 Task: Find connections with filter location Tongchuan with filter topic #hiringwith filter profile language Potuguese with filter current company Aspiring Minds with filter school Welingkar Institute of Management with filter industry Climate Technology Product Manufacturing with filter service category Administrative with filter keywords title Office Clerk
Action: Mouse moved to (197, 308)
Screenshot: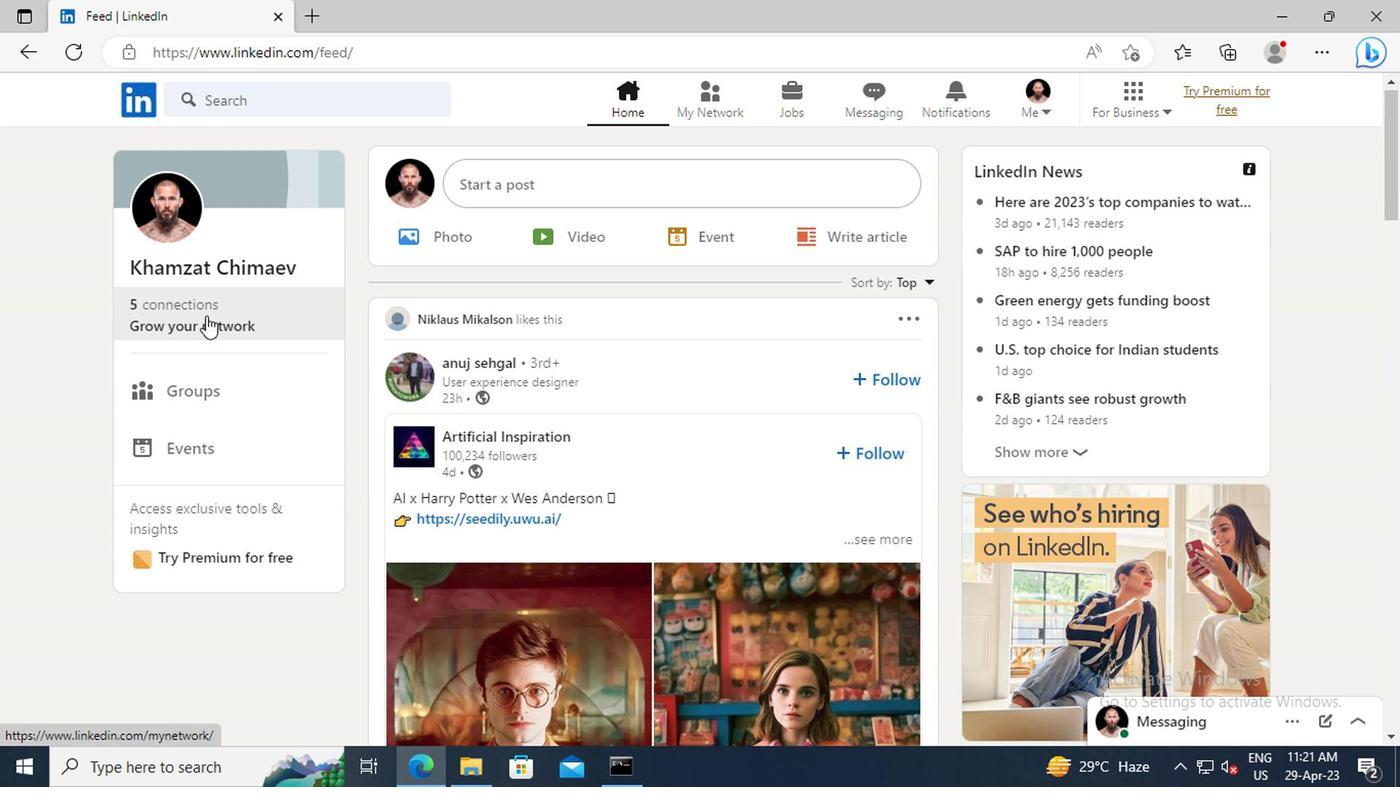 
Action: Mouse pressed left at (197, 308)
Screenshot: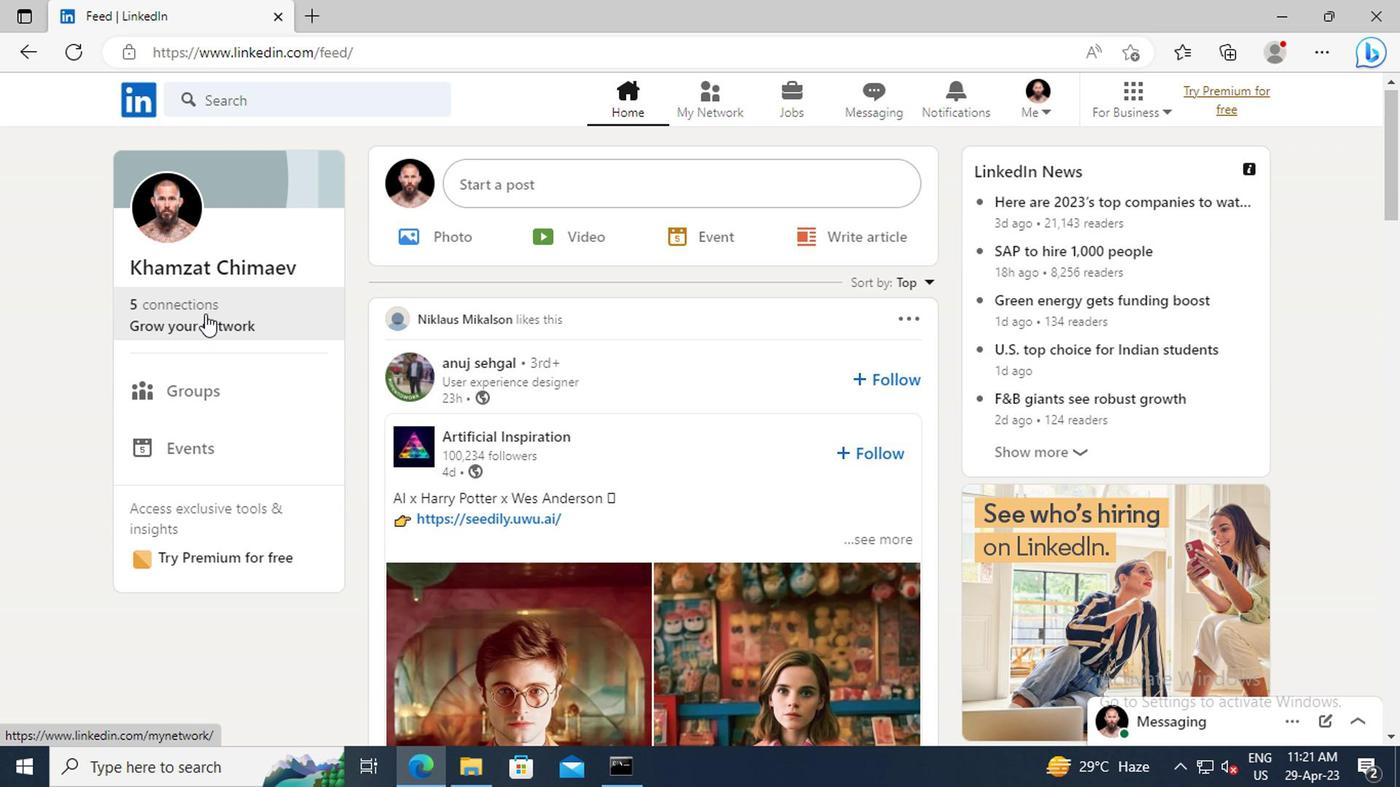 
Action: Mouse moved to (204, 216)
Screenshot: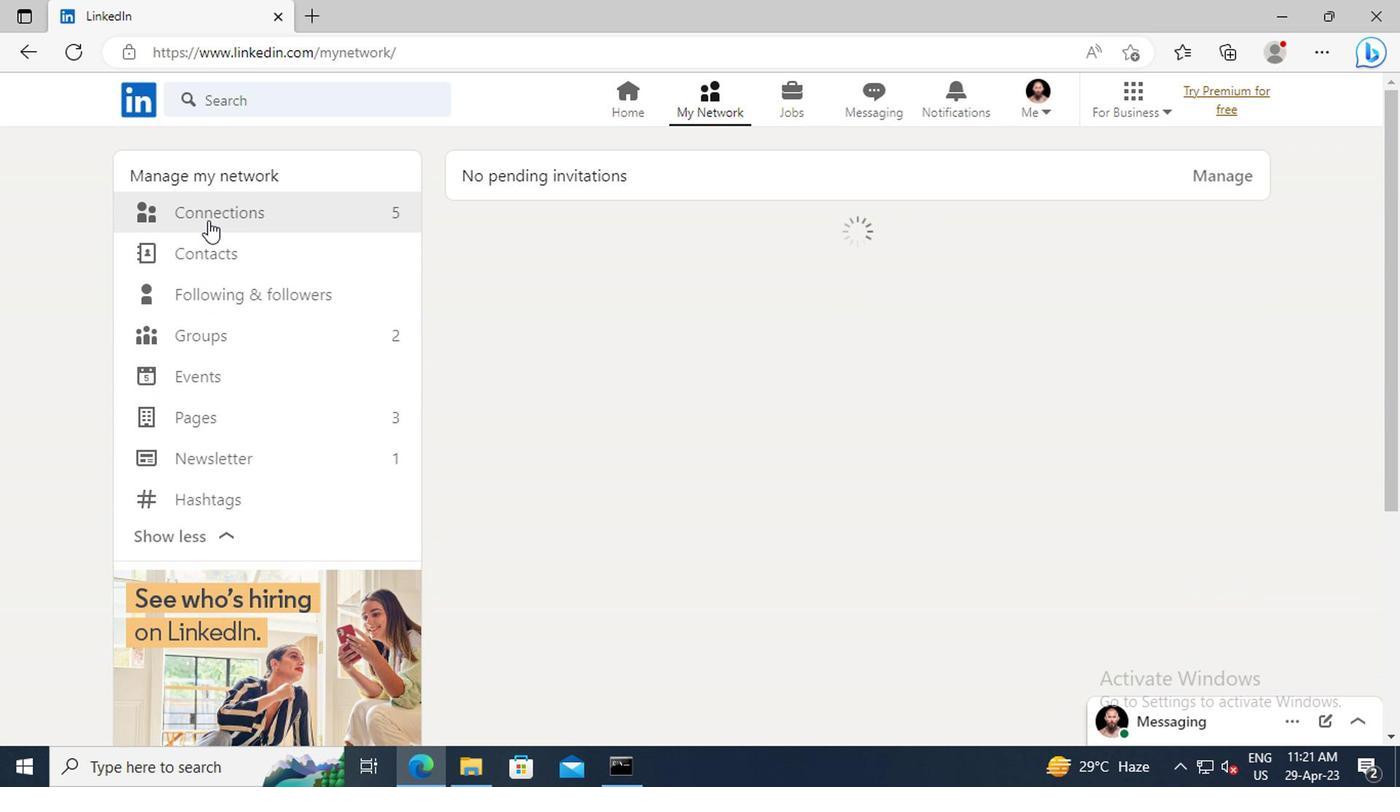 
Action: Mouse pressed left at (204, 216)
Screenshot: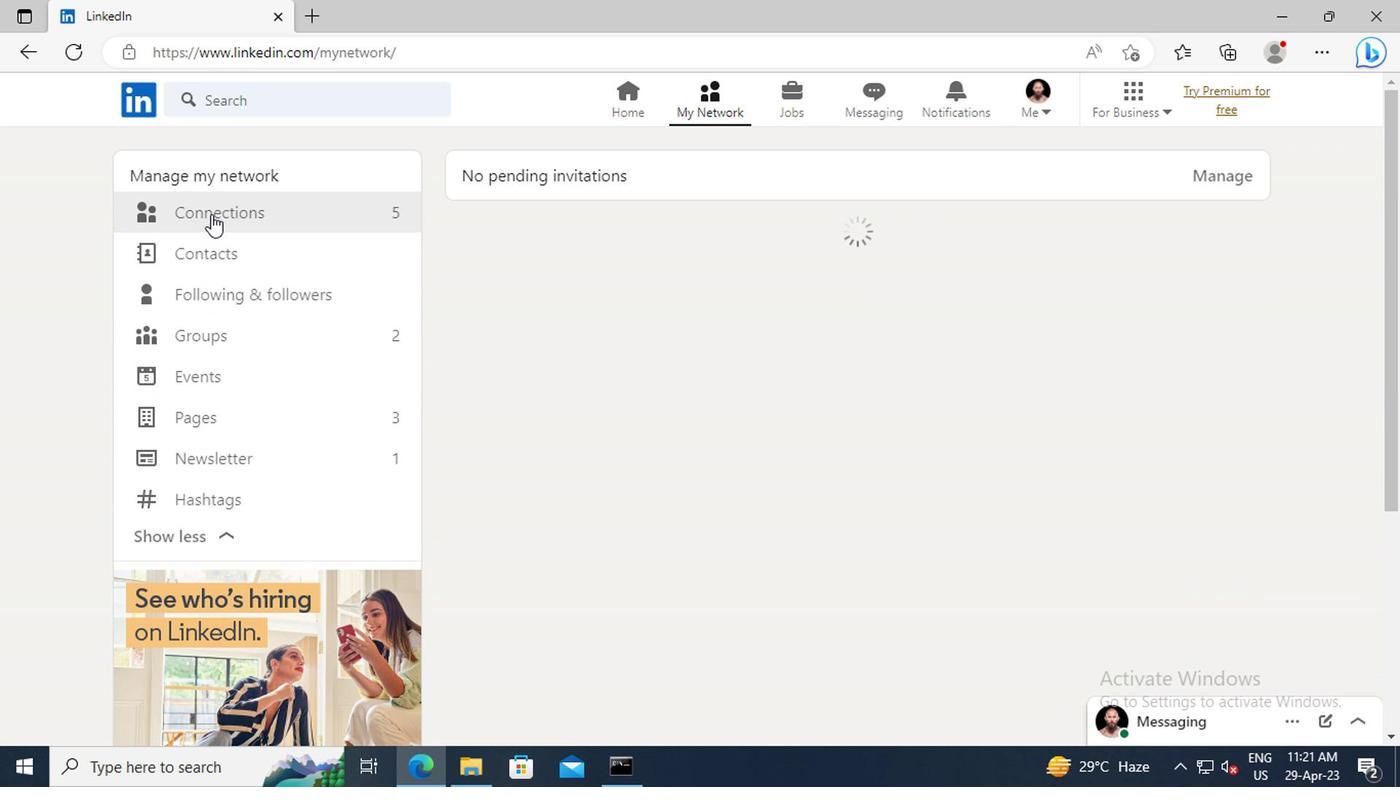 
Action: Mouse moved to (821, 219)
Screenshot: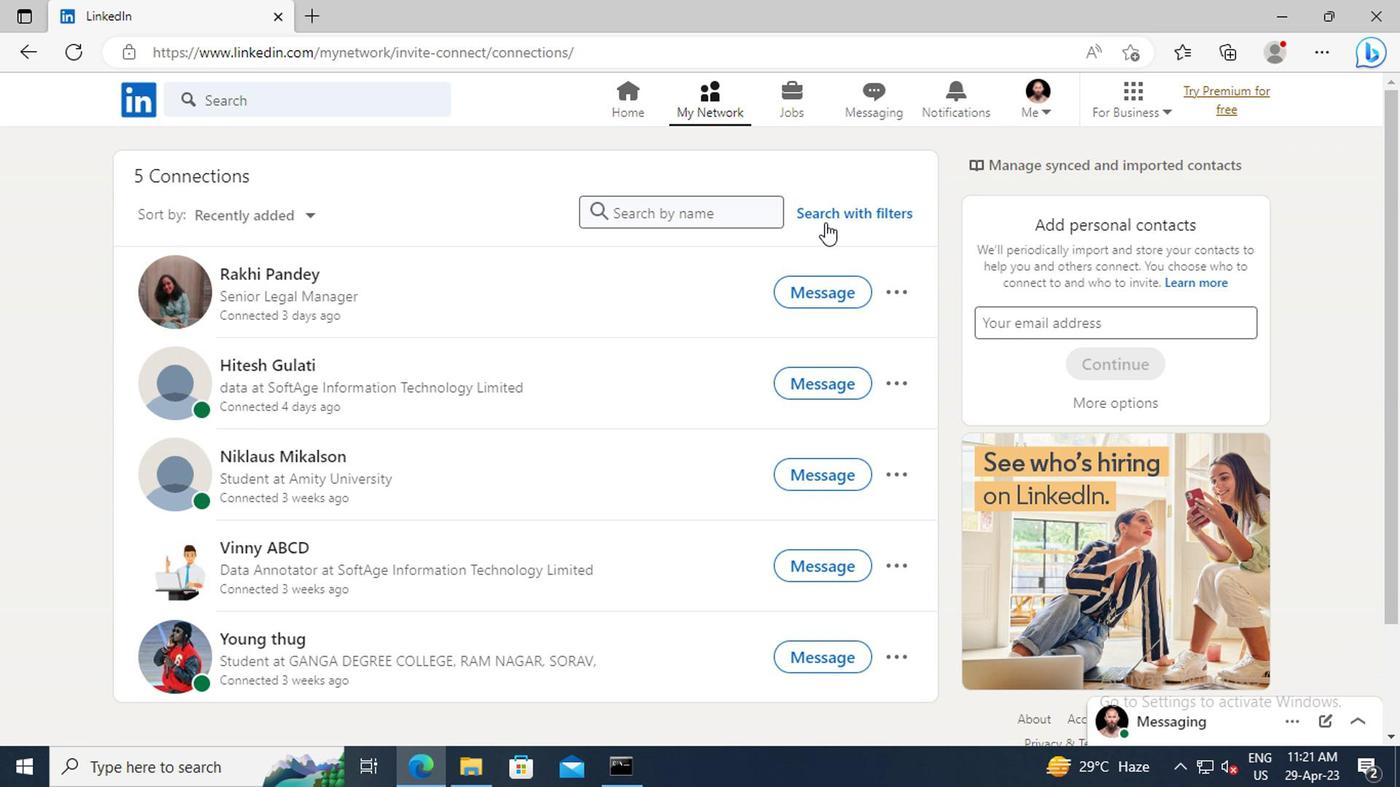 
Action: Mouse pressed left at (821, 219)
Screenshot: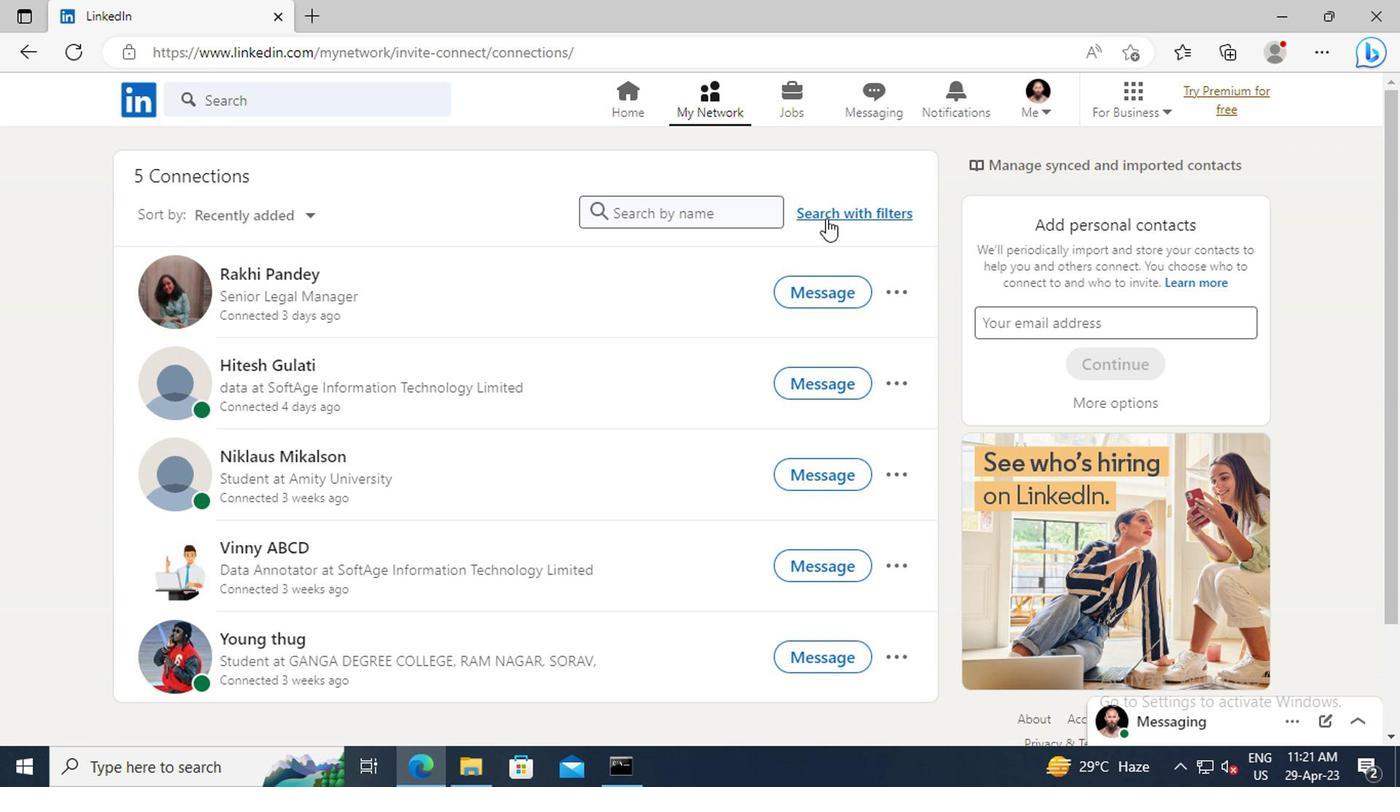 
Action: Mouse moved to (777, 157)
Screenshot: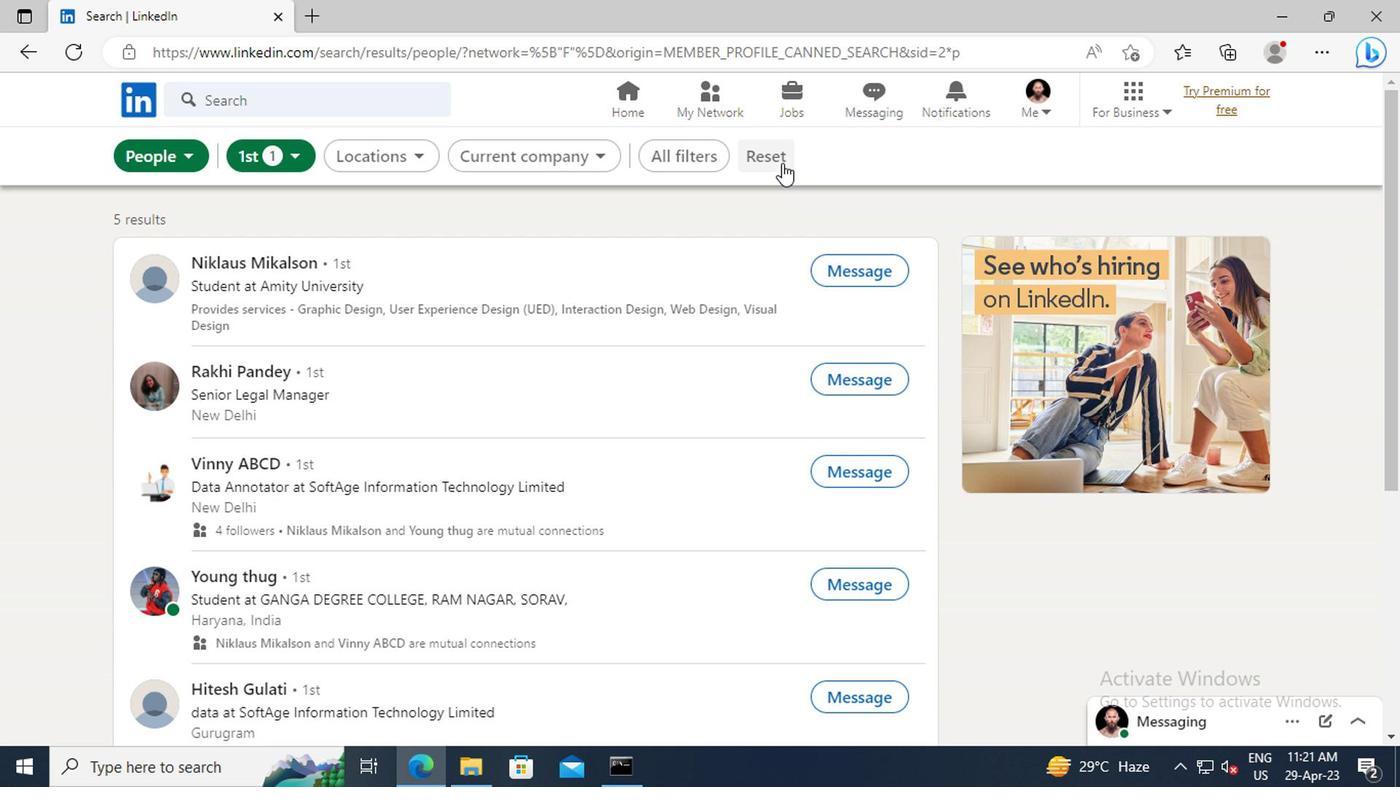 
Action: Mouse pressed left at (777, 157)
Screenshot: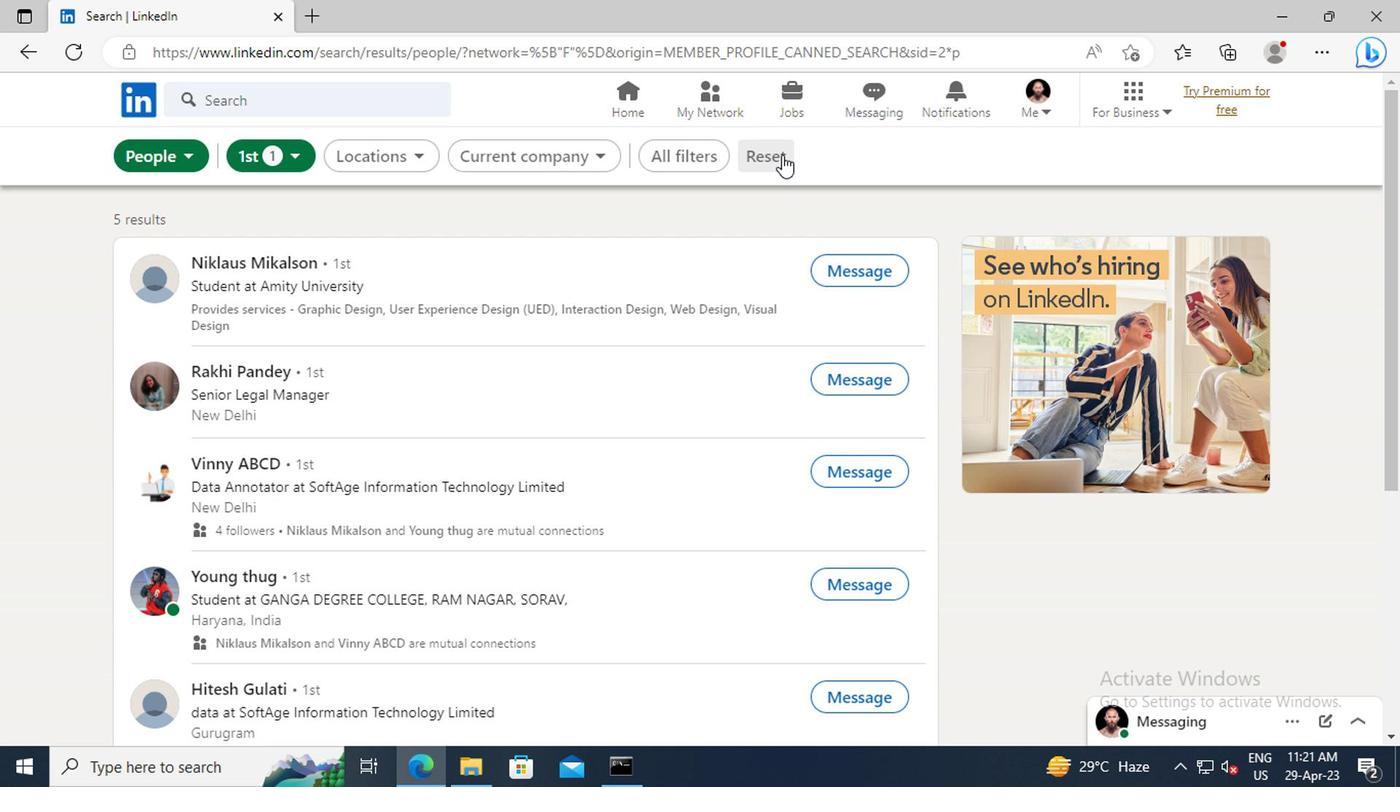 
Action: Mouse moved to (739, 155)
Screenshot: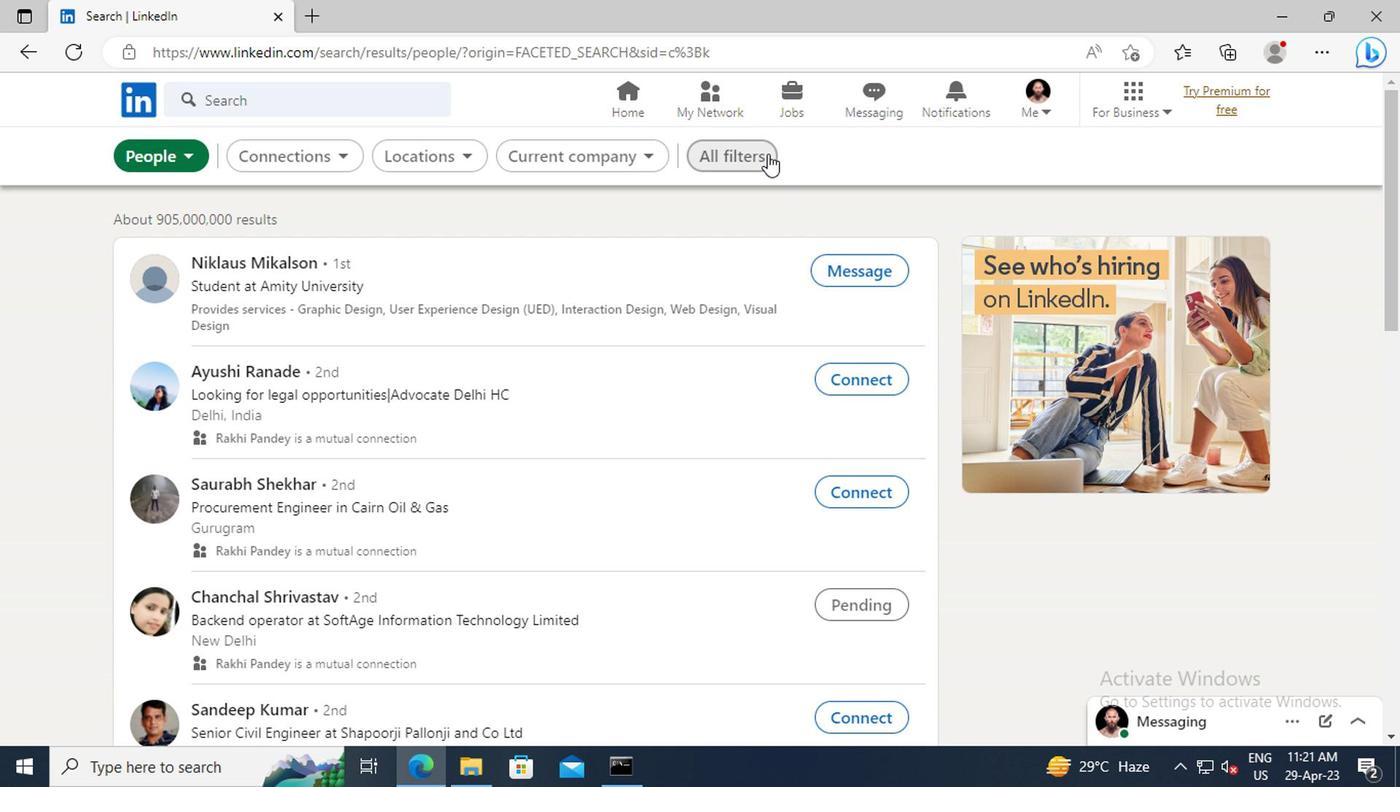 
Action: Mouse pressed left at (739, 155)
Screenshot: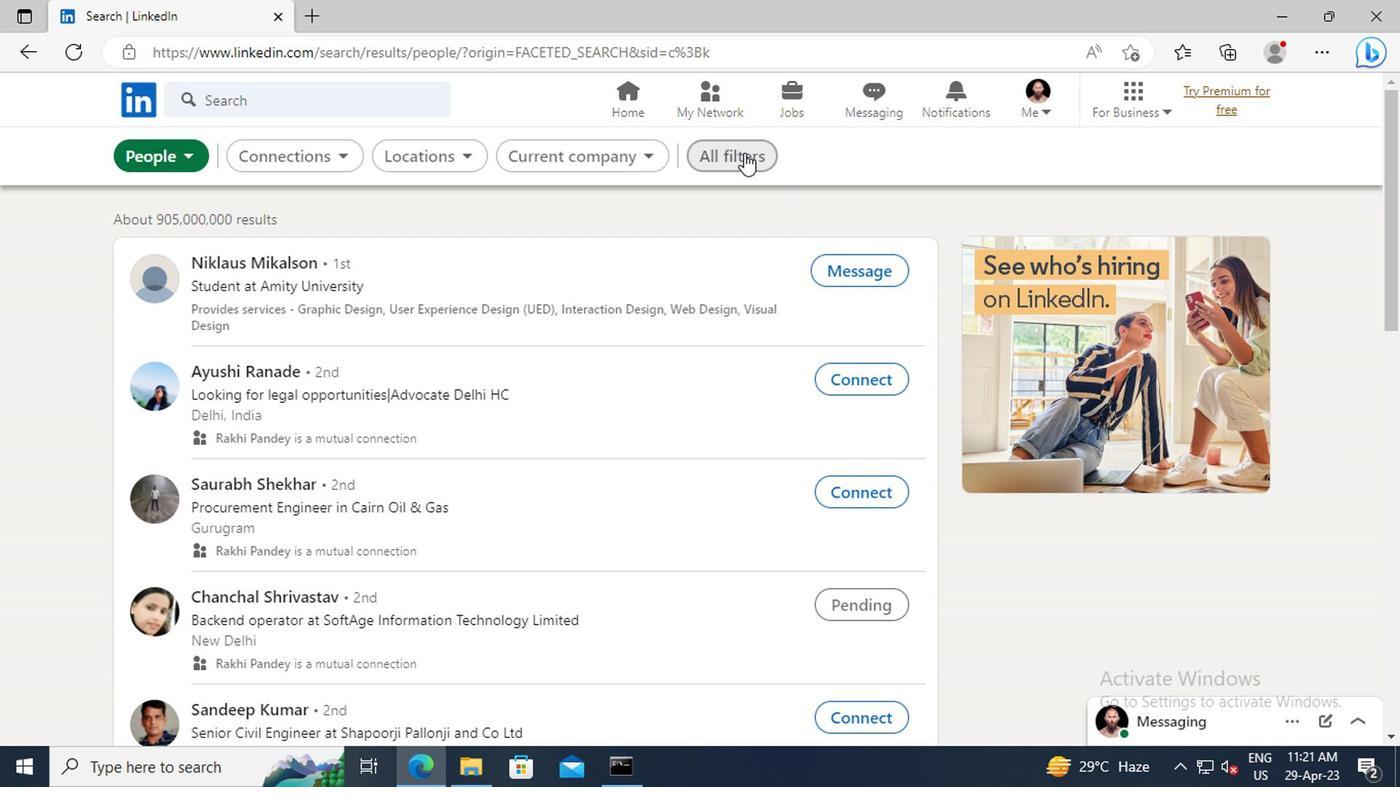 
Action: Mouse moved to (1170, 375)
Screenshot: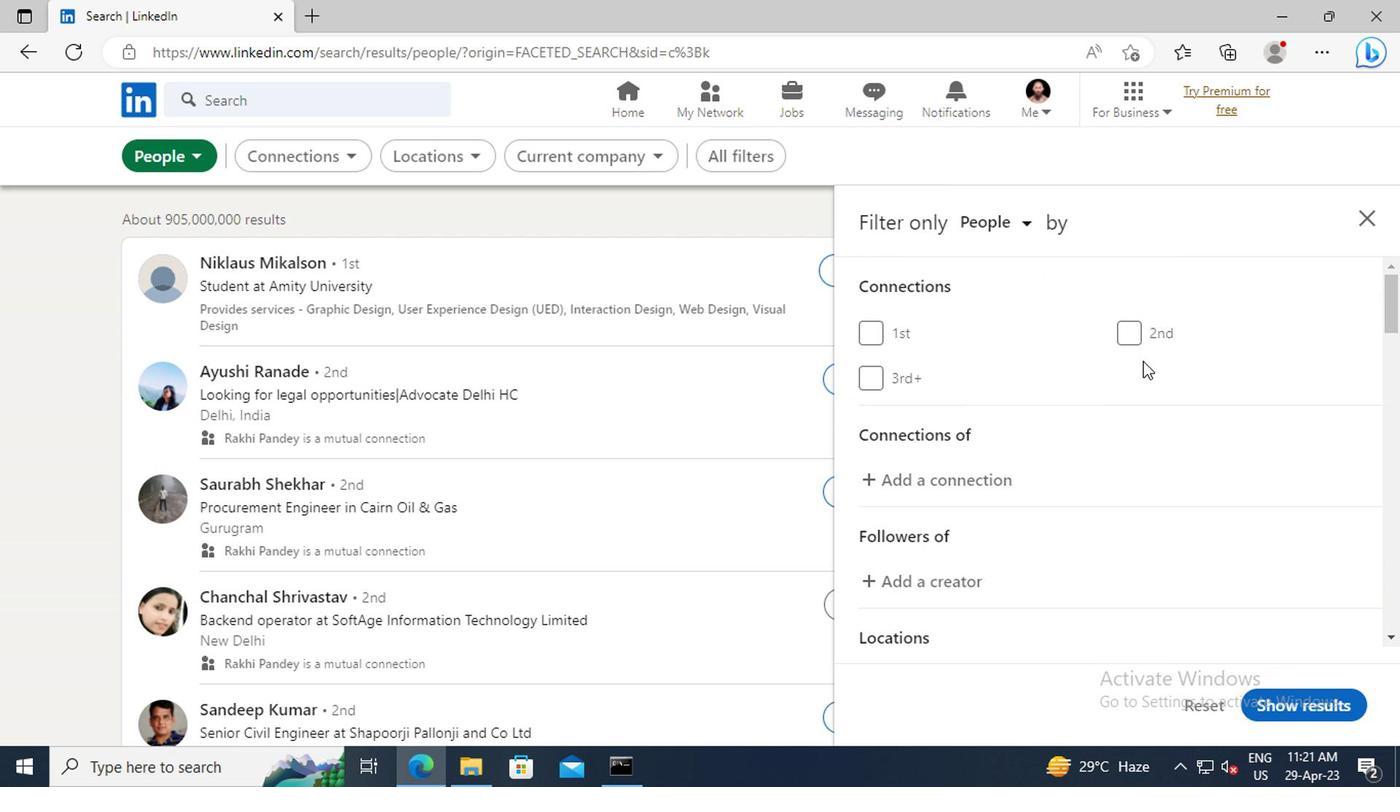 
Action: Mouse scrolled (1170, 374) with delta (0, 0)
Screenshot: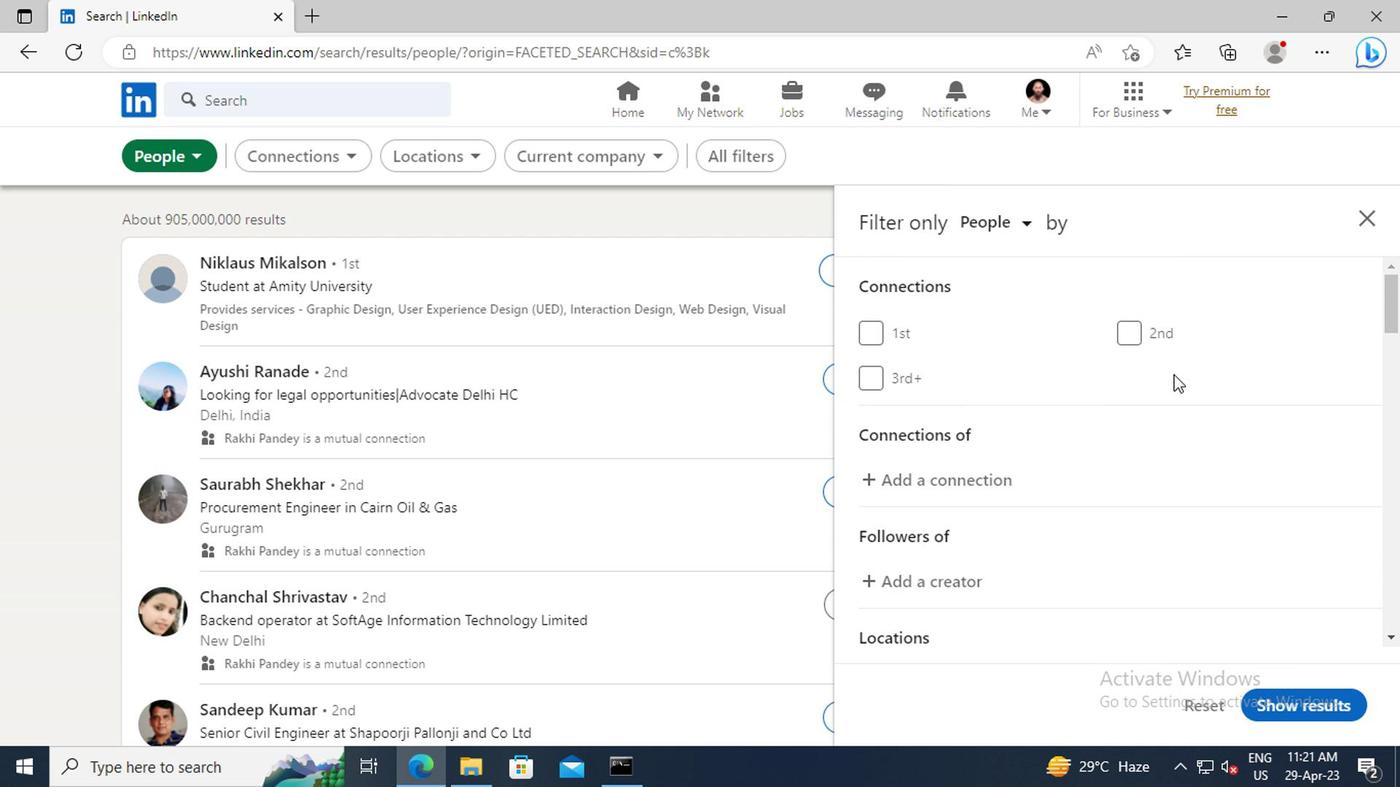 
Action: Mouse scrolled (1170, 374) with delta (0, 0)
Screenshot: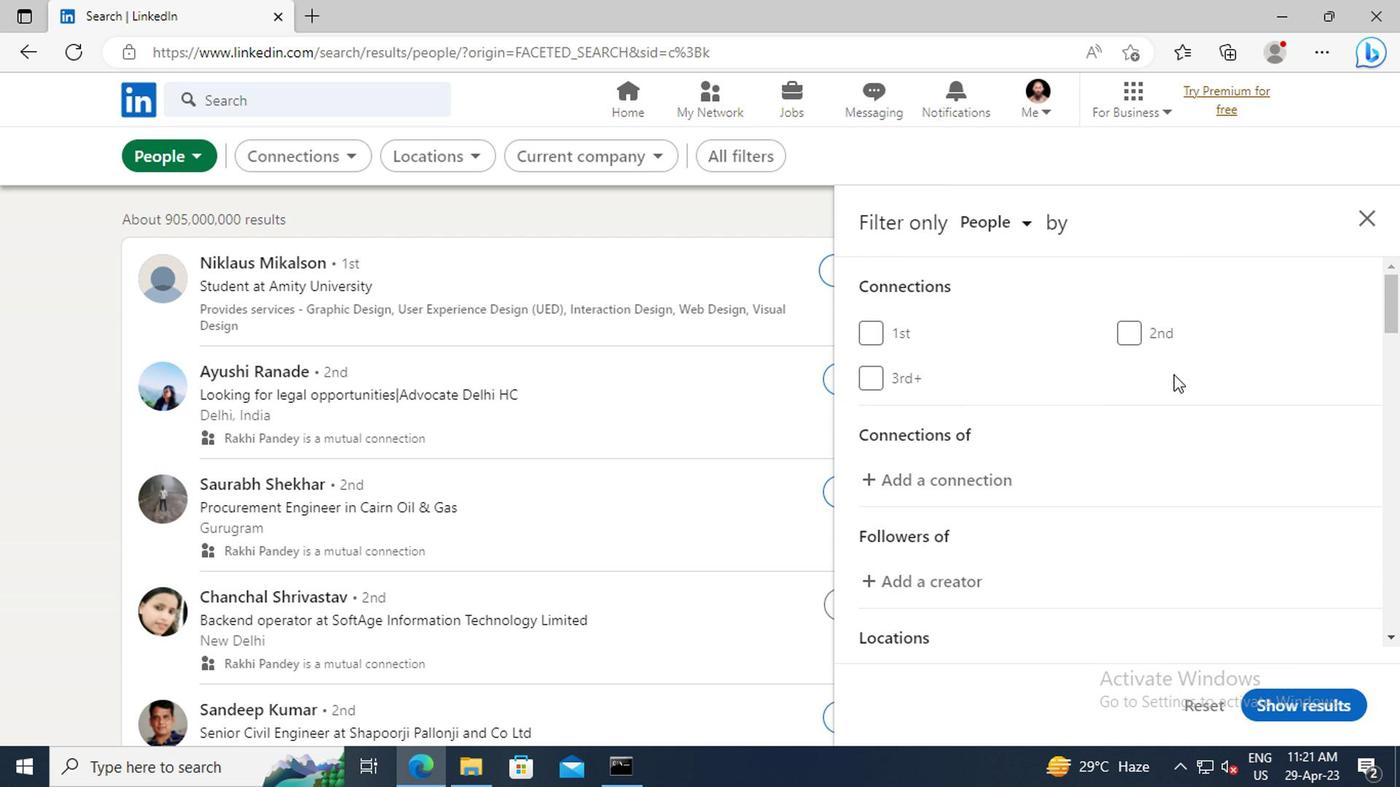 
Action: Mouse scrolled (1170, 374) with delta (0, 0)
Screenshot: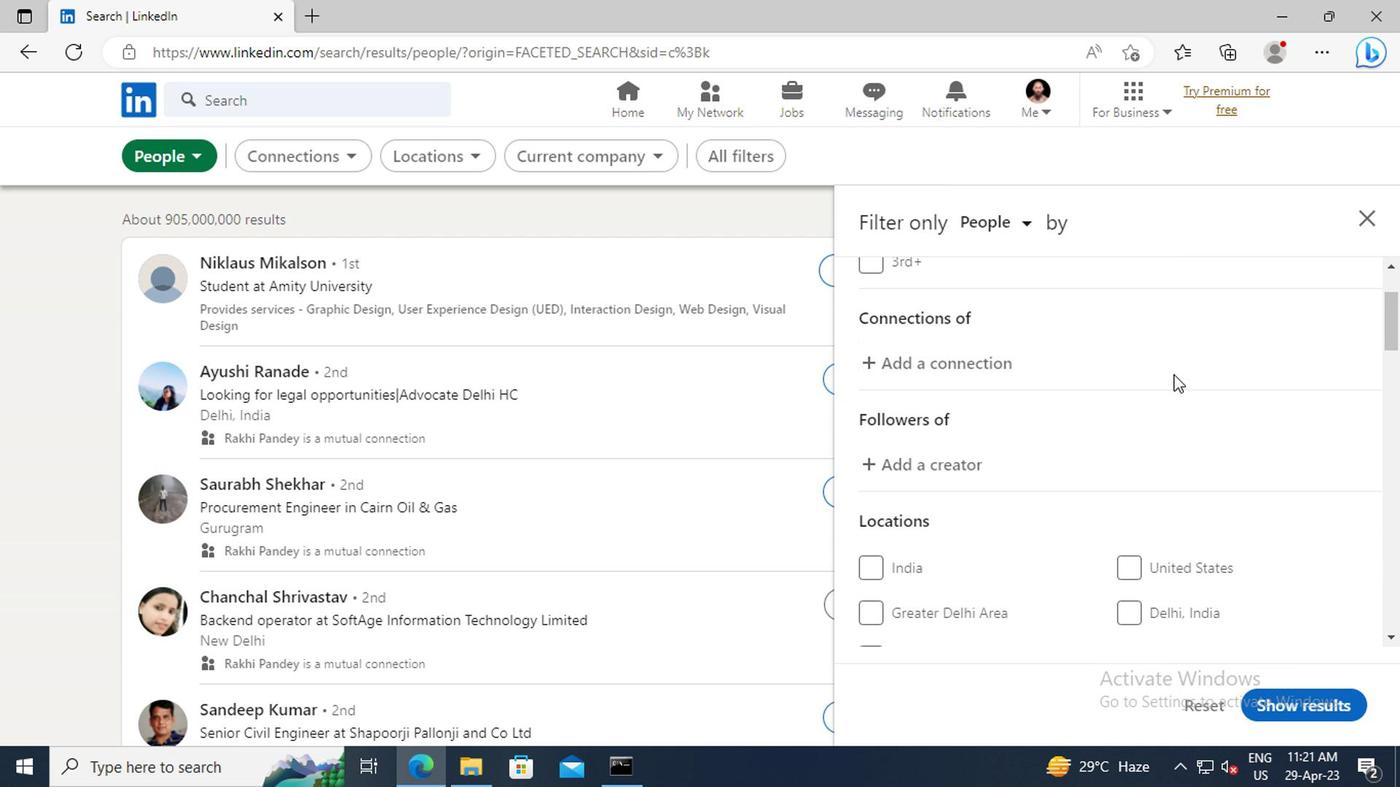 
Action: Mouse scrolled (1170, 374) with delta (0, 0)
Screenshot: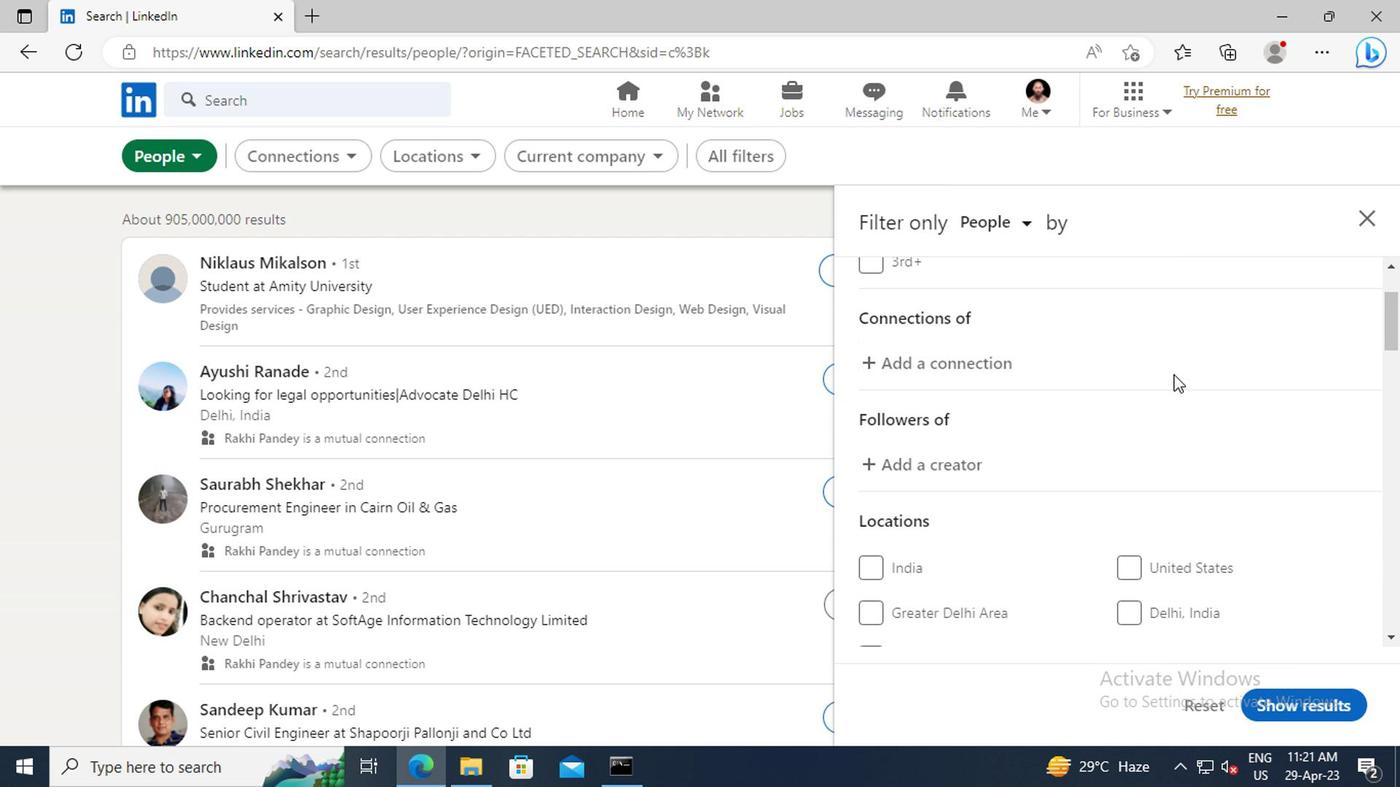 
Action: Mouse scrolled (1170, 374) with delta (0, 0)
Screenshot: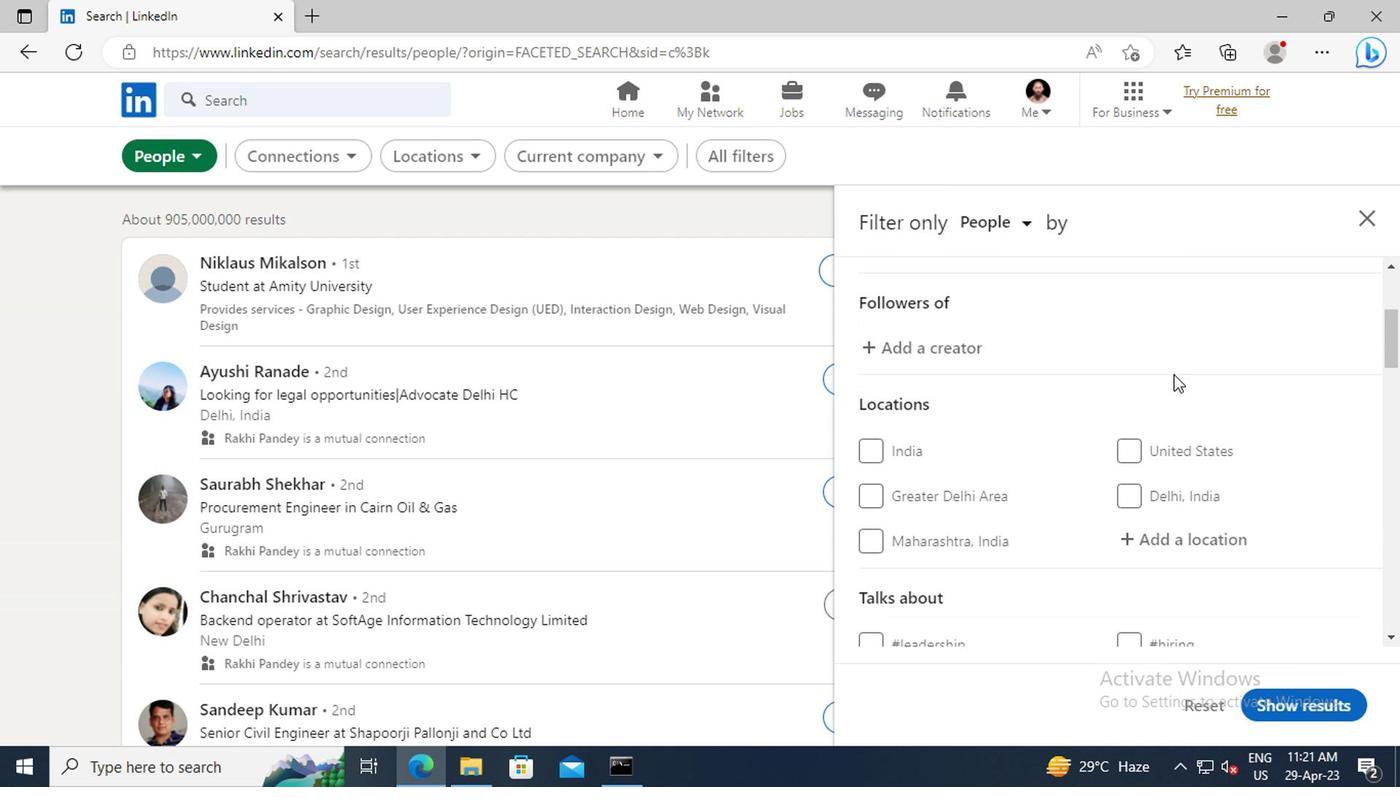 
Action: Mouse scrolled (1170, 374) with delta (0, 0)
Screenshot: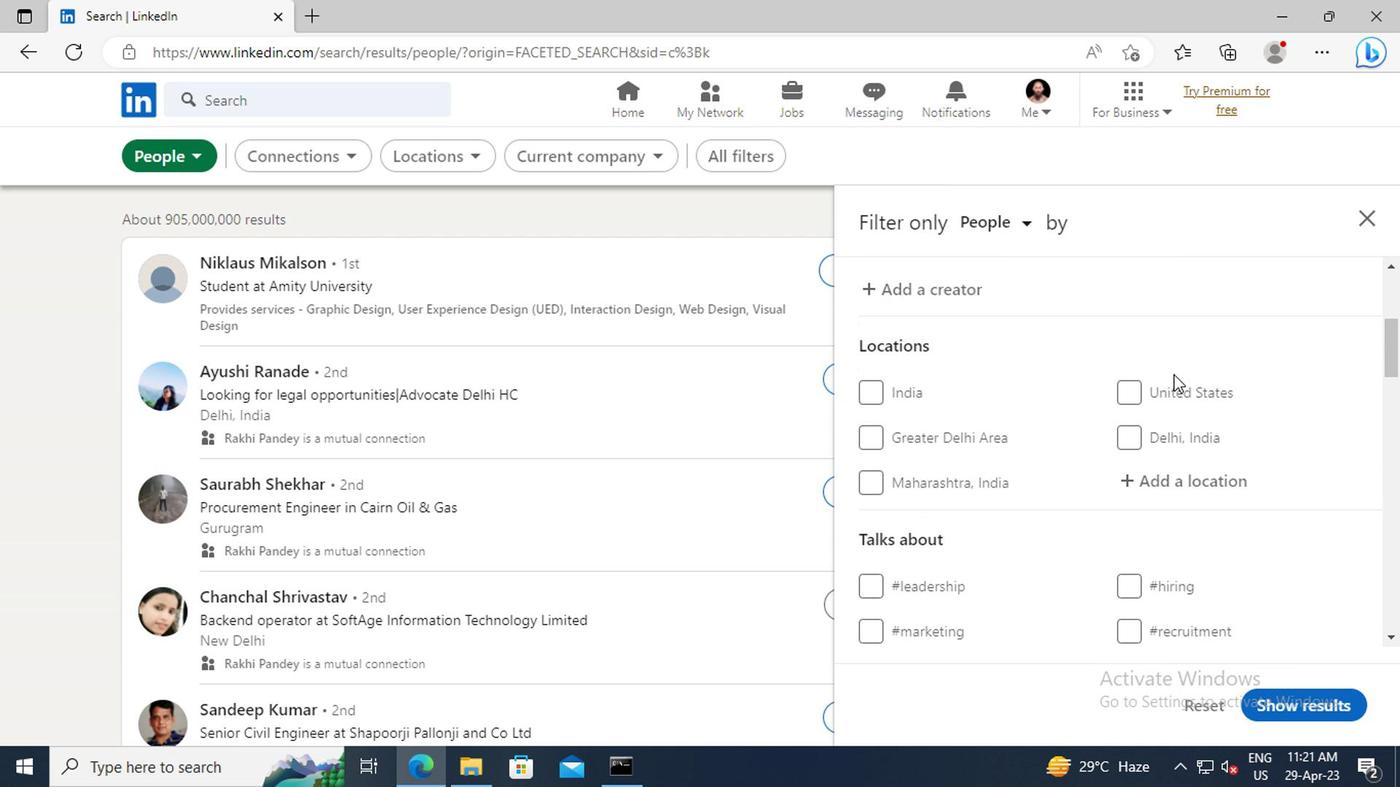 
Action: Mouse moved to (1163, 420)
Screenshot: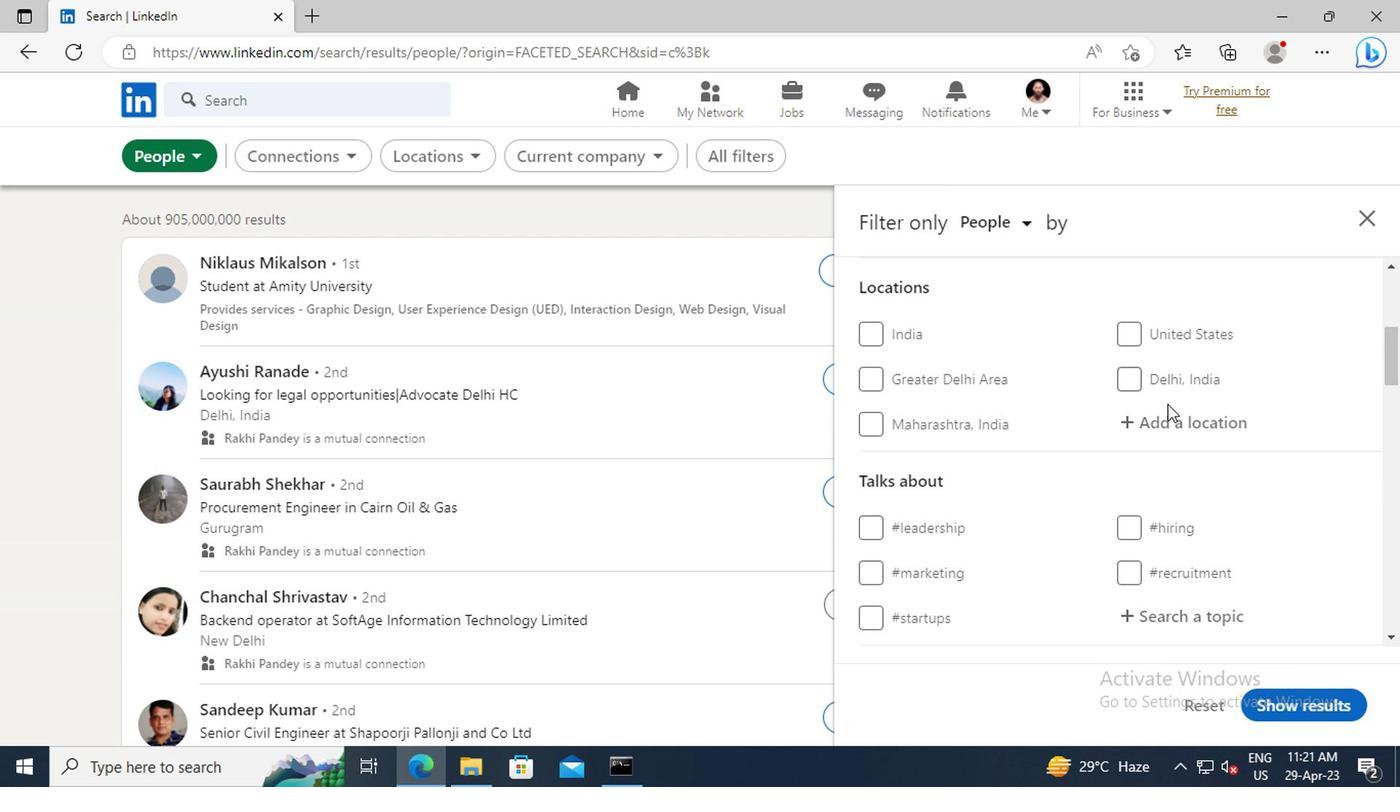 
Action: Mouse pressed left at (1163, 420)
Screenshot: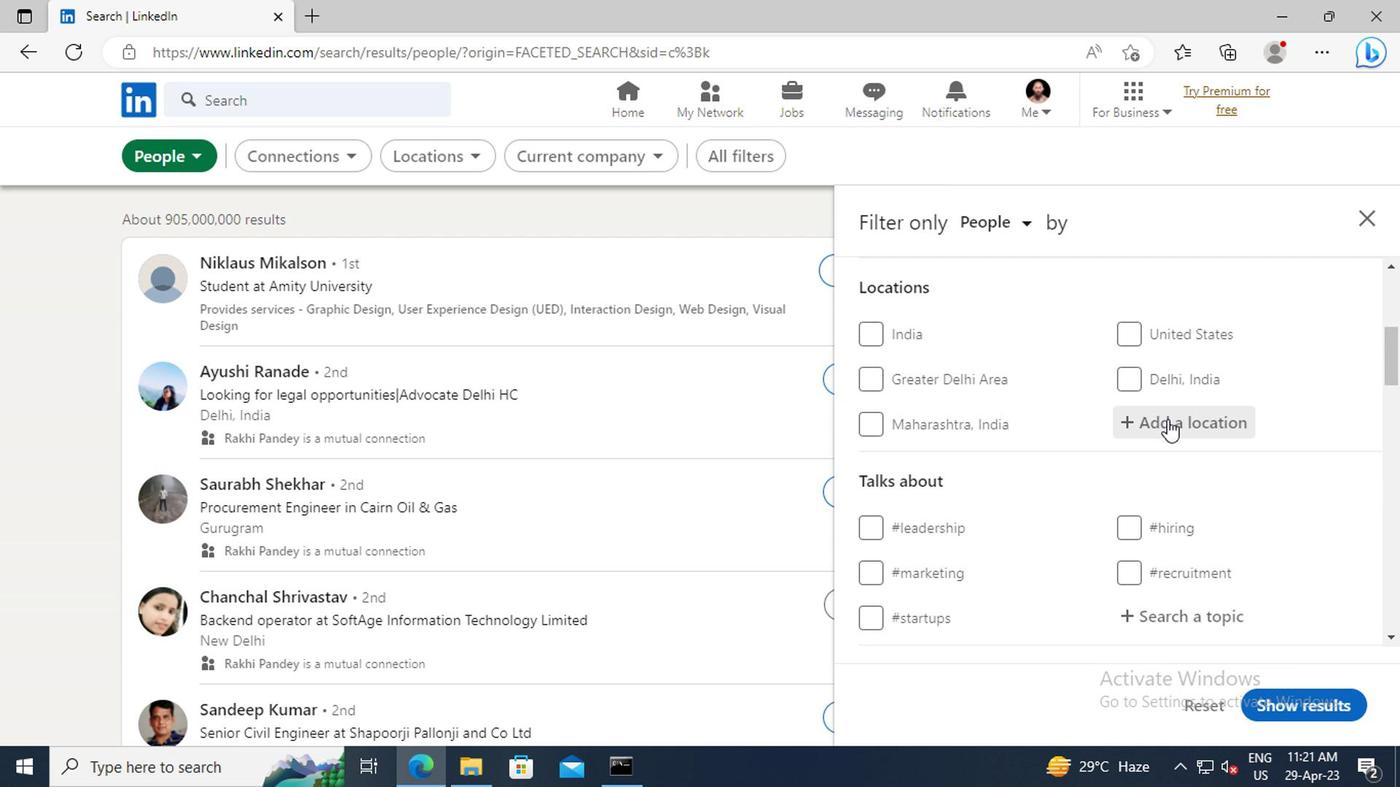 
Action: Key pressed <Key.shift>TONGCH
Screenshot: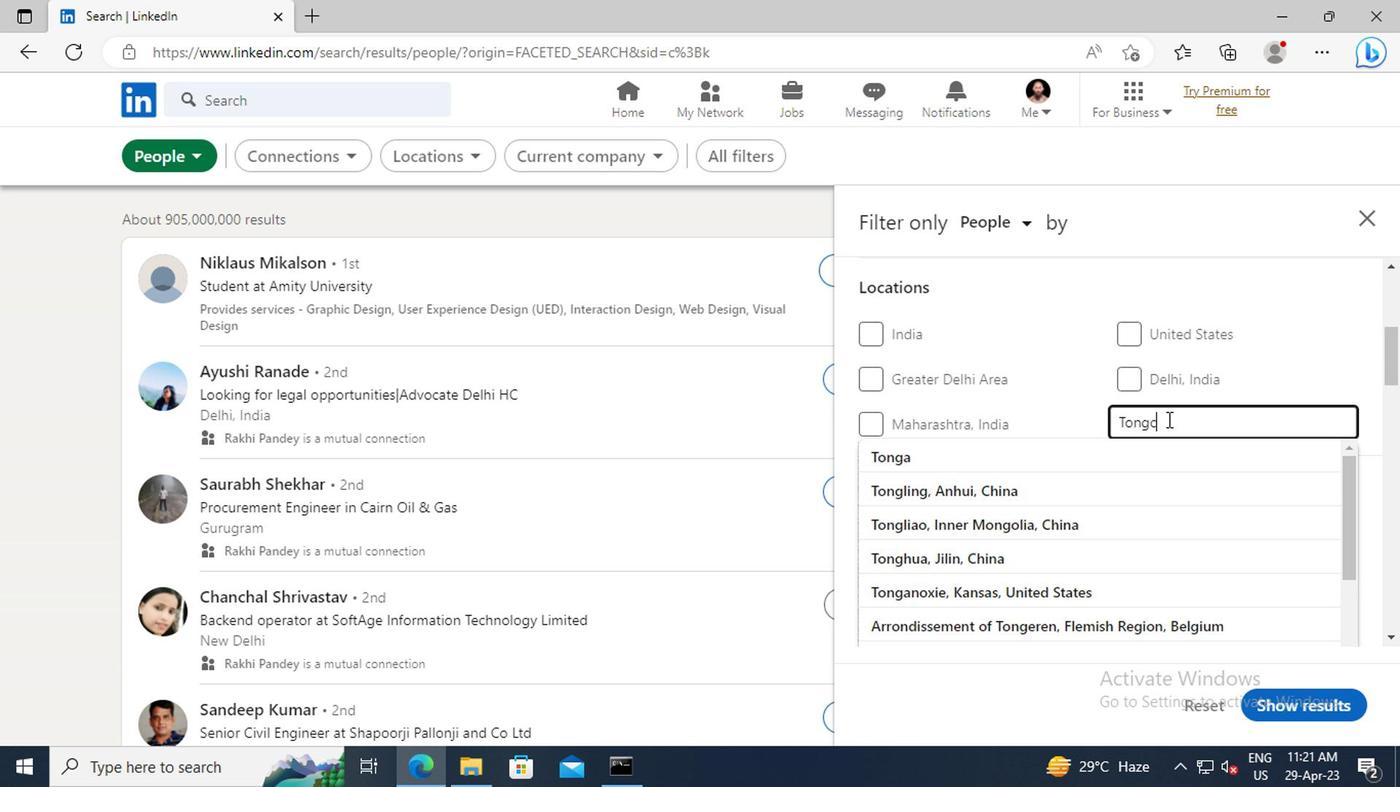 
Action: Mouse moved to (1163, 446)
Screenshot: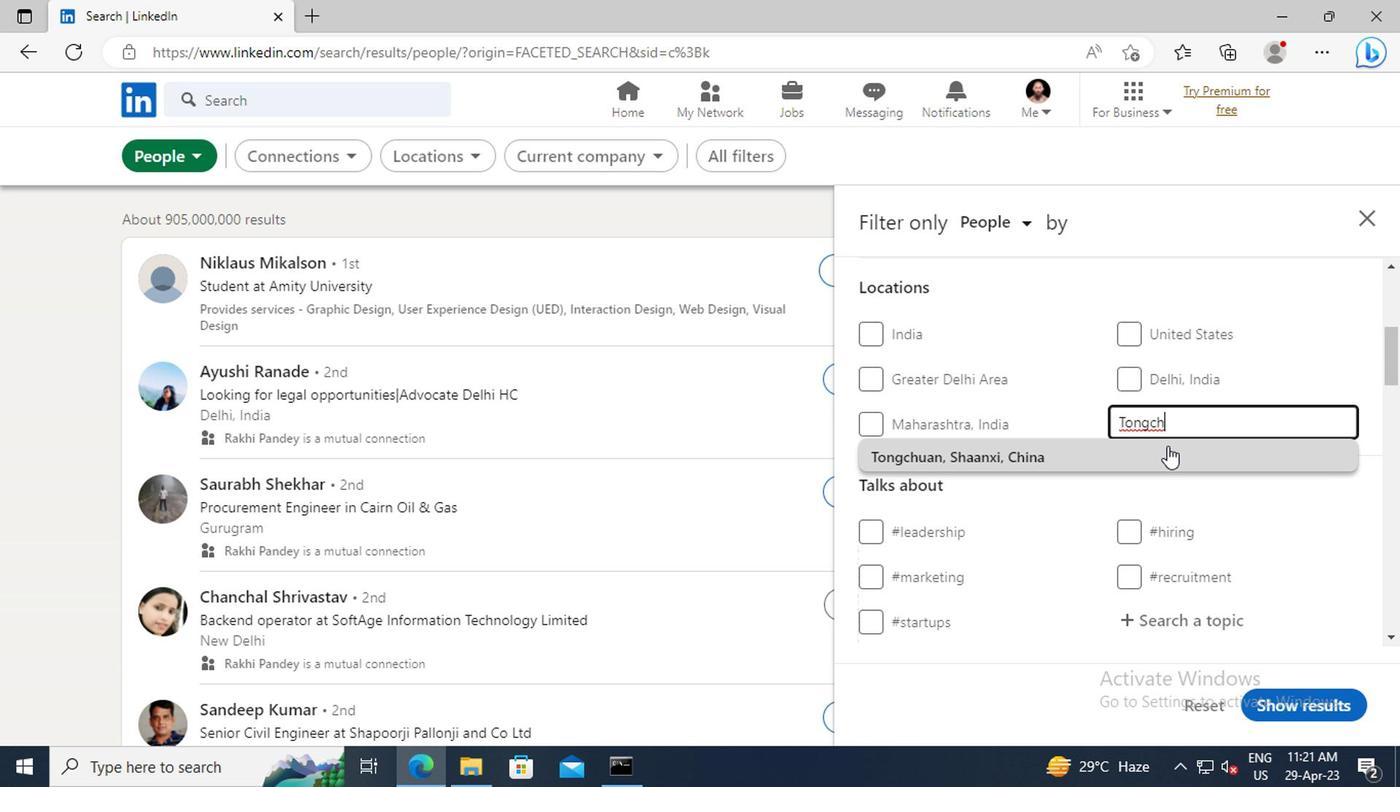 
Action: Mouse pressed left at (1163, 446)
Screenshot: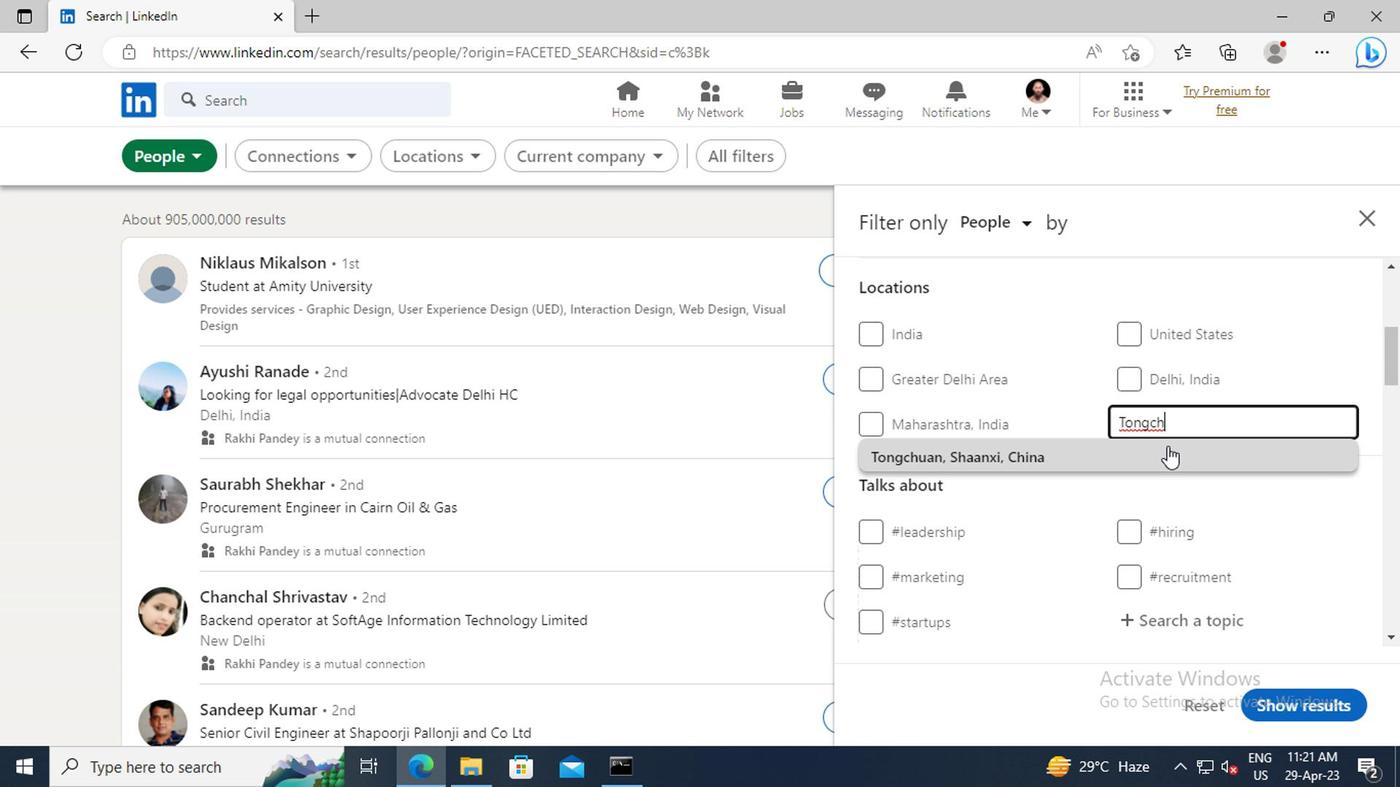 
Action: Mouse scrolled (1163, 445) with delta (0, -1)
Screenshot: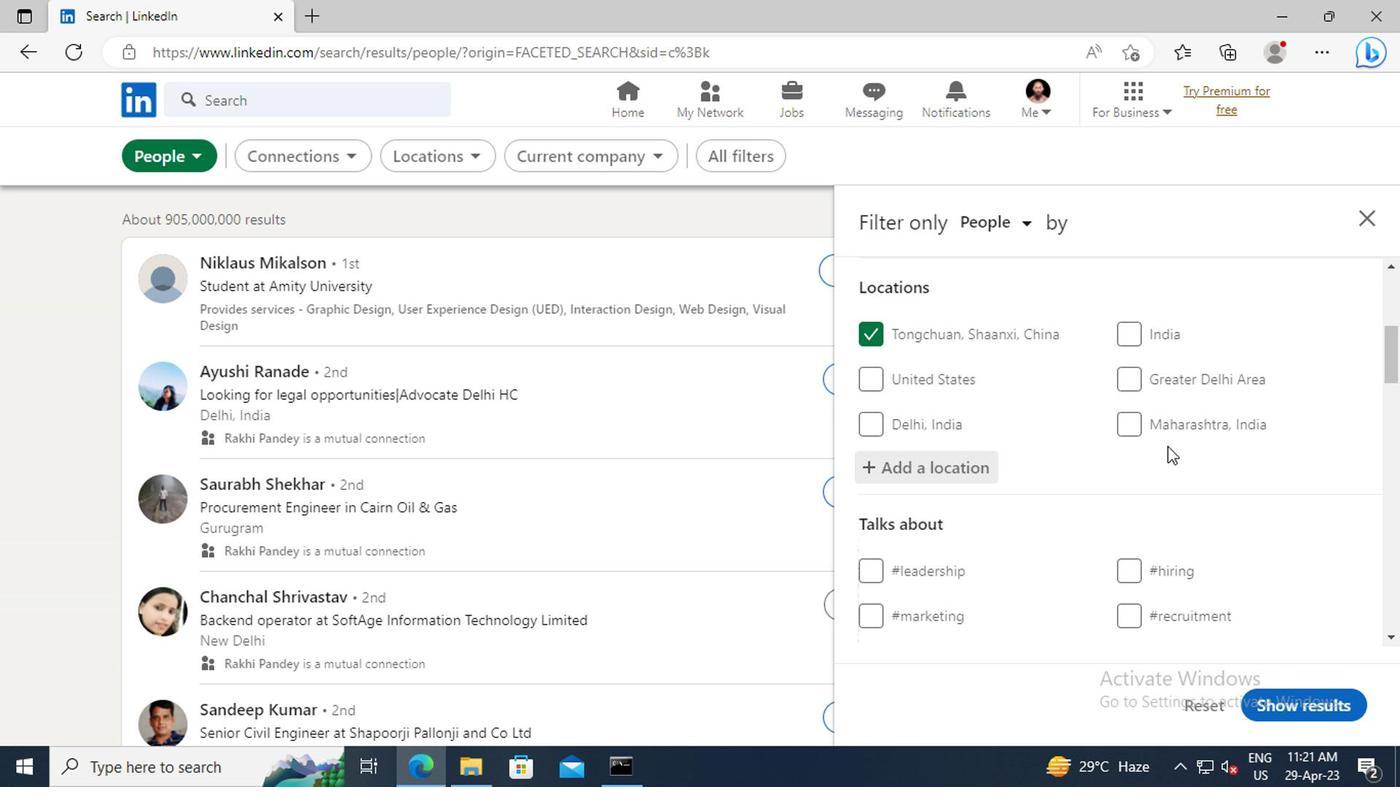 
Action: Mouse scrolled (1163, 445) with delta (0, -1)
Screenshot: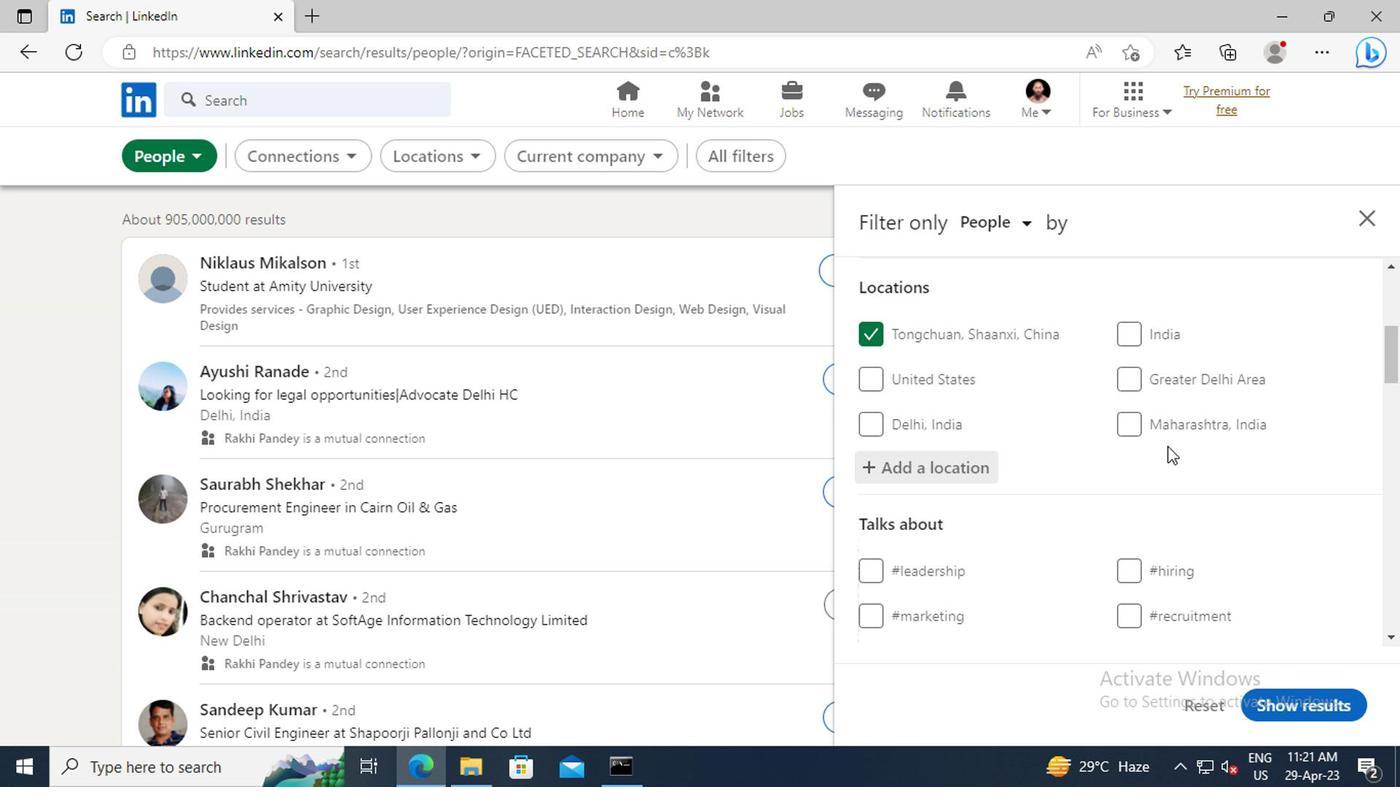 
Action: Mouse scrolled (1163, 445) with delta (0, -1)
Screenshot: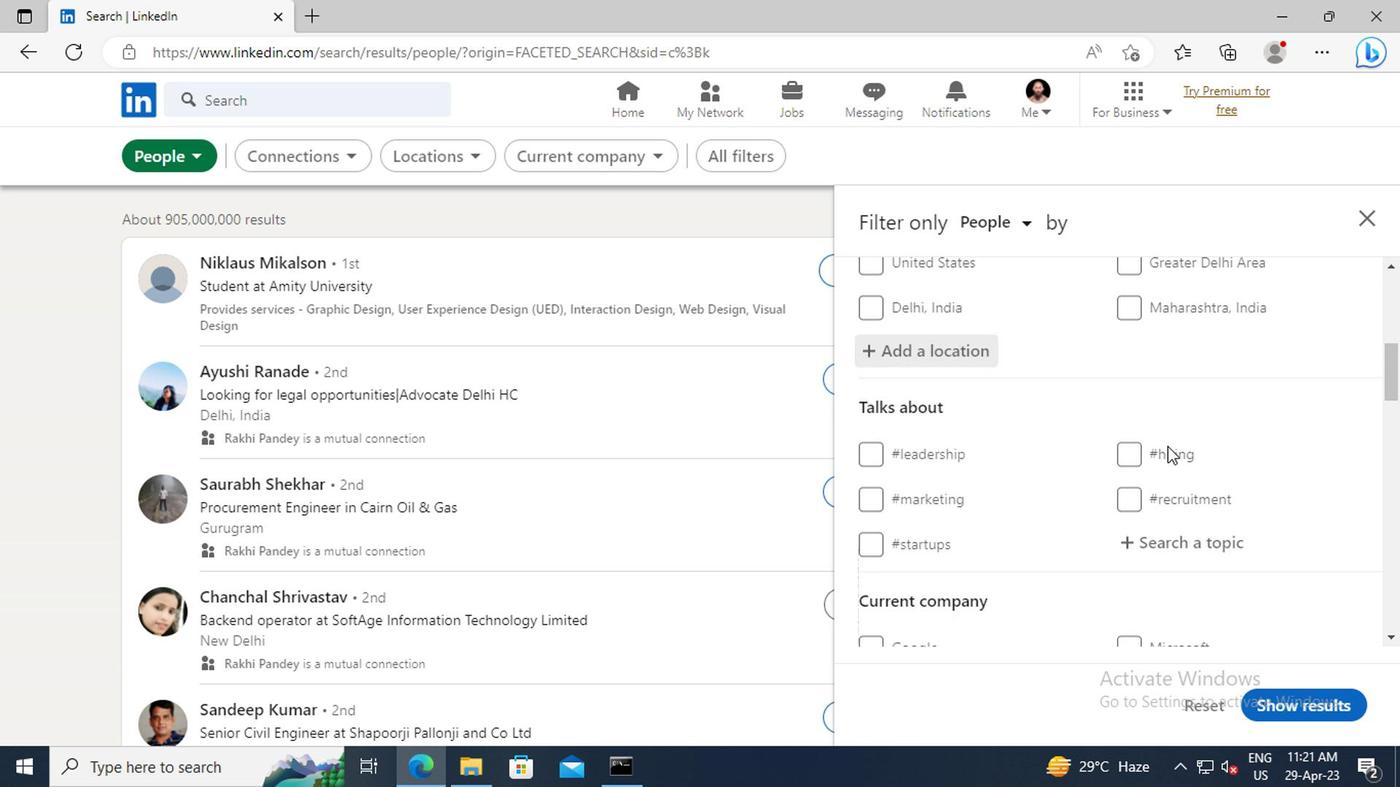 
Action: Mouse moved to (1161, 484)
Screenshot: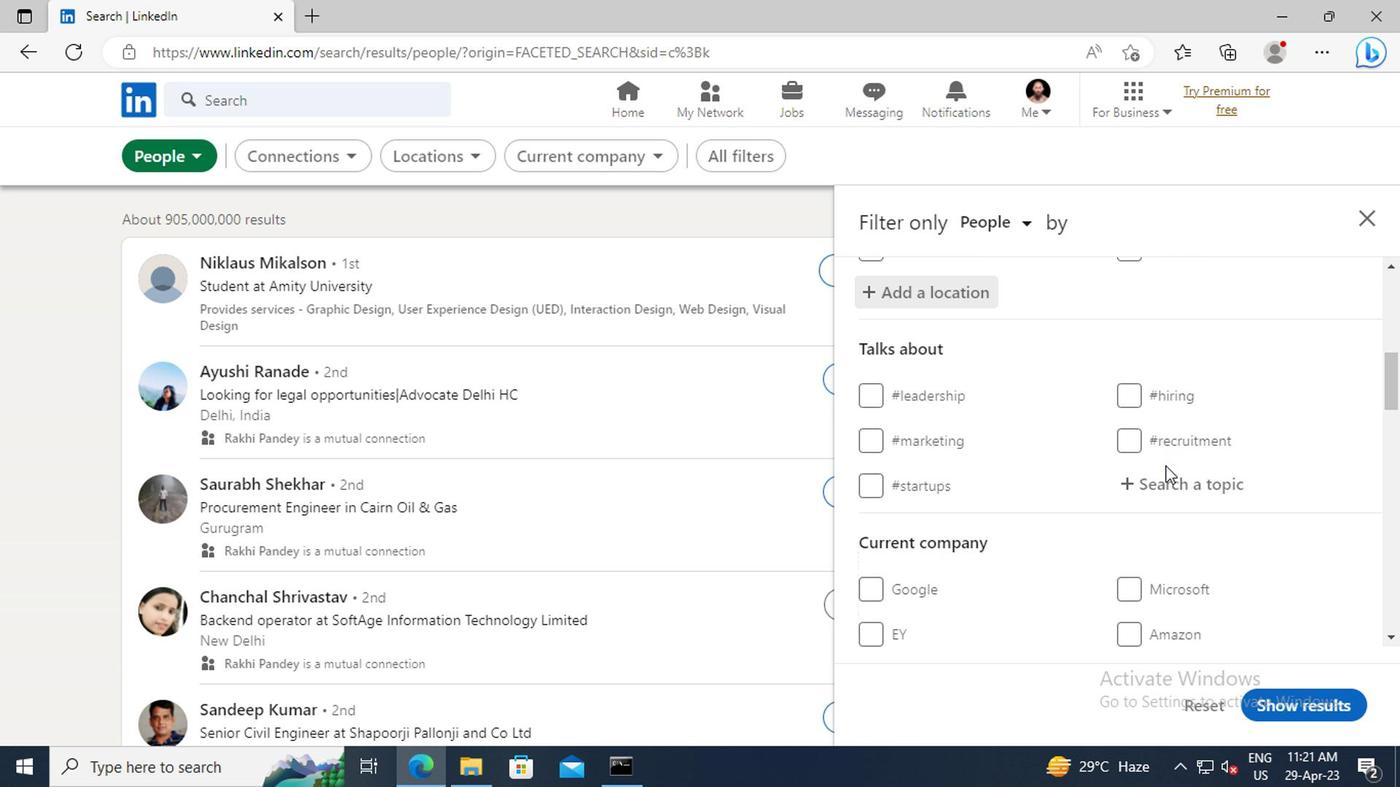 
Action: Mouse pressed left at (1161, 484)
Screenshot: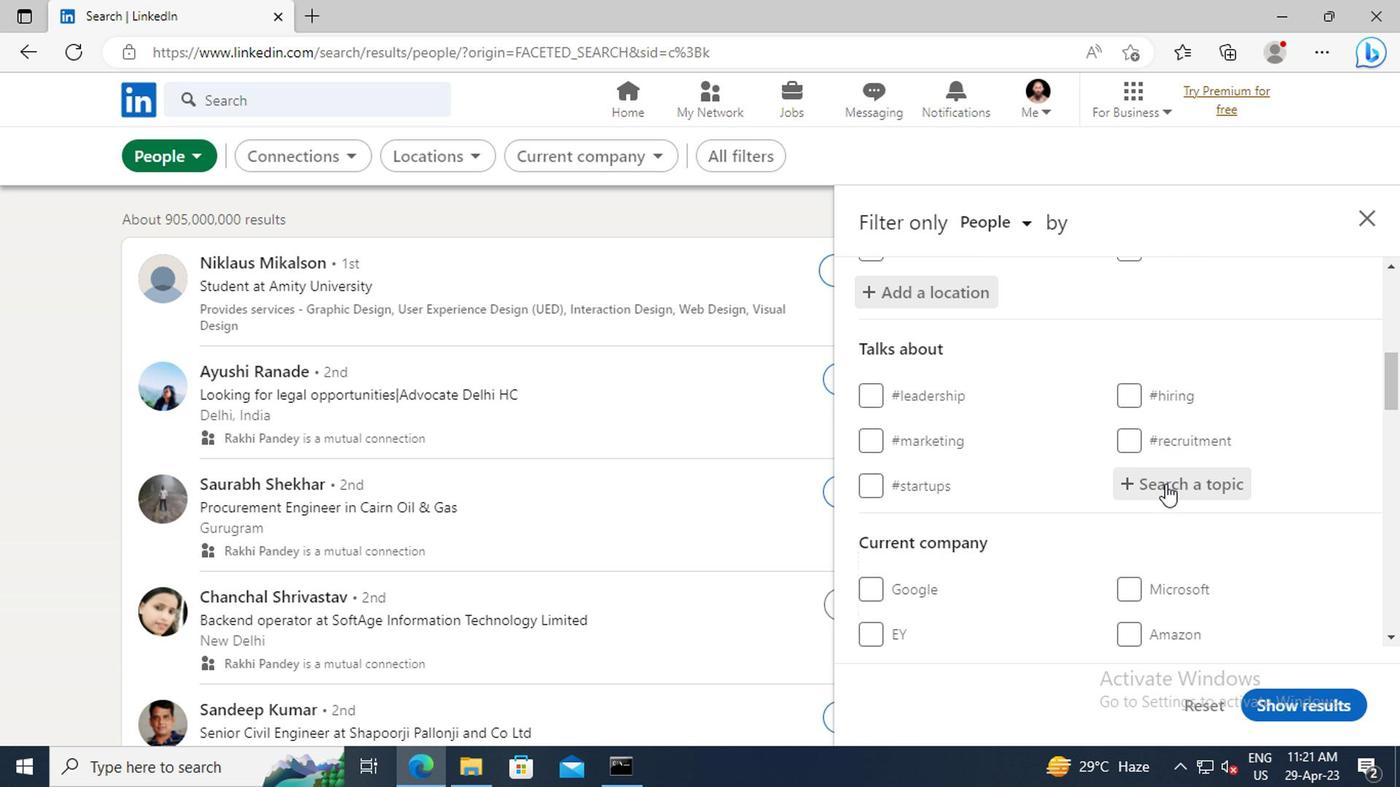
Action: Key pressed HIRING
Screenshot: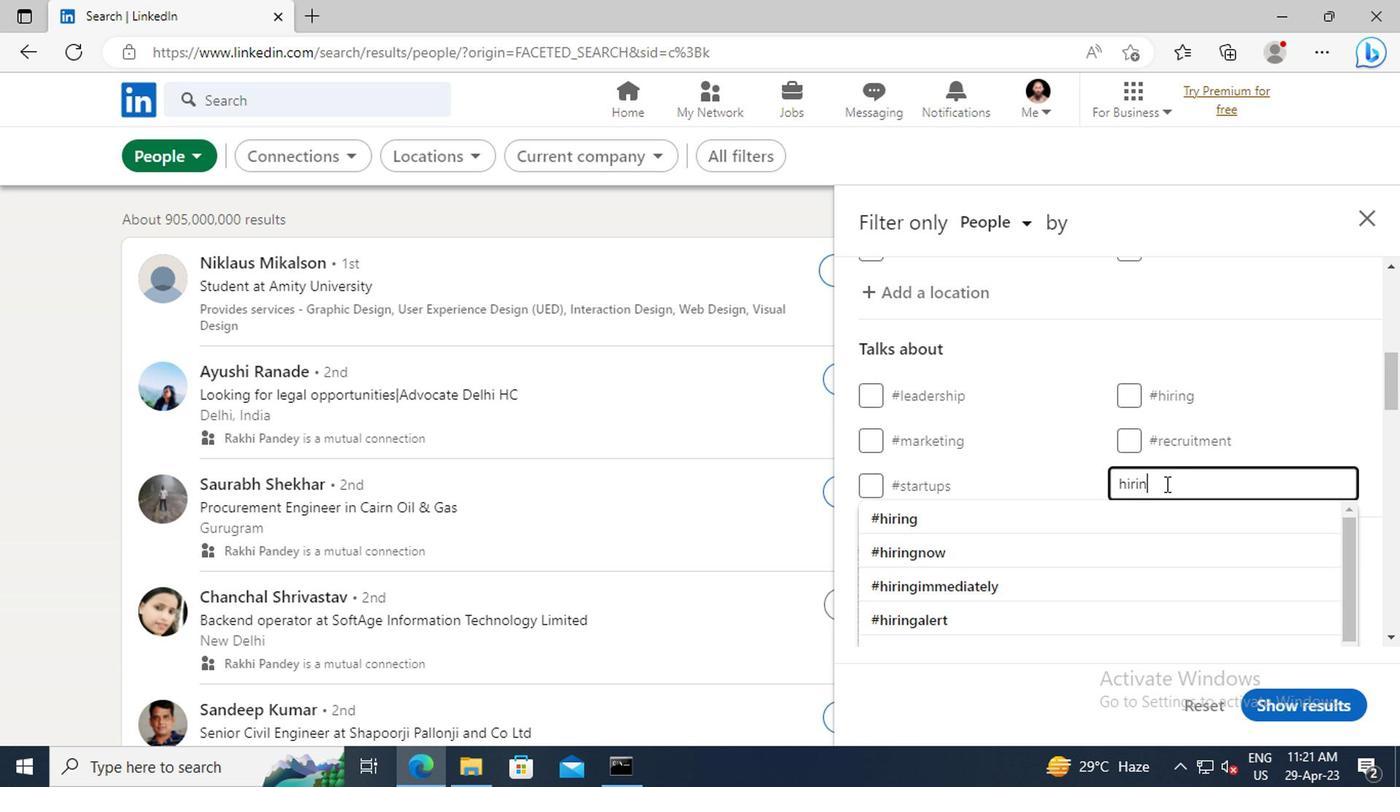 
Action: Mouse moved to (1165, 509)
Screenshot: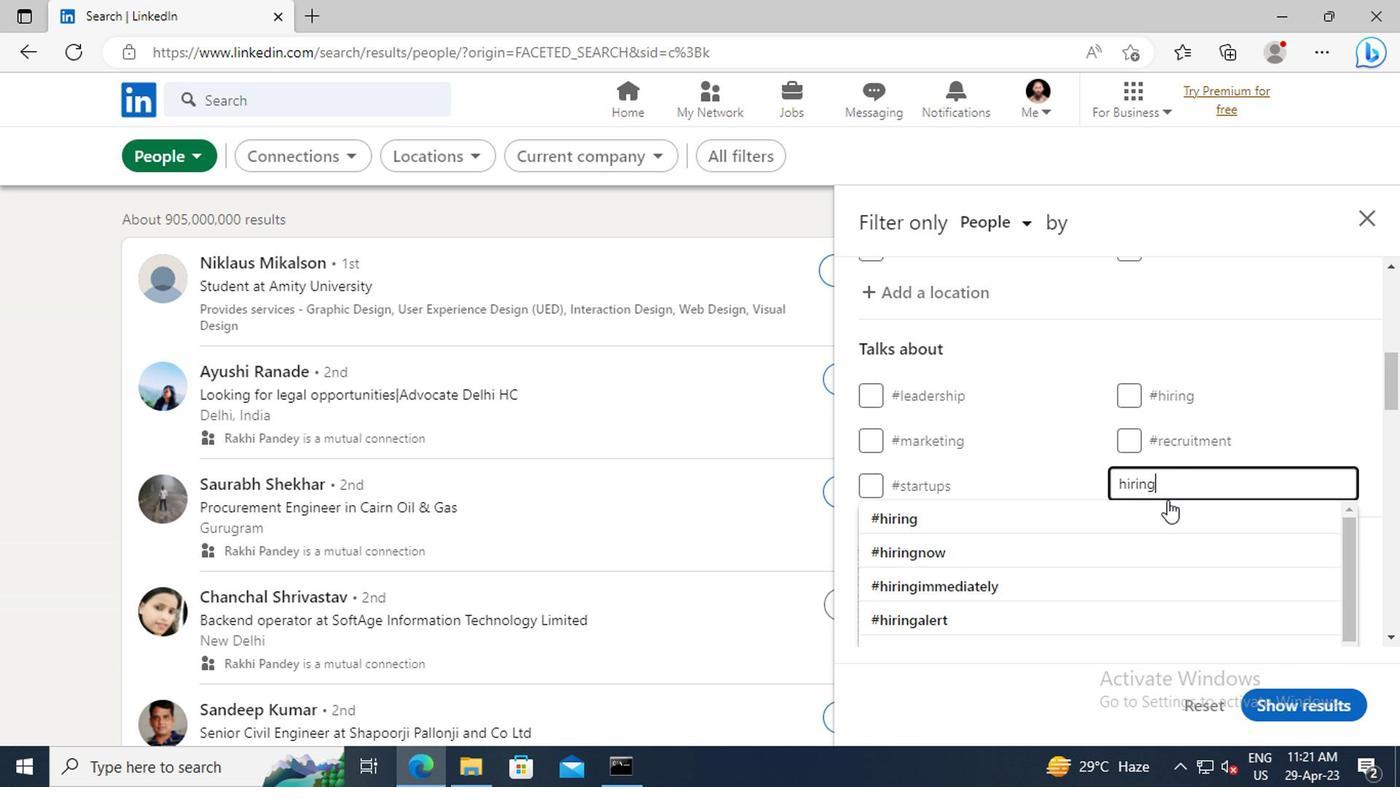 
Action: Mouse pressed left at (1165, 509)
Screenshot: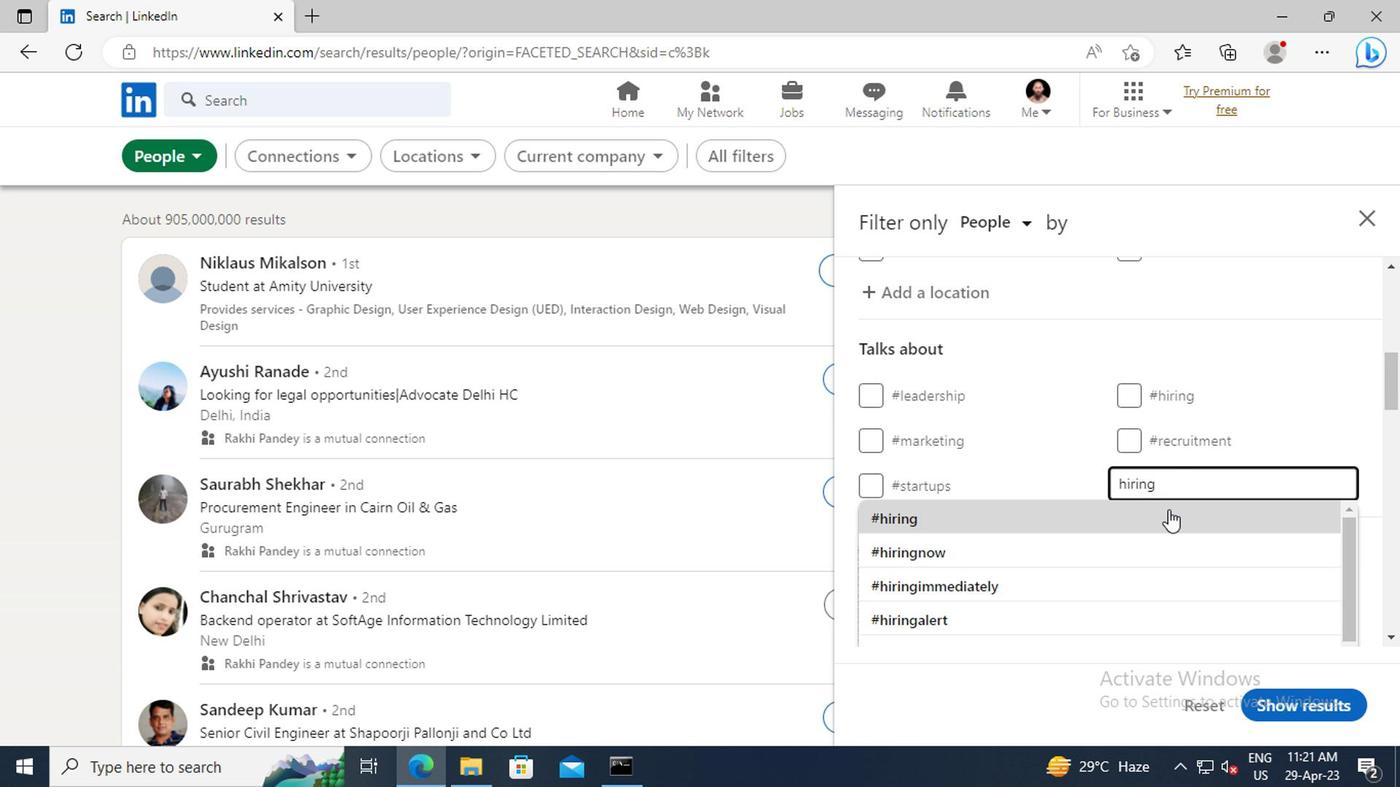 
Action: Mouse scrolled (1165, 508) with delta (0, 0)
Screenshot: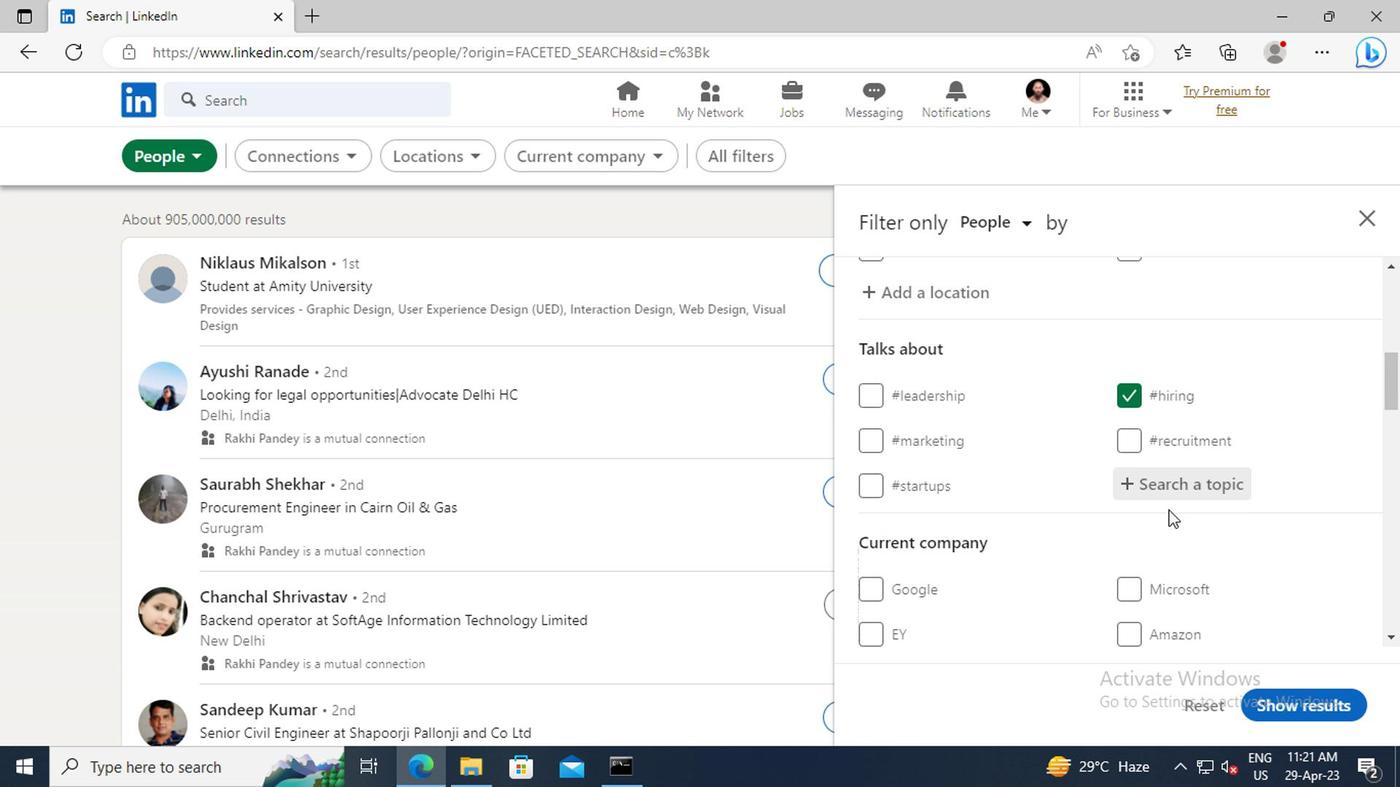 
Action: Mouse scrolled (1165, 508) with delta (0, 0)
Screenshot: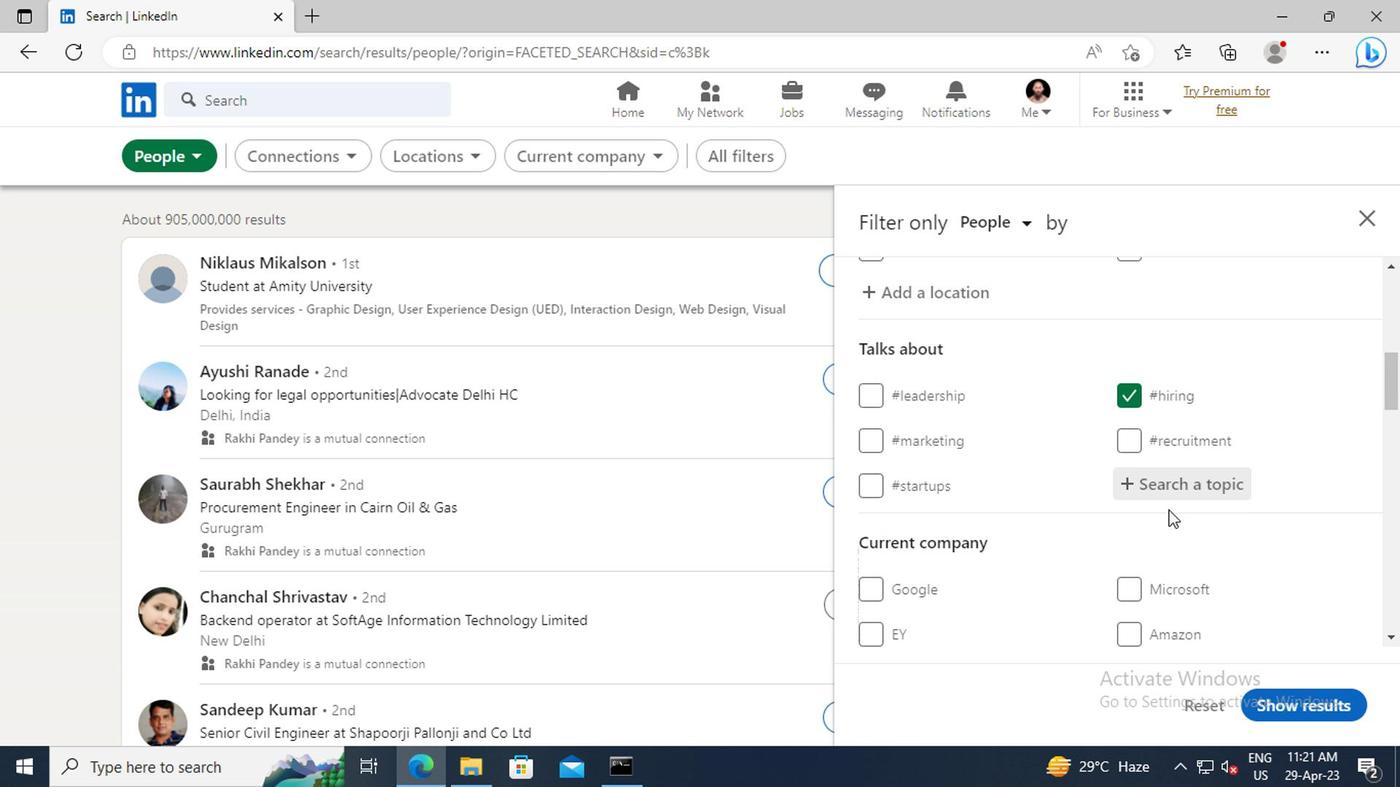 
Action: Mouse scrolled (1165, 508) with delta (0, 0)
Screenshot: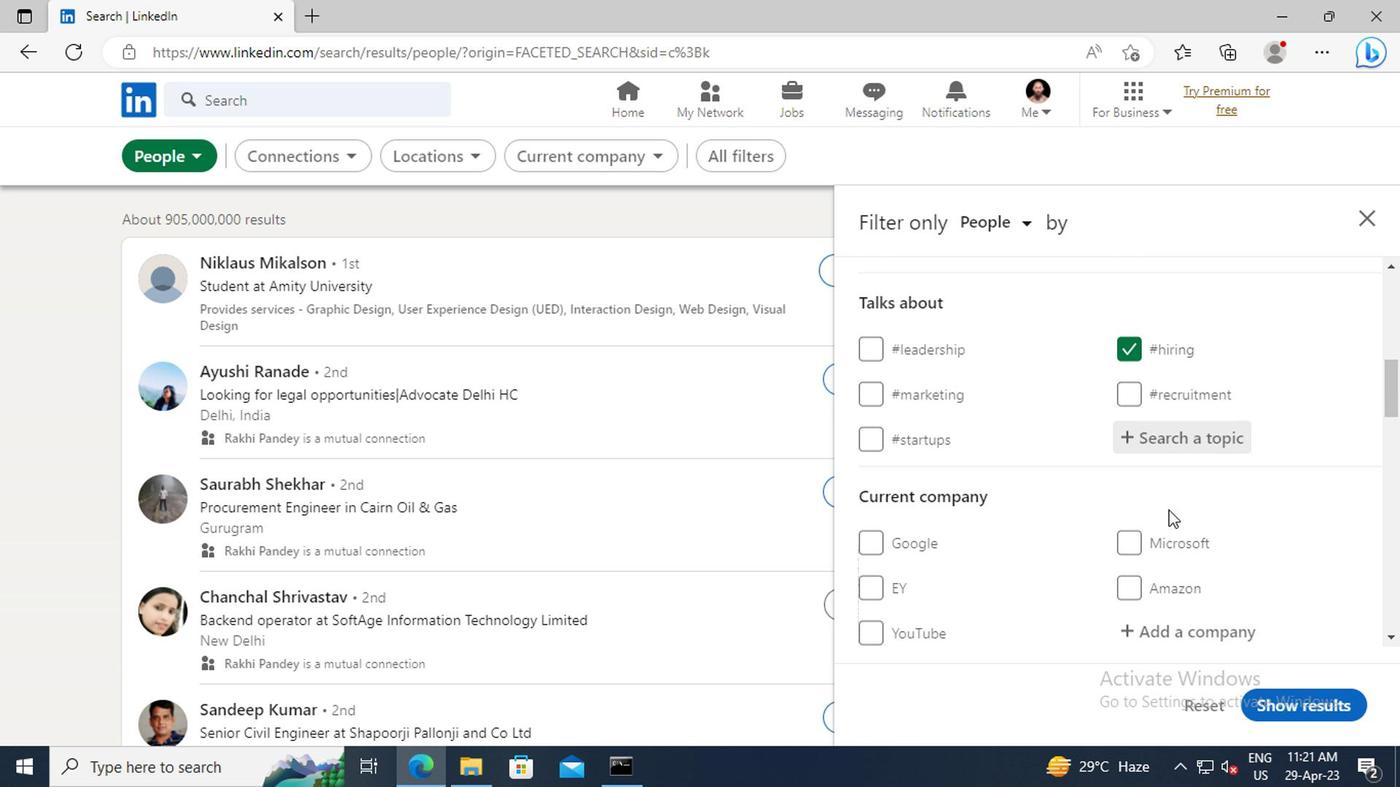 
Action: Mouse scrolled (1165, 508) with delta (0, 0)
Screenshot: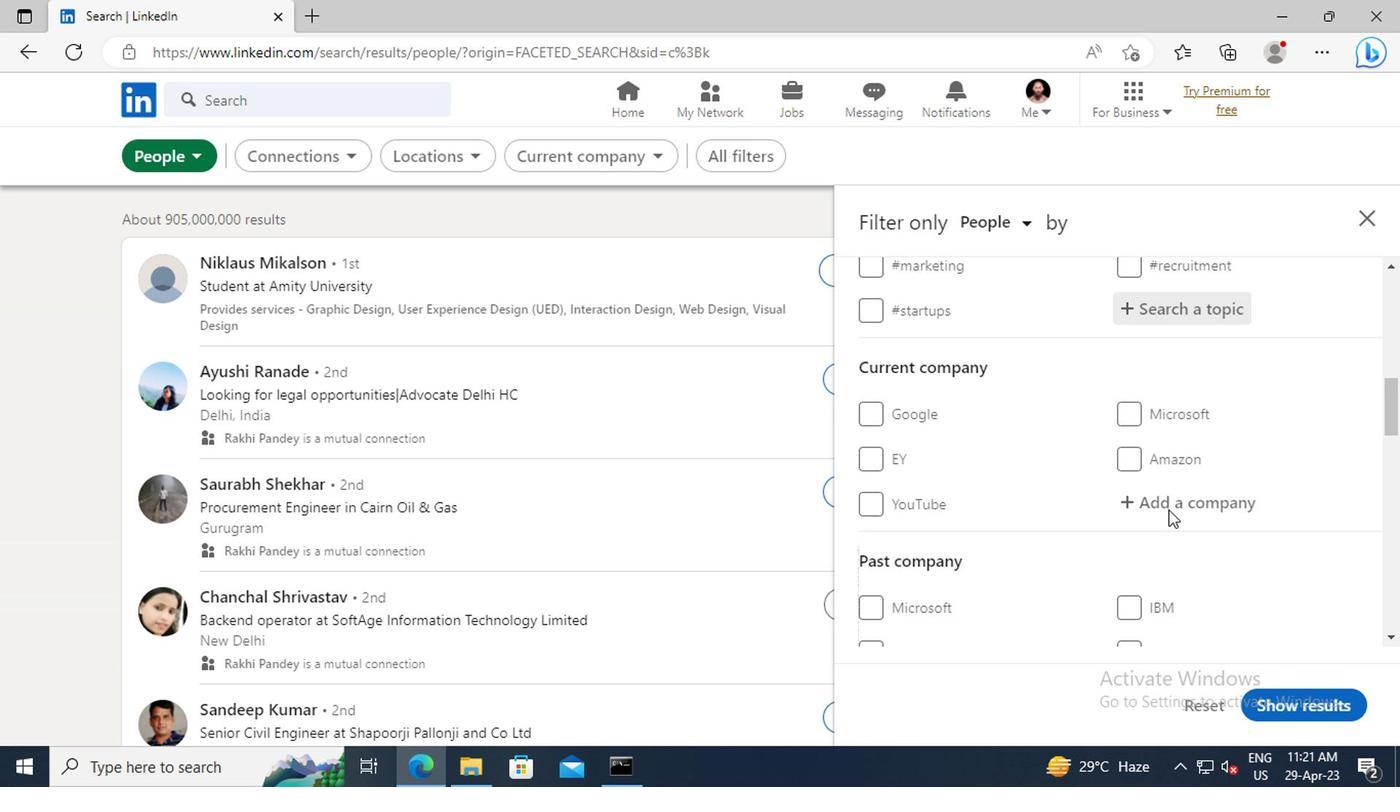 
Action: Mouse scrolled (1165, 508) with delta (0, 0)
Screenshot: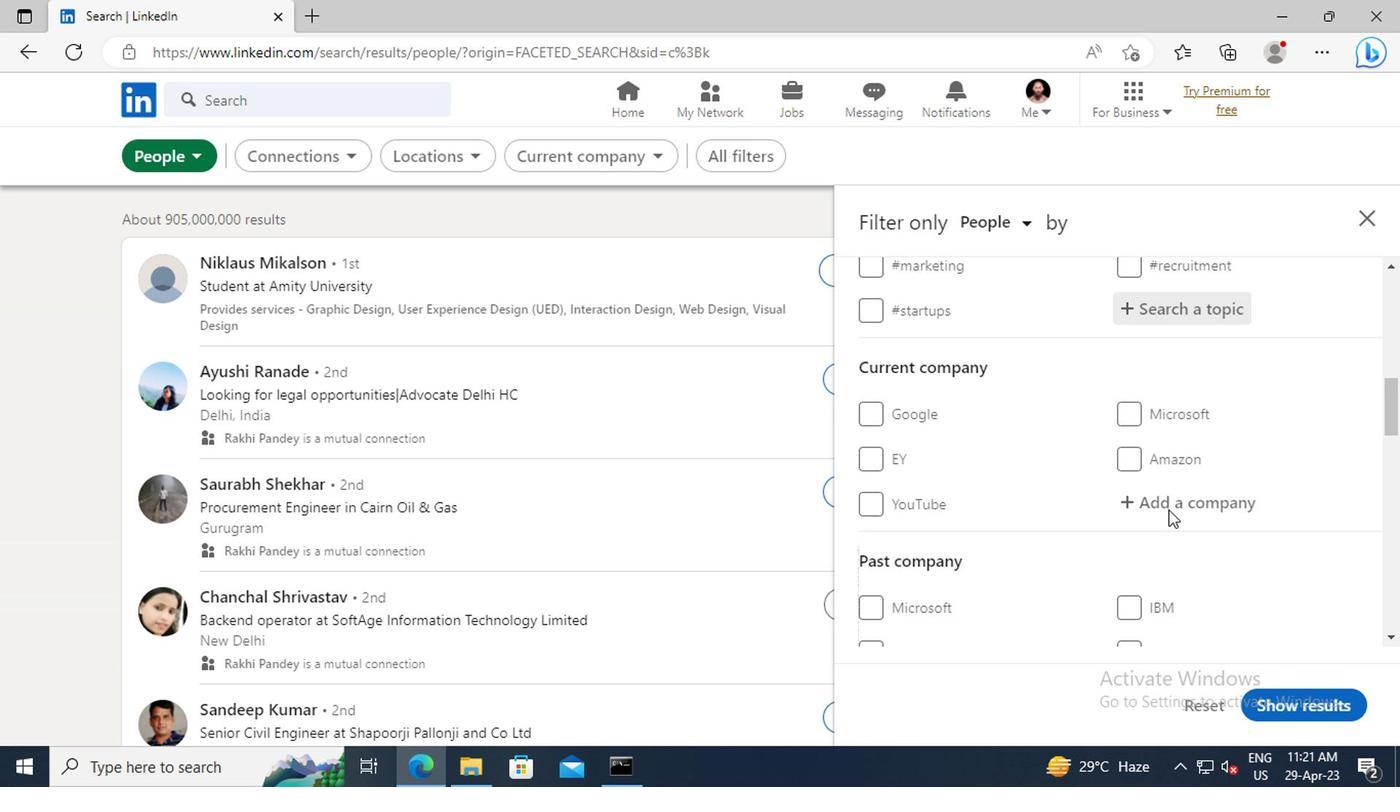 
Action: Mouse moved to (1150, 457)
Screenshot: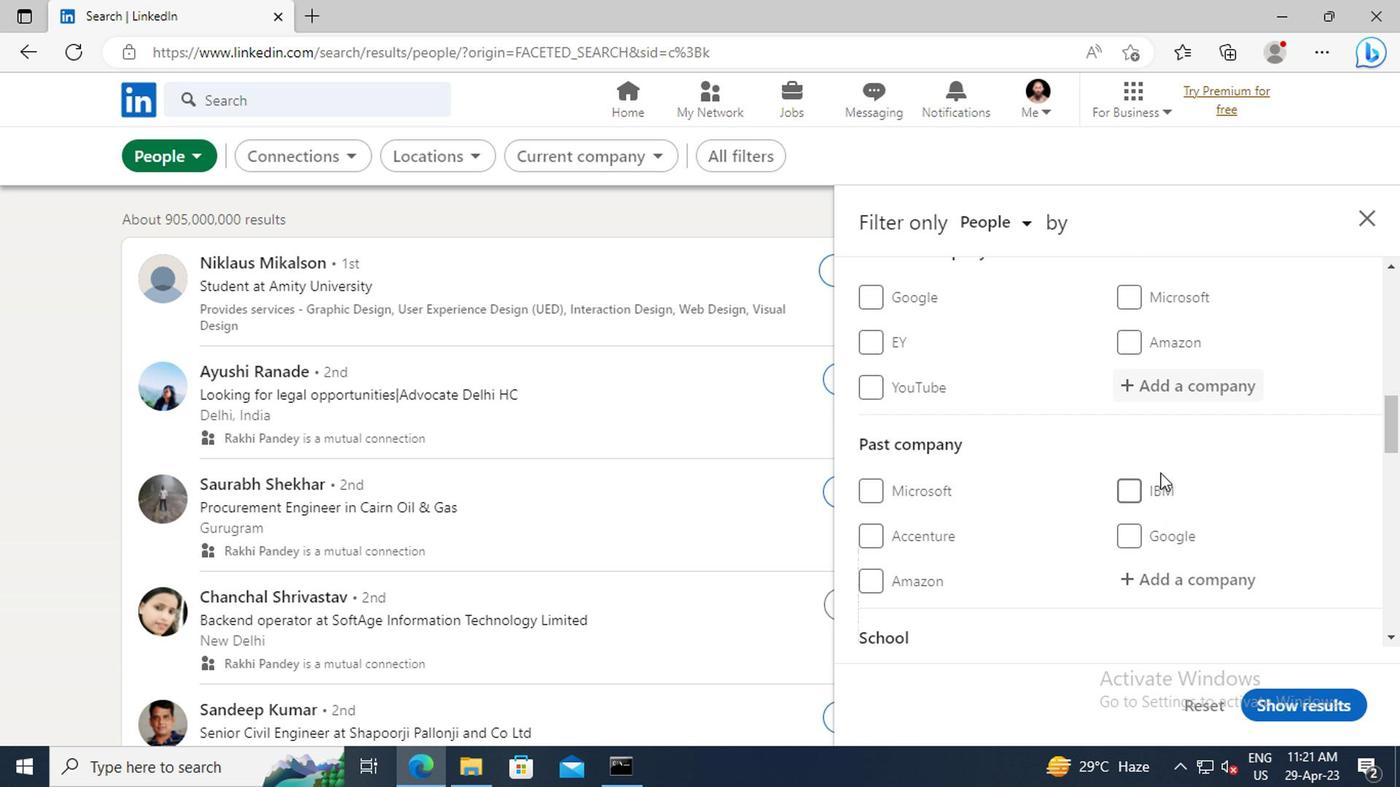 
Action: Mouse scrolled (1150, 455) with delta (0, -1)
Screenshot: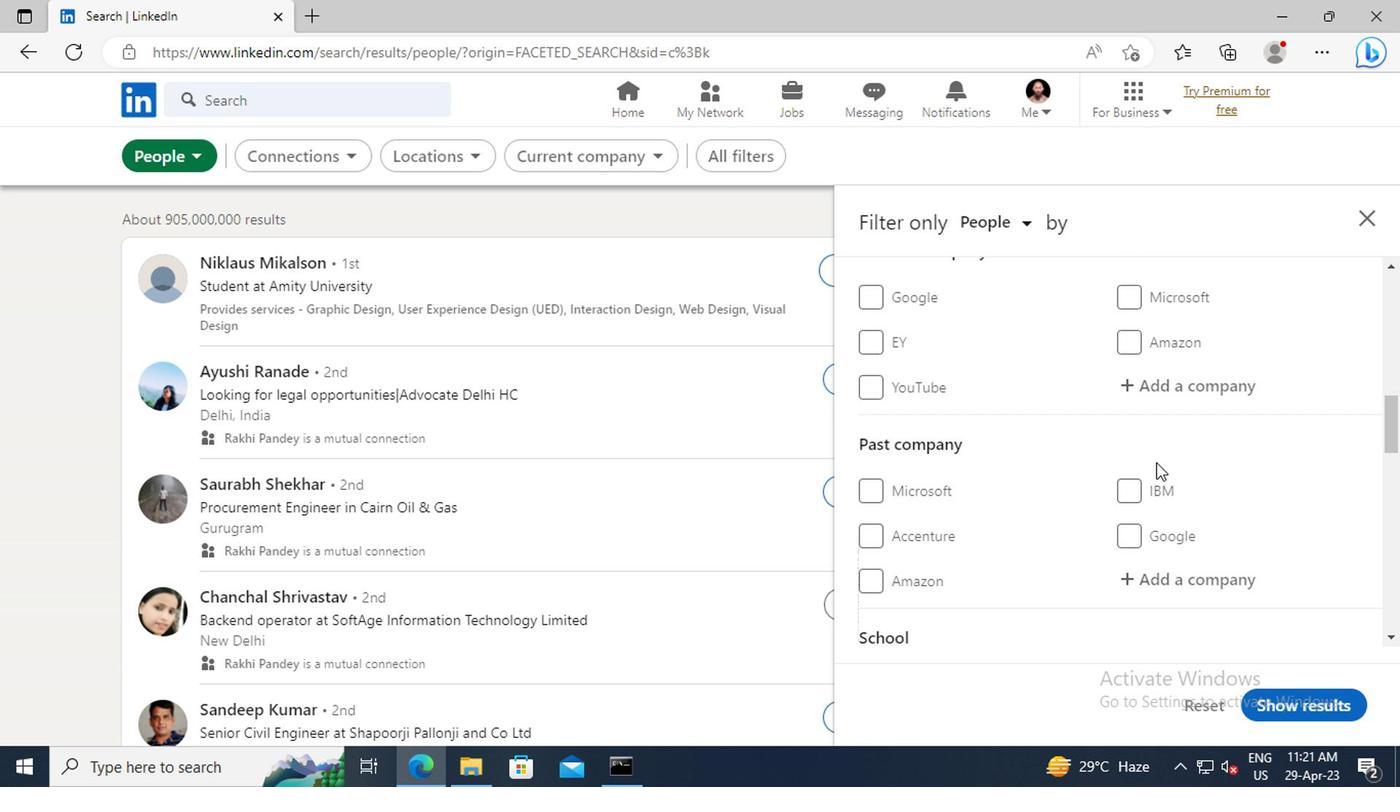 
Action: Mouse scrolled (1150, 455) with delta (0, -1)
Screenshot: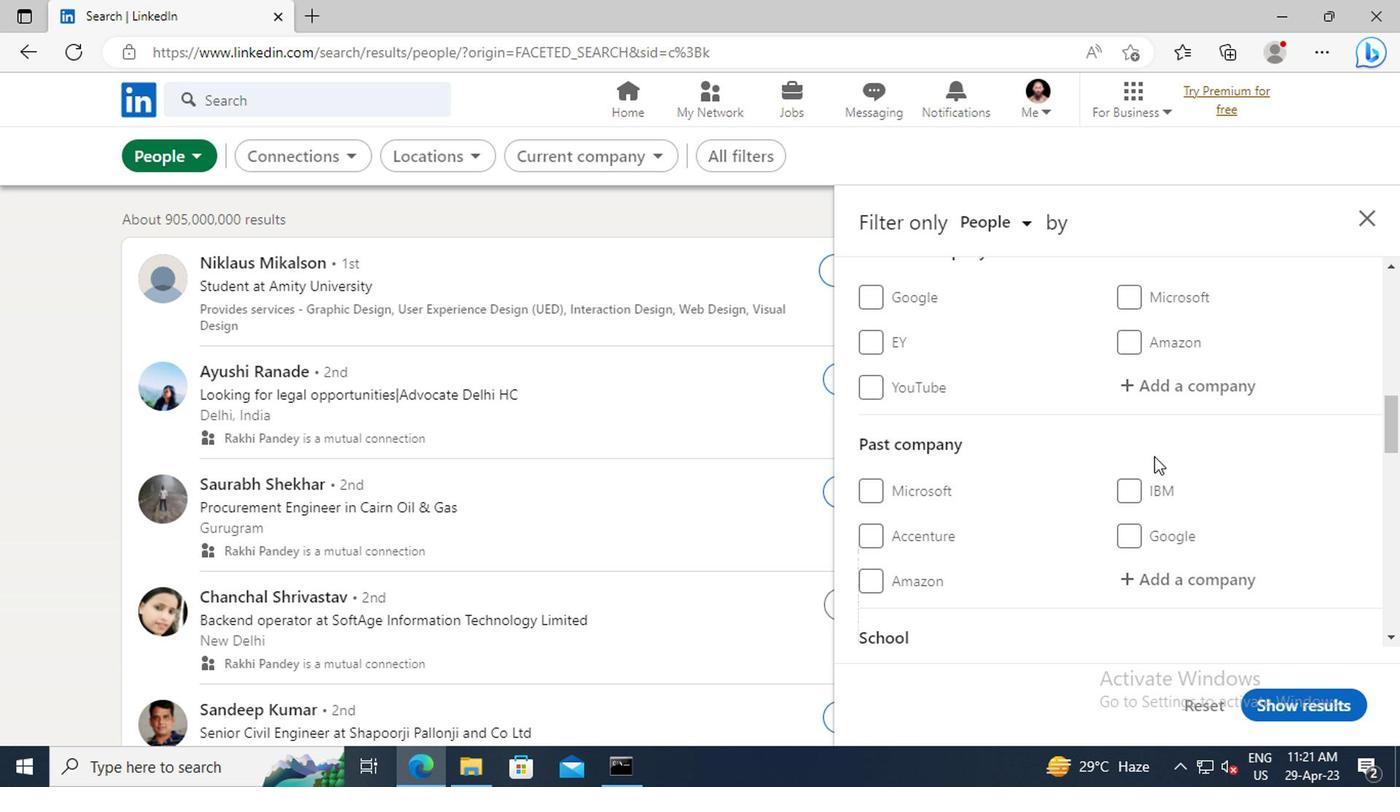 
Action: Mouse scrolled (1150, 455) with delta (0, -1)
Screenshot: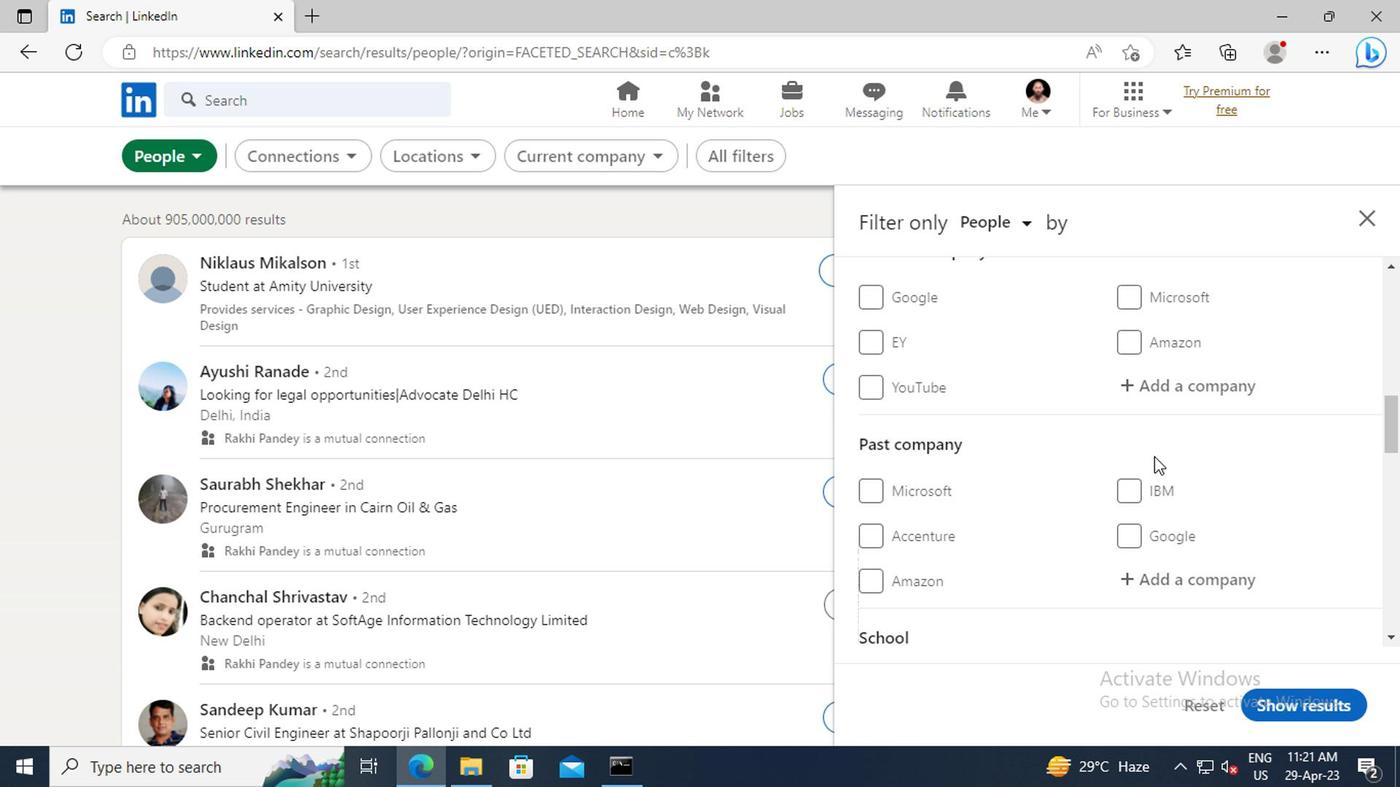 
Action: Mouse scrolled (1150, 455) with delta (0, -1)
Screenshot: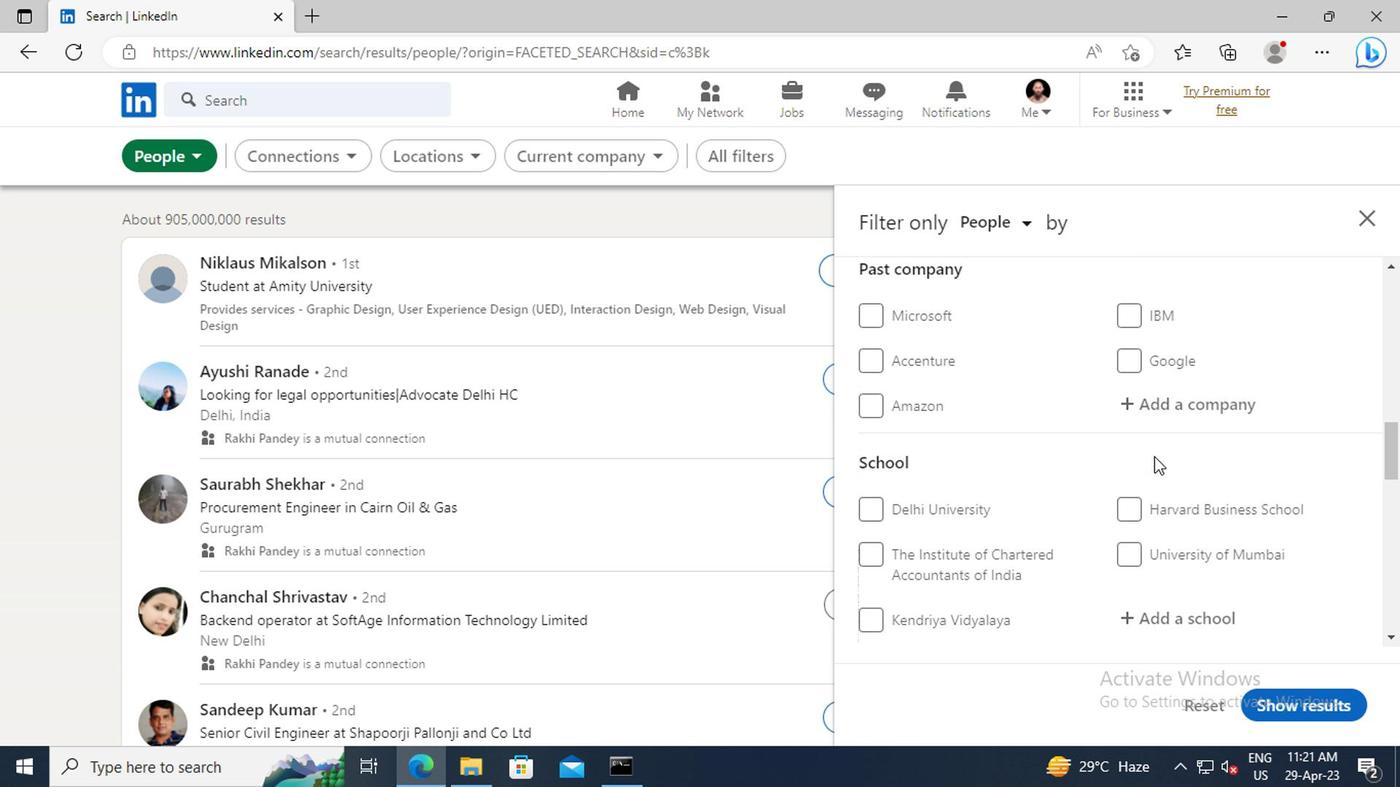 
Action: Mouse scrolled (1150, 455) with delta (0, -1)
Screenshot: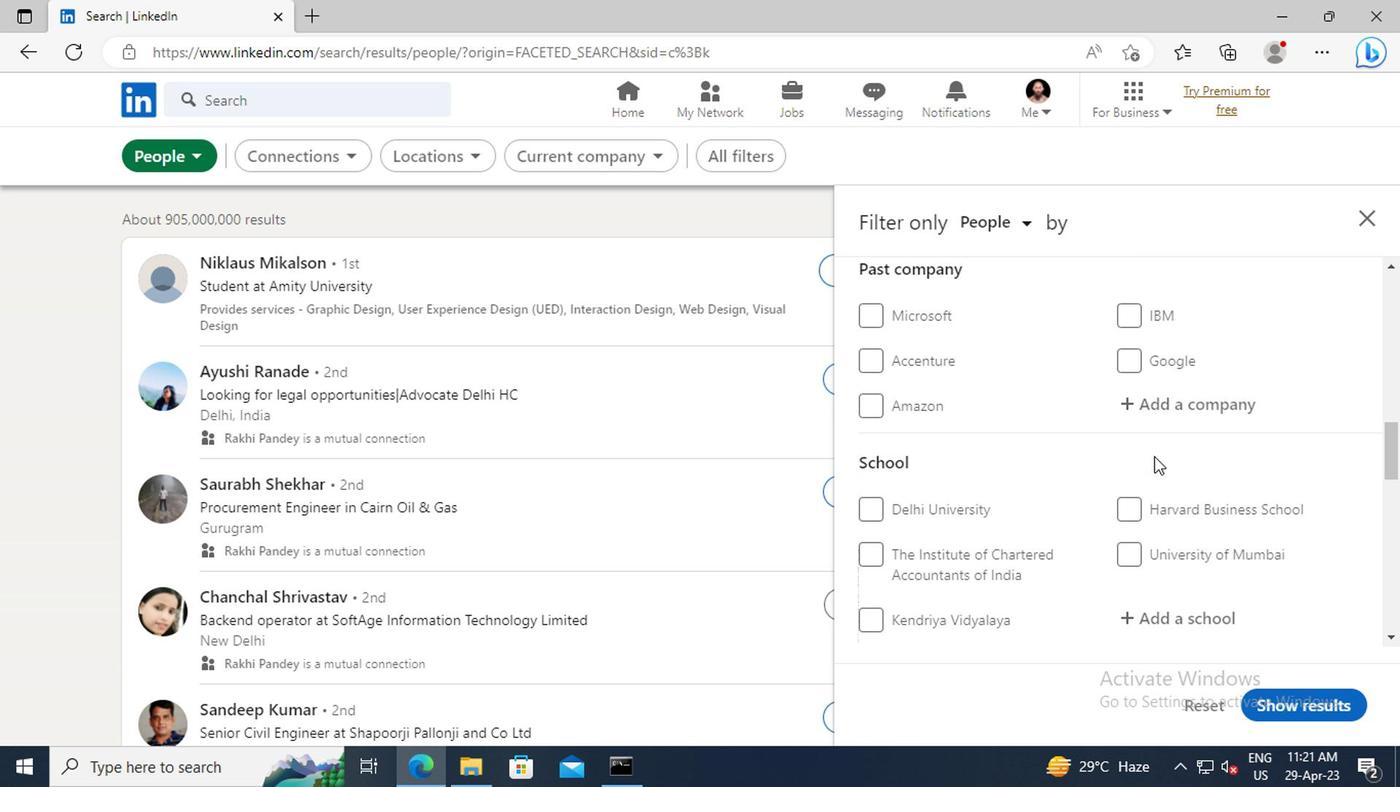 
Action: Mouse scrolled (1150, 455) with delta (0, -1)
Screenshot: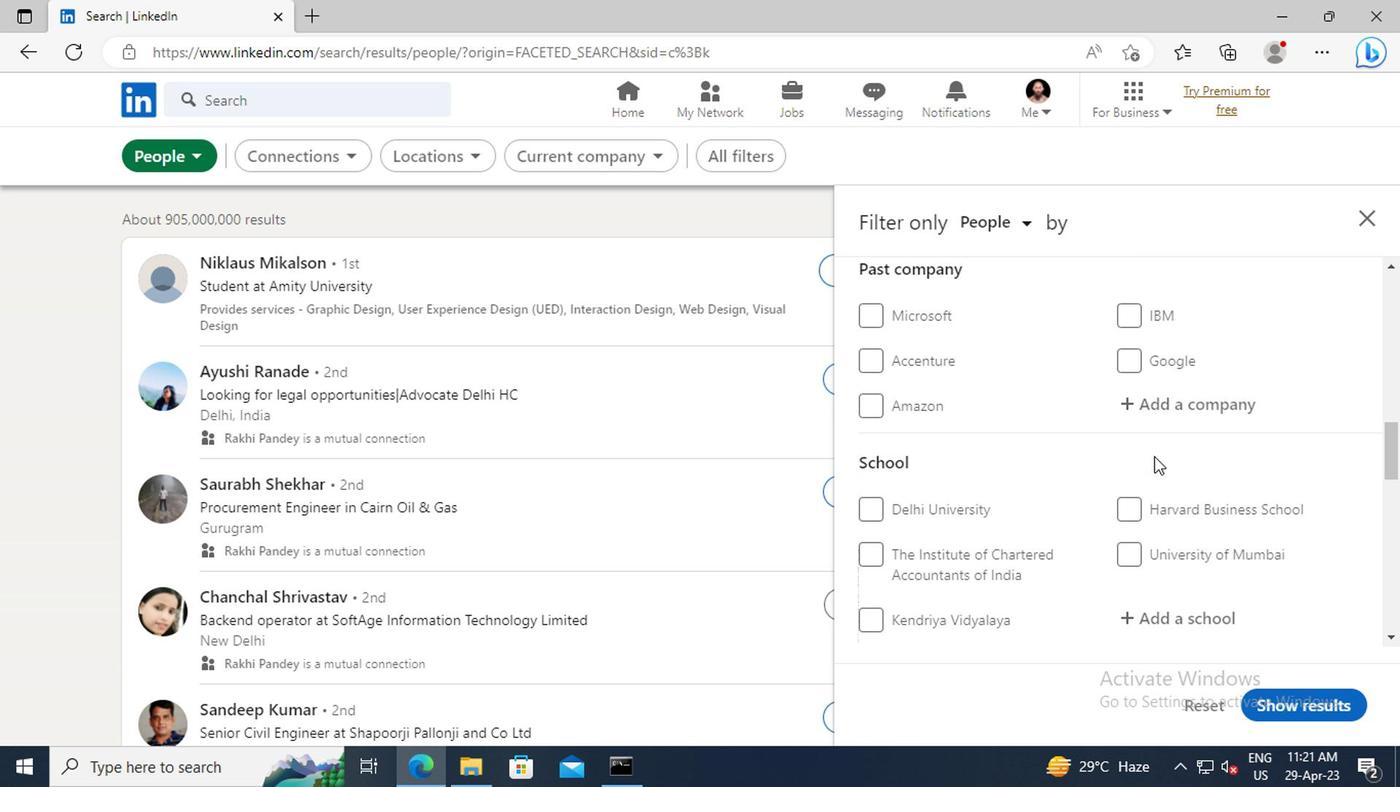 
Action: Mouse scrolled (1150, 455) with delta (0, -1)
Screenshot: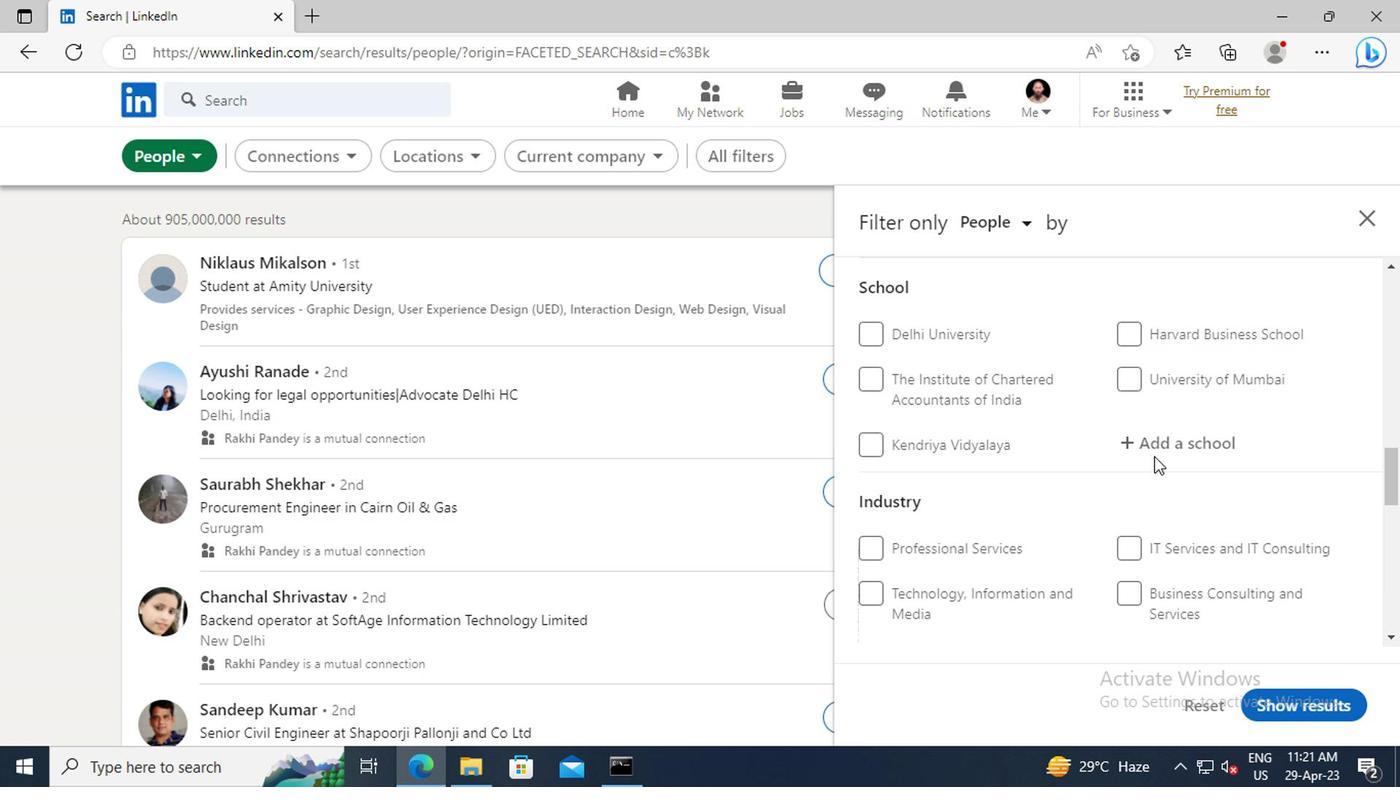 
Action: Mouse scrolled (1150, 455) with delta (0, -1)
Screenshot: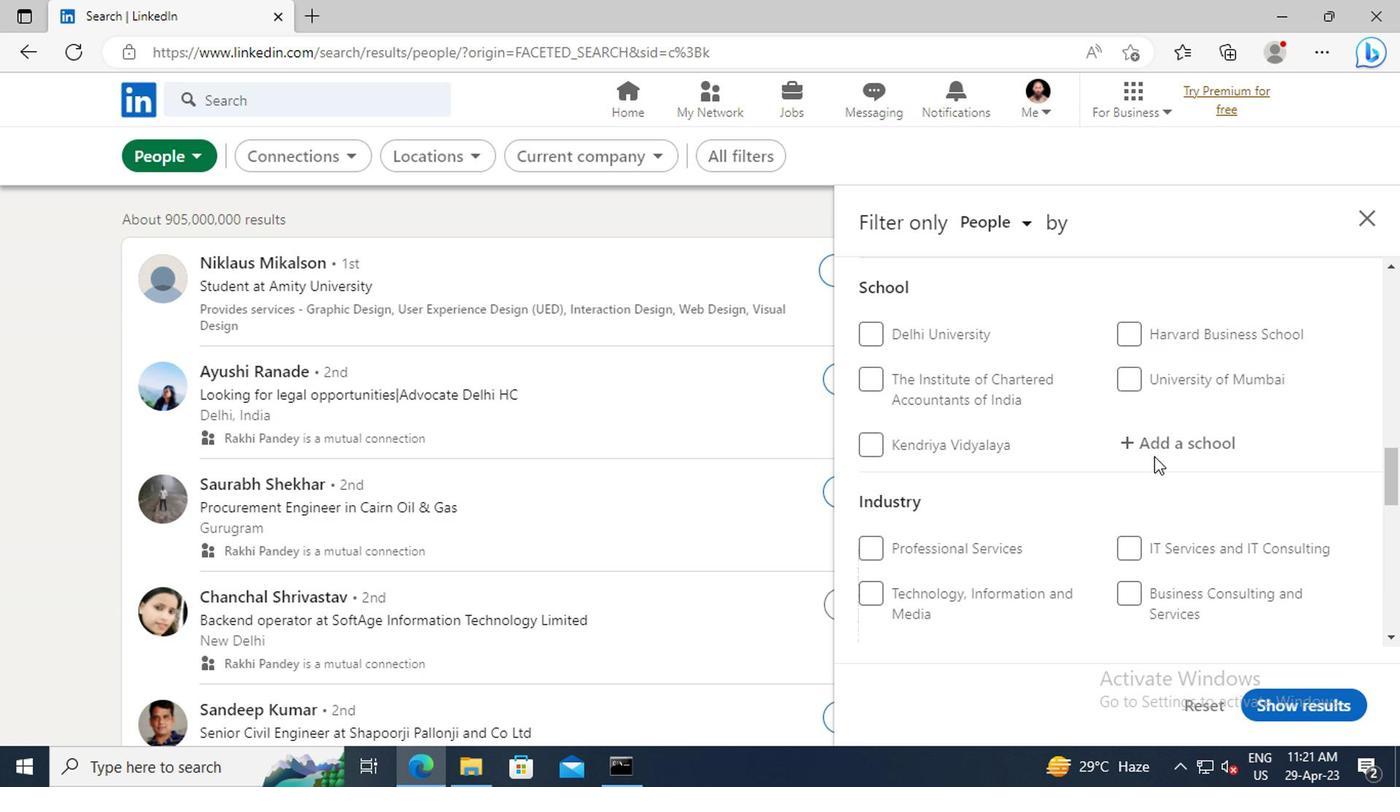 
Action: Mouse scrolled (1150, 455) with delta (0, -1)
Screenshot: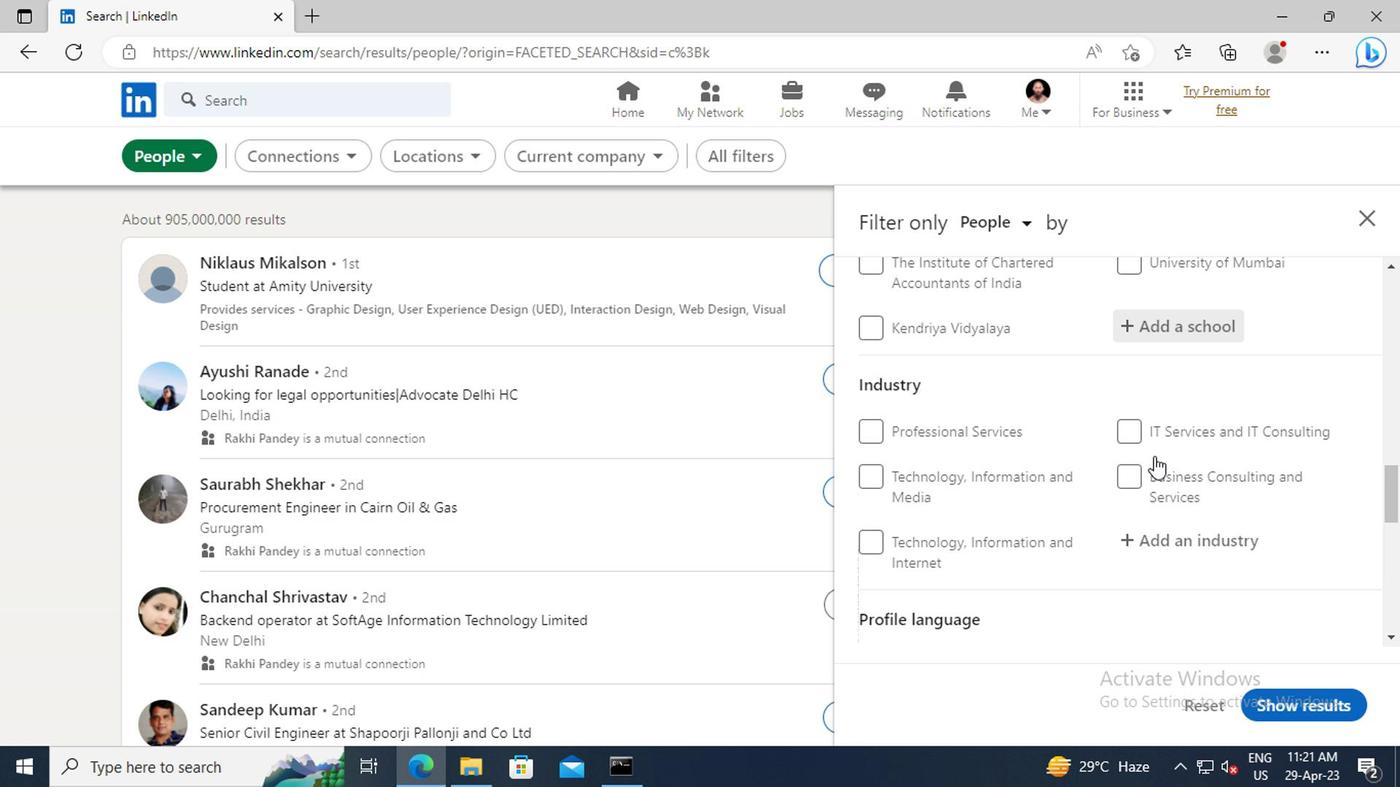 
Action: Mouse scrolled (1150, 455) with delta (0, -1)
Screenshot: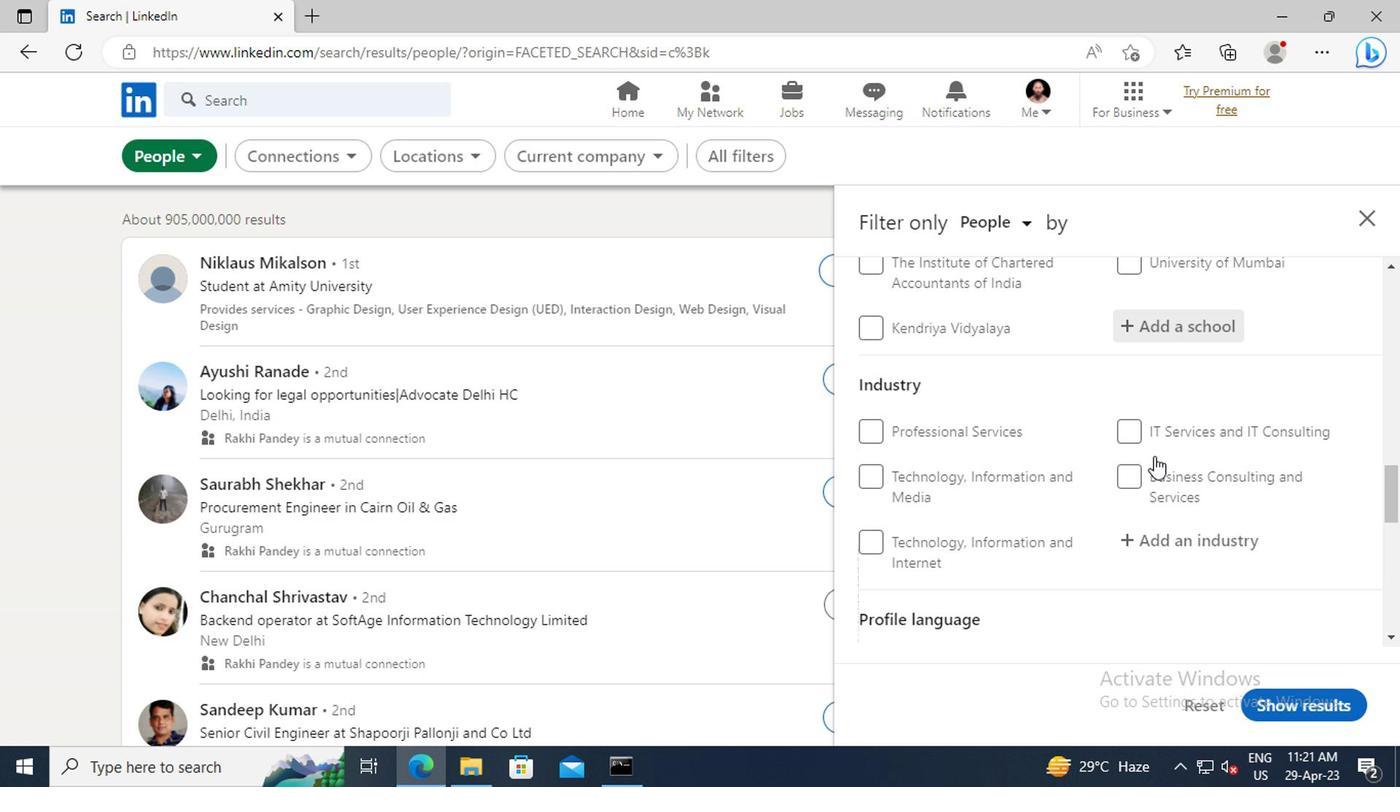
Action: Mouse scrolled (1150, 455) with delta (0, -1)
Screenshot: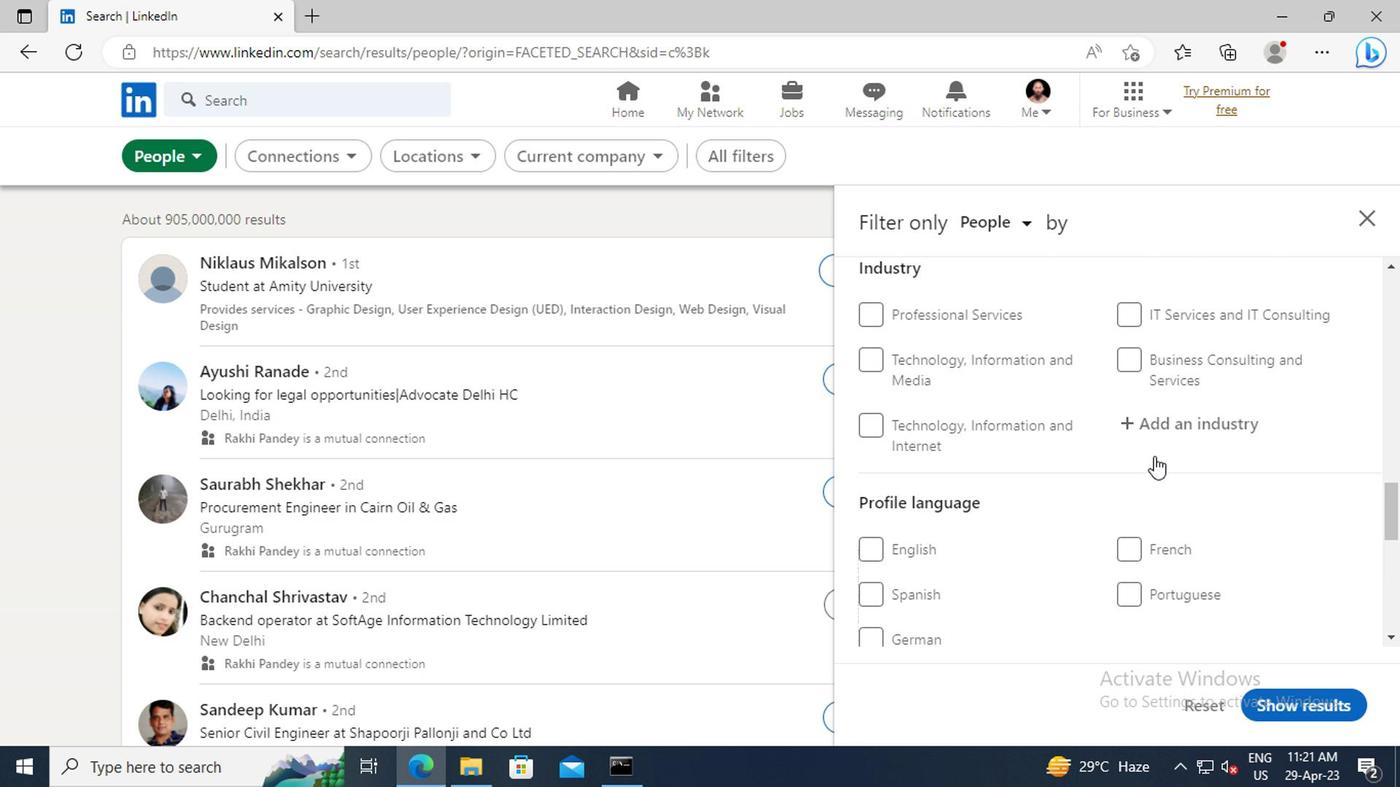 
Action: Mouse moved to (1131, 532)
Screenshot: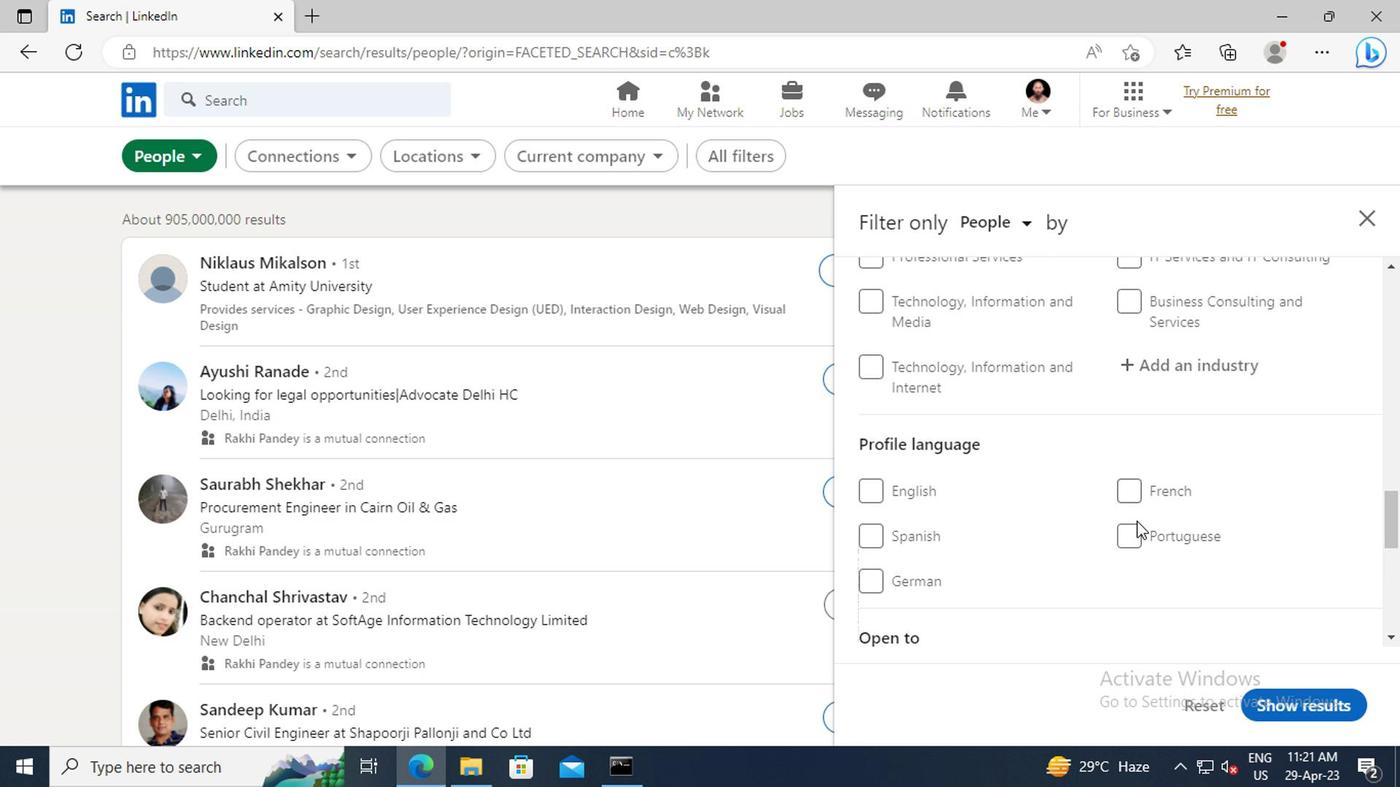 
Action: Mouse pressed left at (1131, 532)
Screenshot: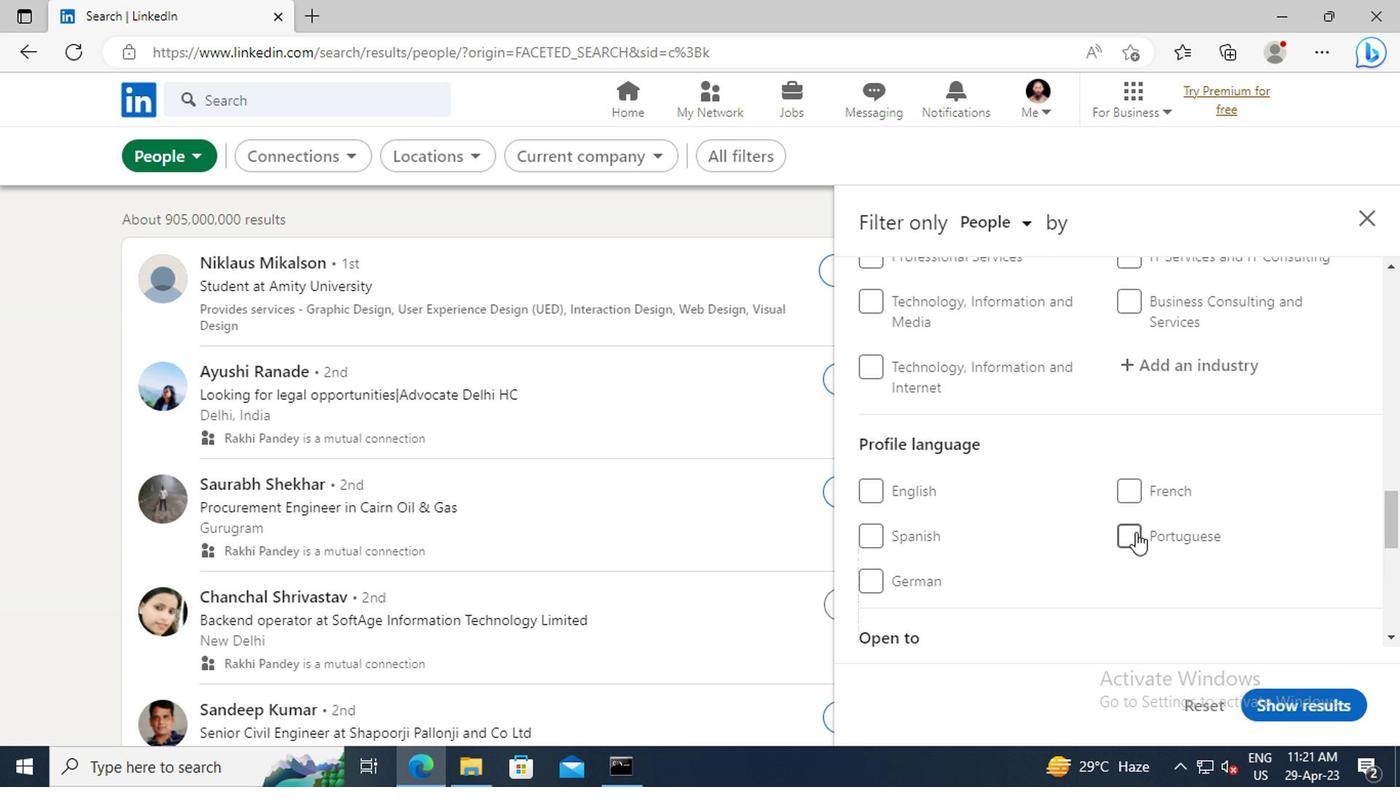 
Action: Mouse moved to (1171, 493)
Screenshot: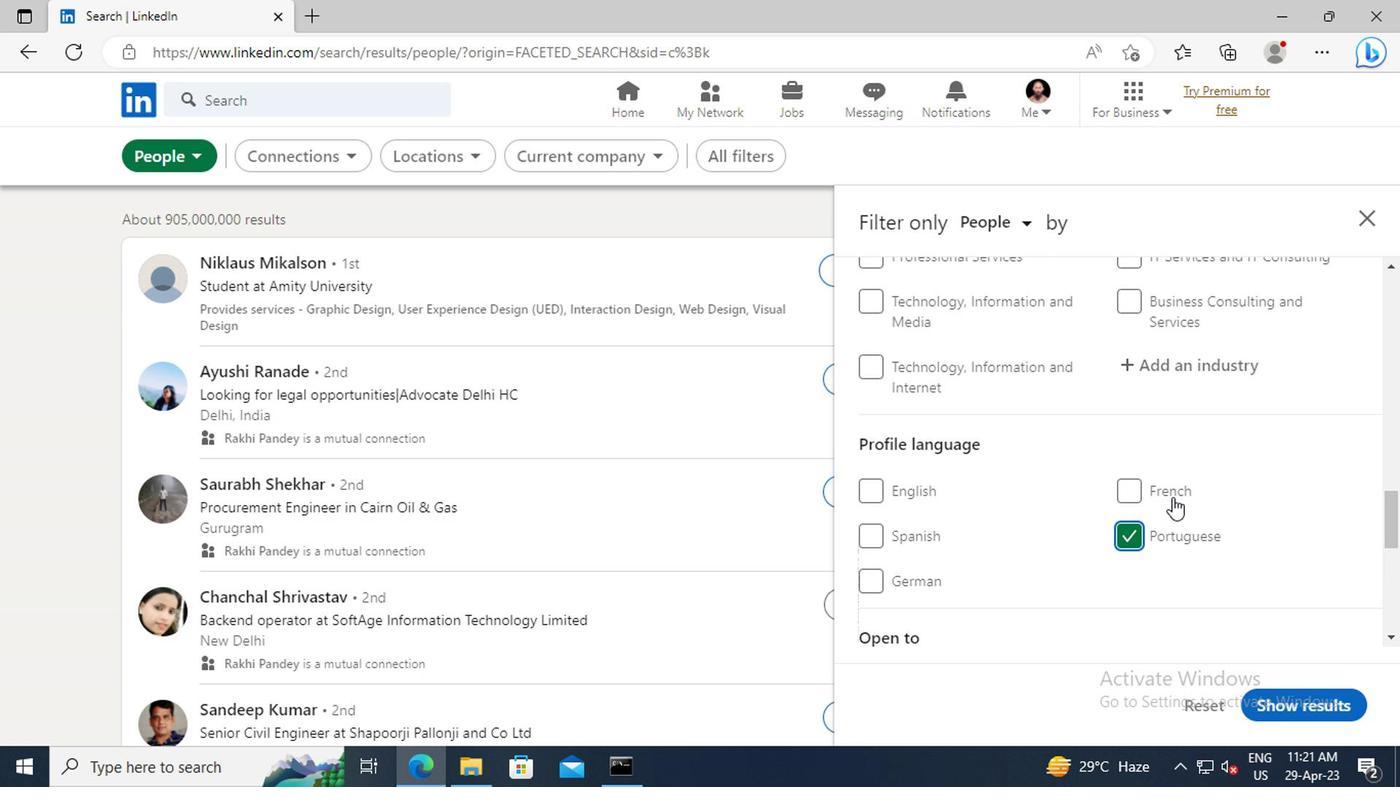 
Action: Mouse scrolled (1171, 494) with delta (0, 0)
Screenshot: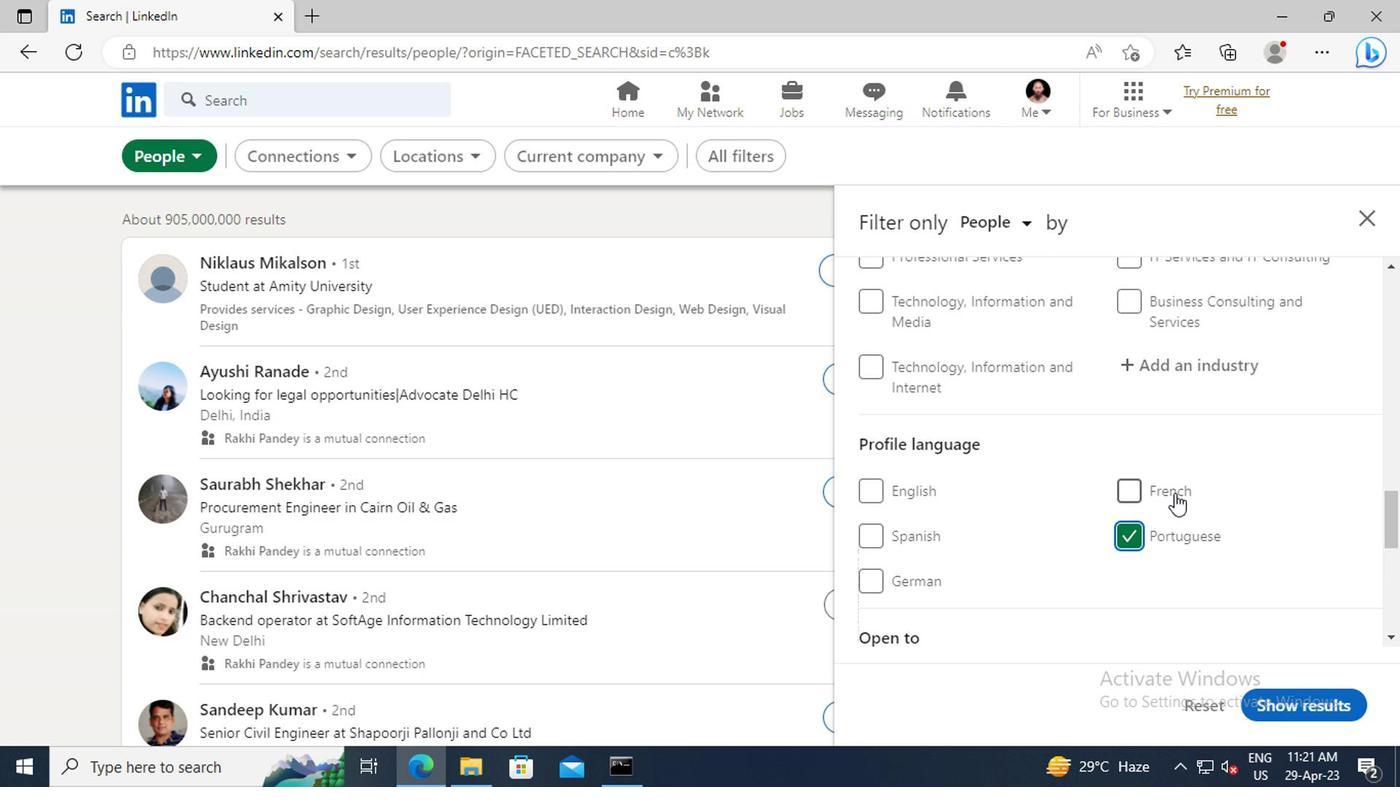 
Action: Mouse scrolled (1171, 494) with delta (0, 0)
Screenshot: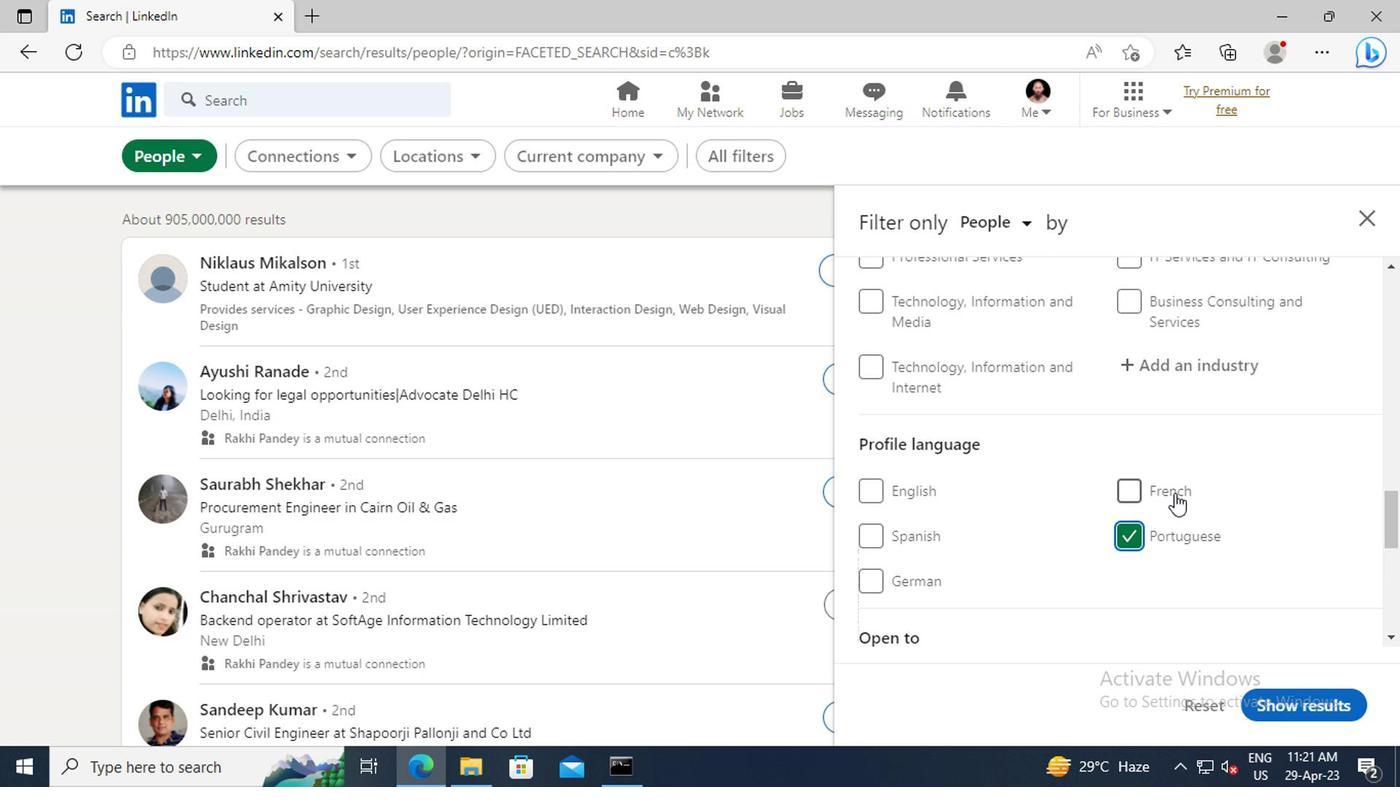 
Action: Mouse scrolled (1171, 494) with delta (0, 0)
Screenshot: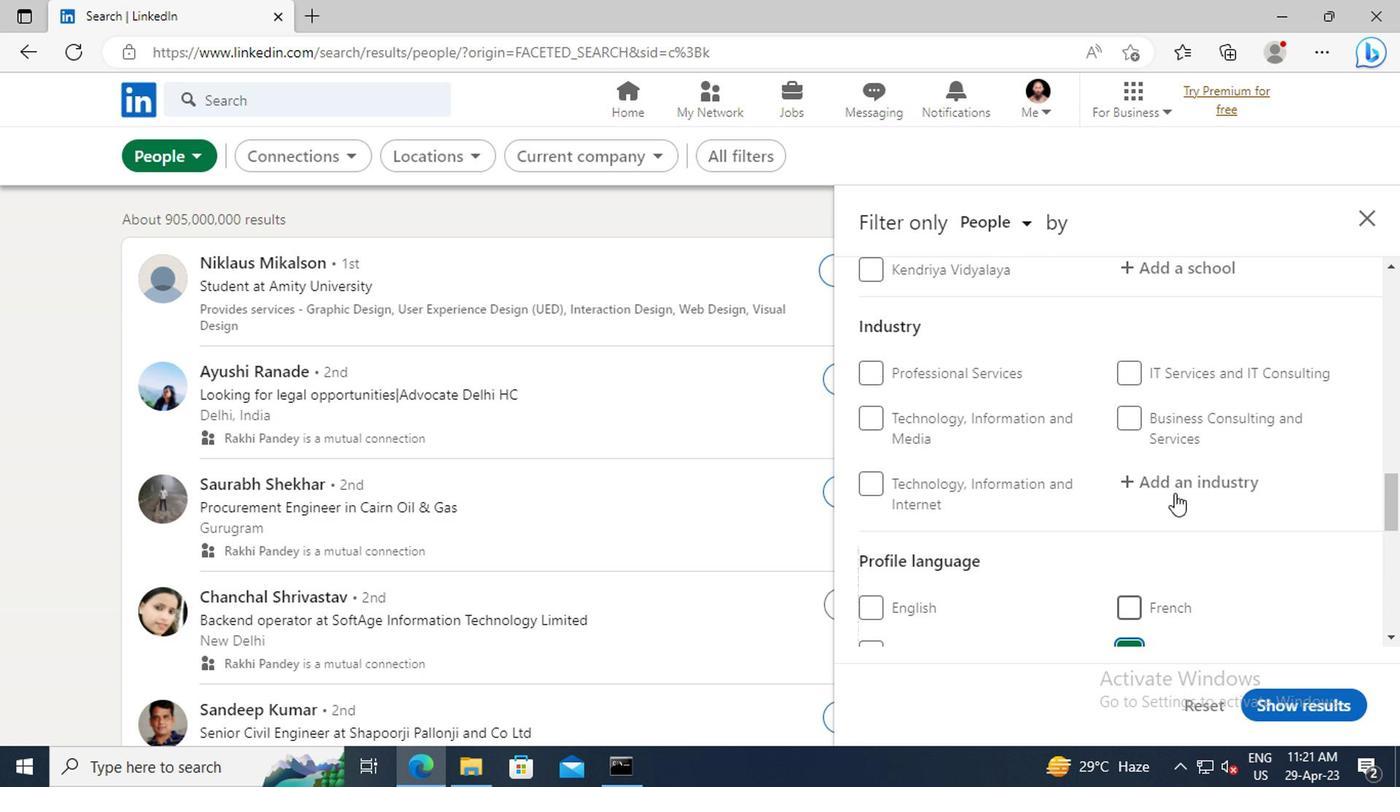 
Action: Mouse scrolled (1171, 494) with delta (0, 0)
Screenshot: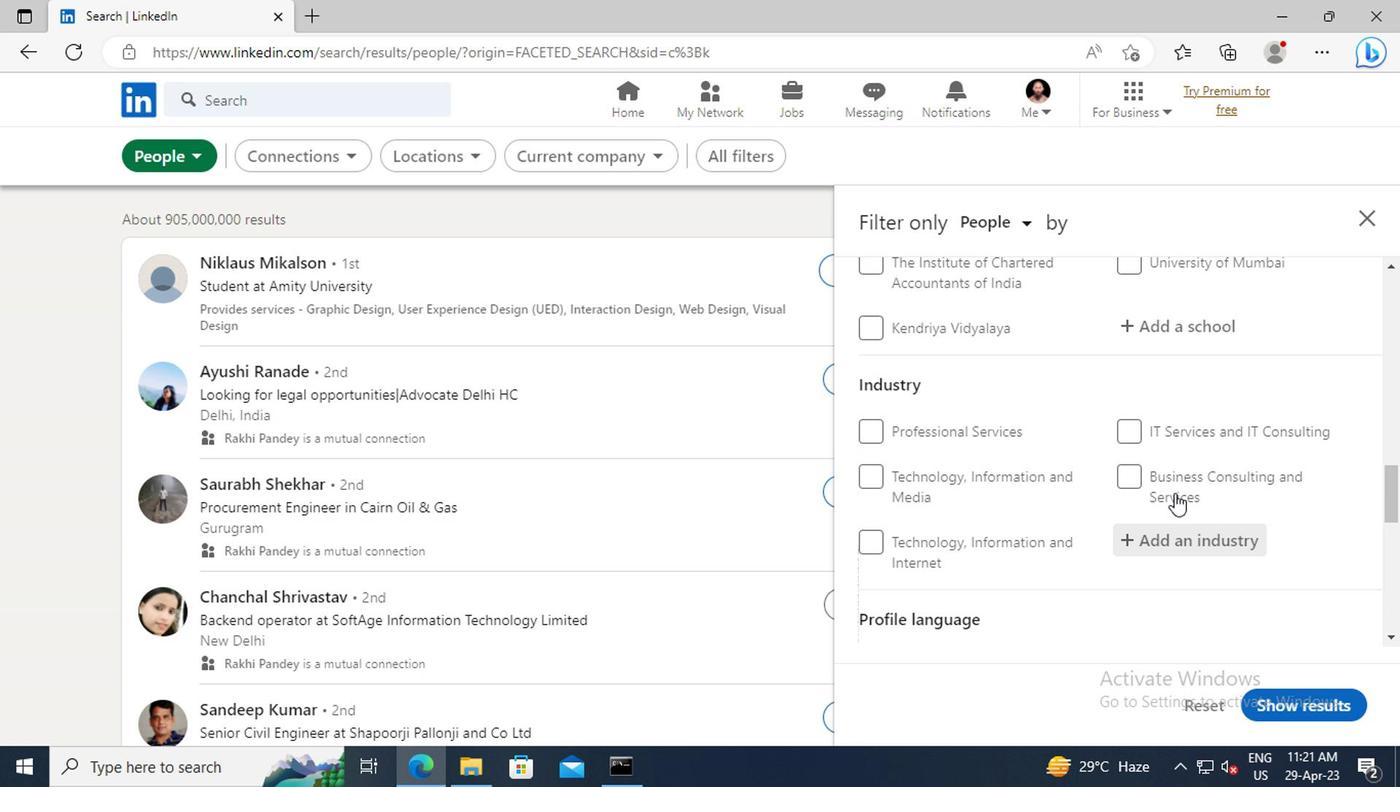 
Action: Mouse scrolled (1171, 494) with delta (0, 0)
Screenshot: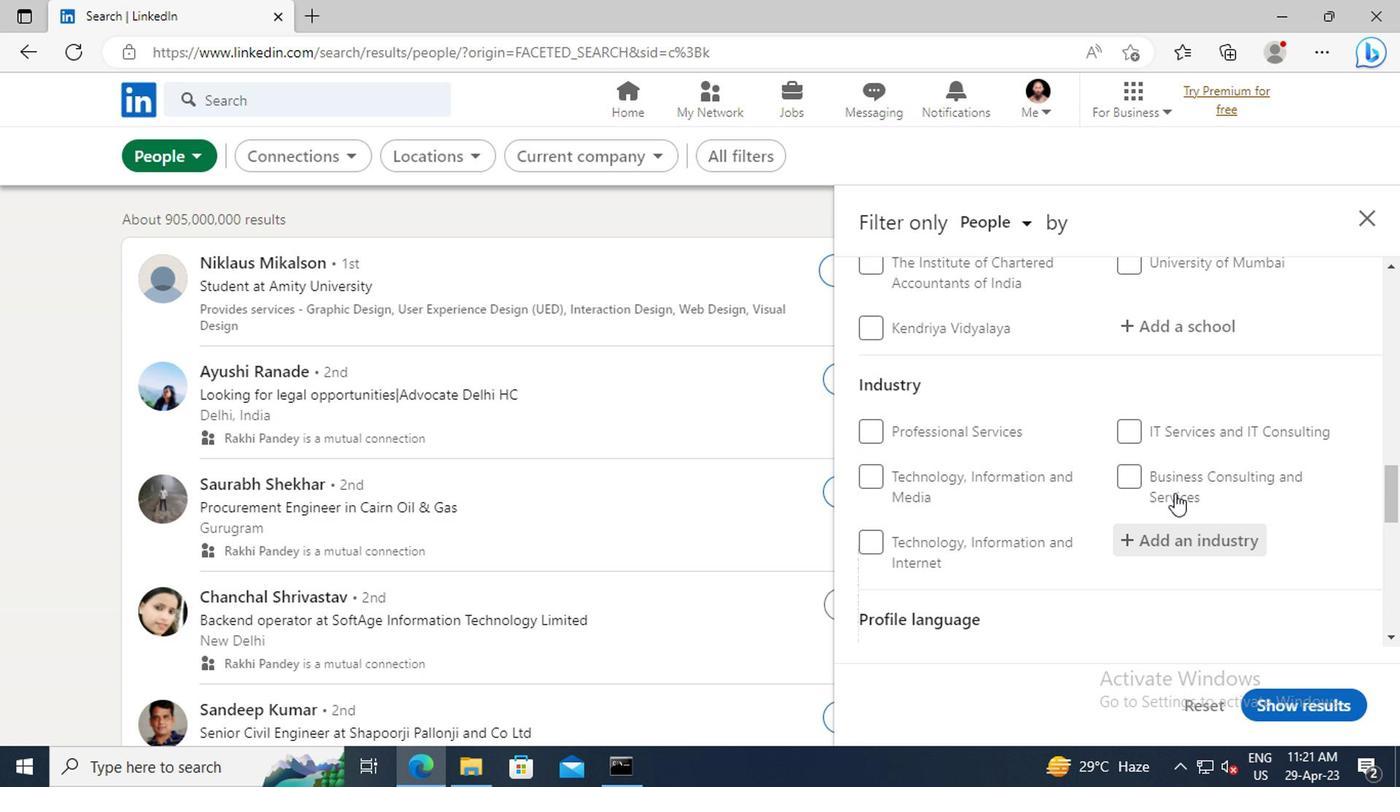 
Action: Mouse scrolled (1171, 494) with delta (0, 0)
Screenshot: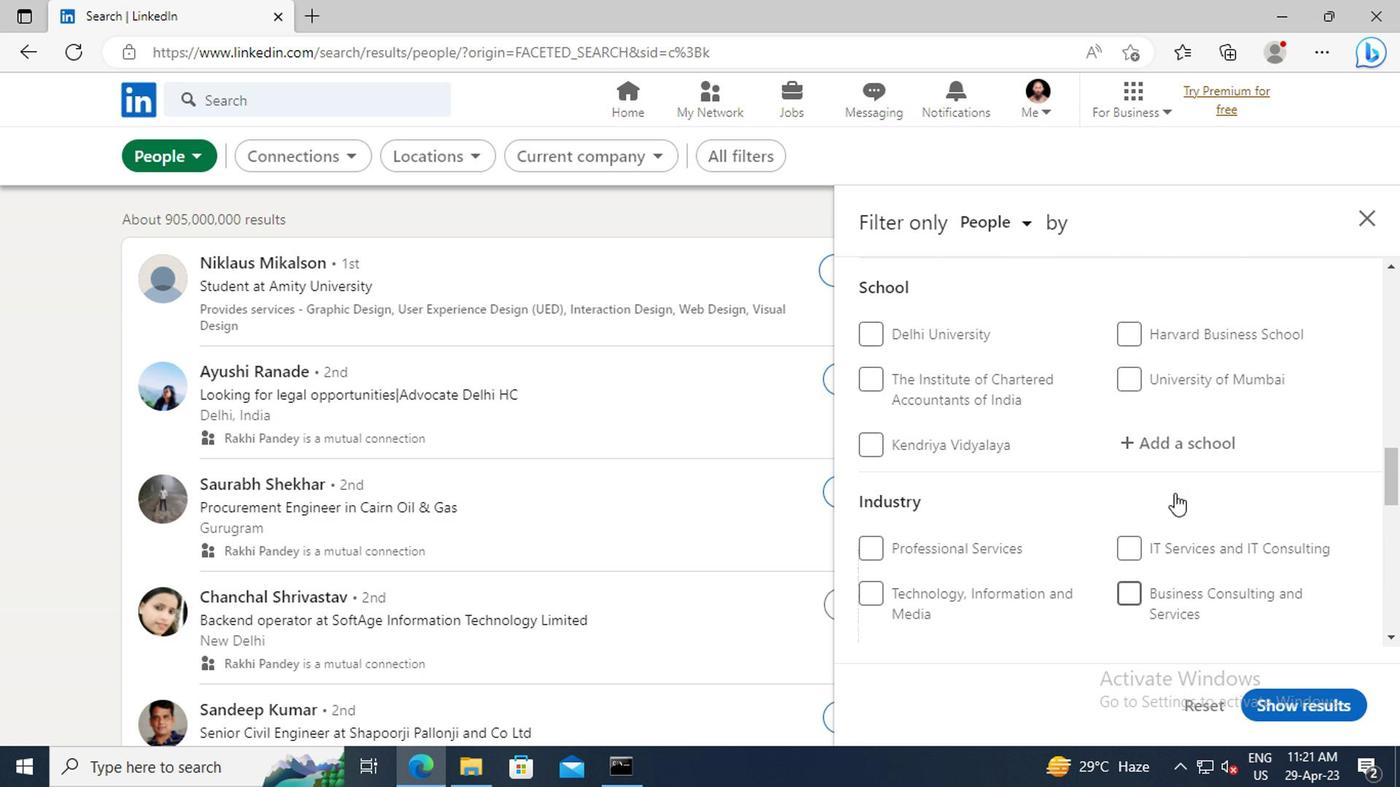 
Action: Mouse scrolled (1171, 494) with delta (0, 0)
Screenshot: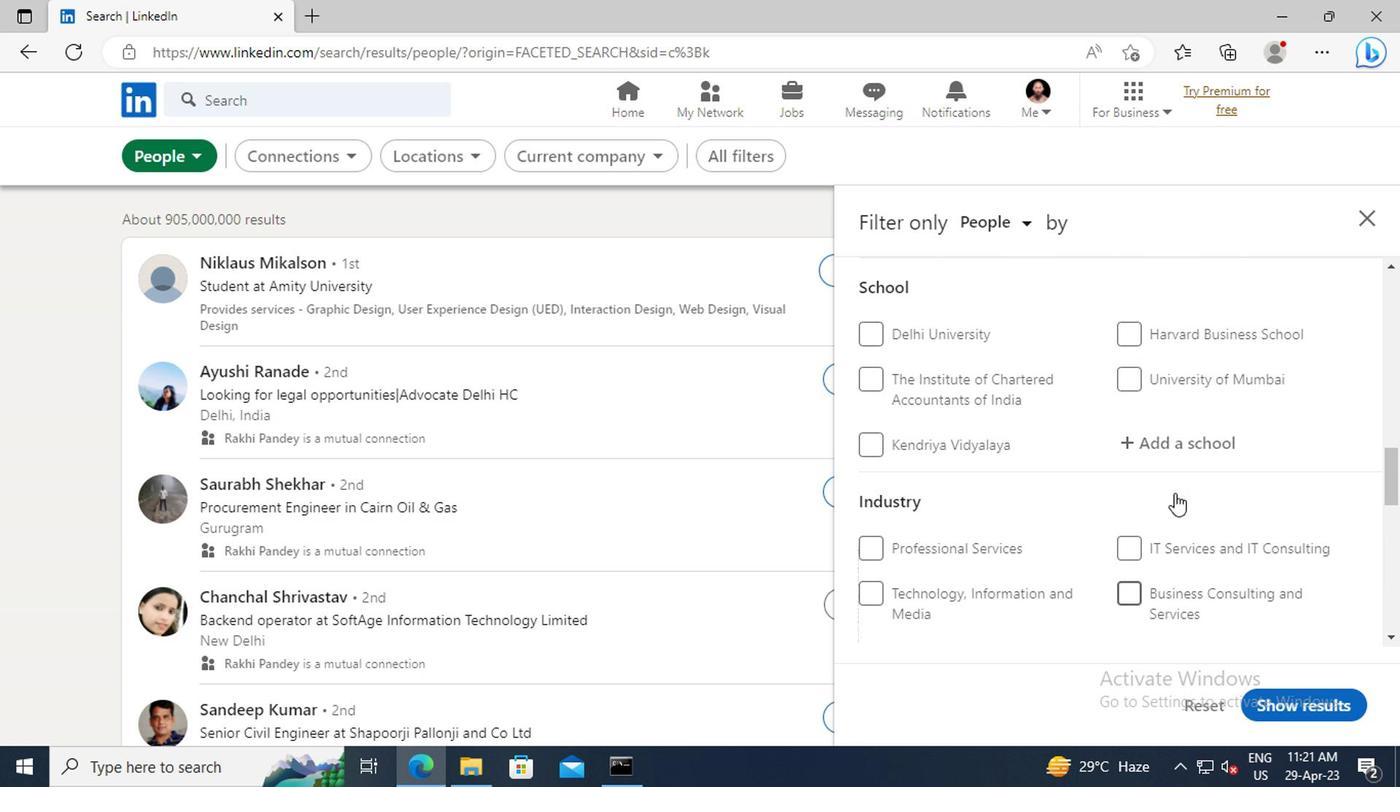 
Action: Mouse scrolled (1171, 494) with delta (0, 0)
Screenshot: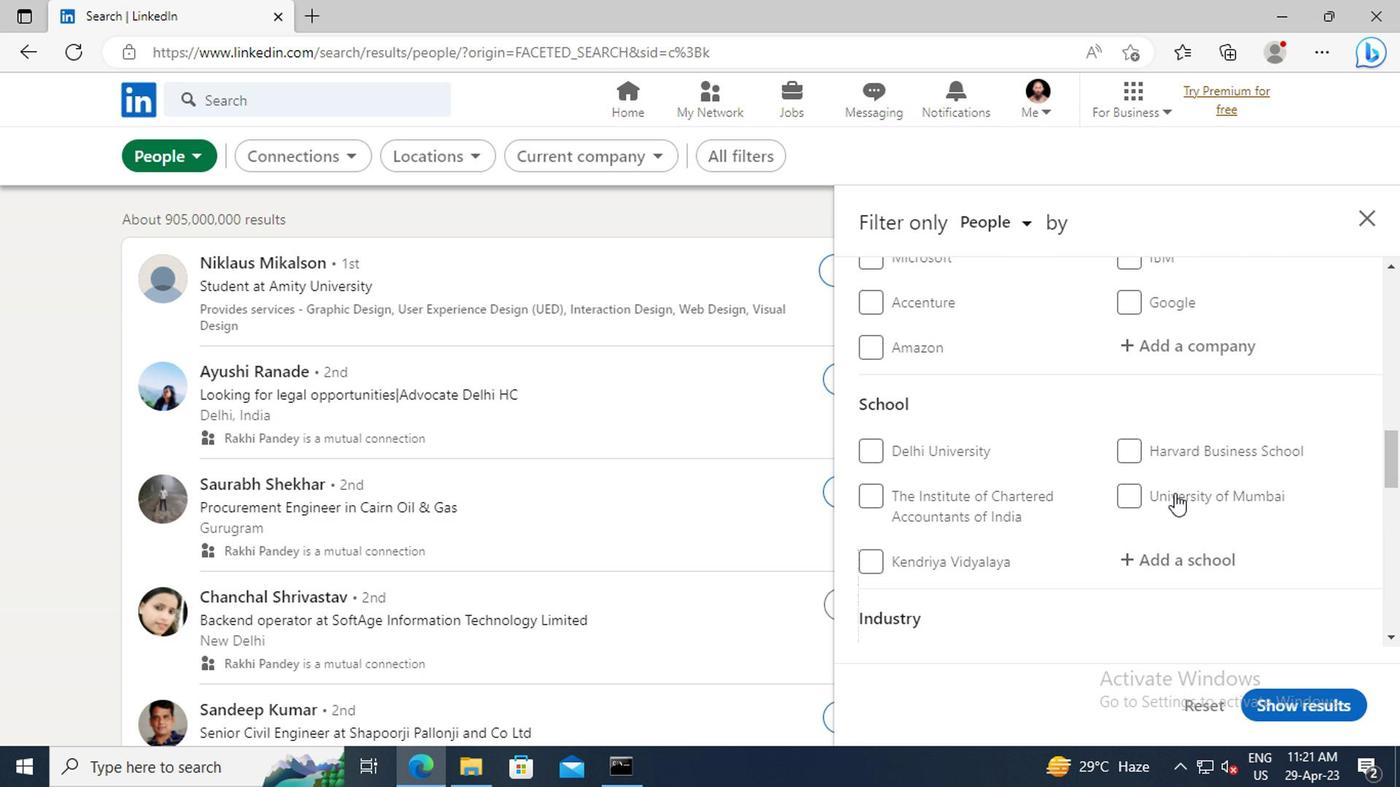 
Action: Mouse scrolled (1171, 494) with delta (0, 0)
Screenshot: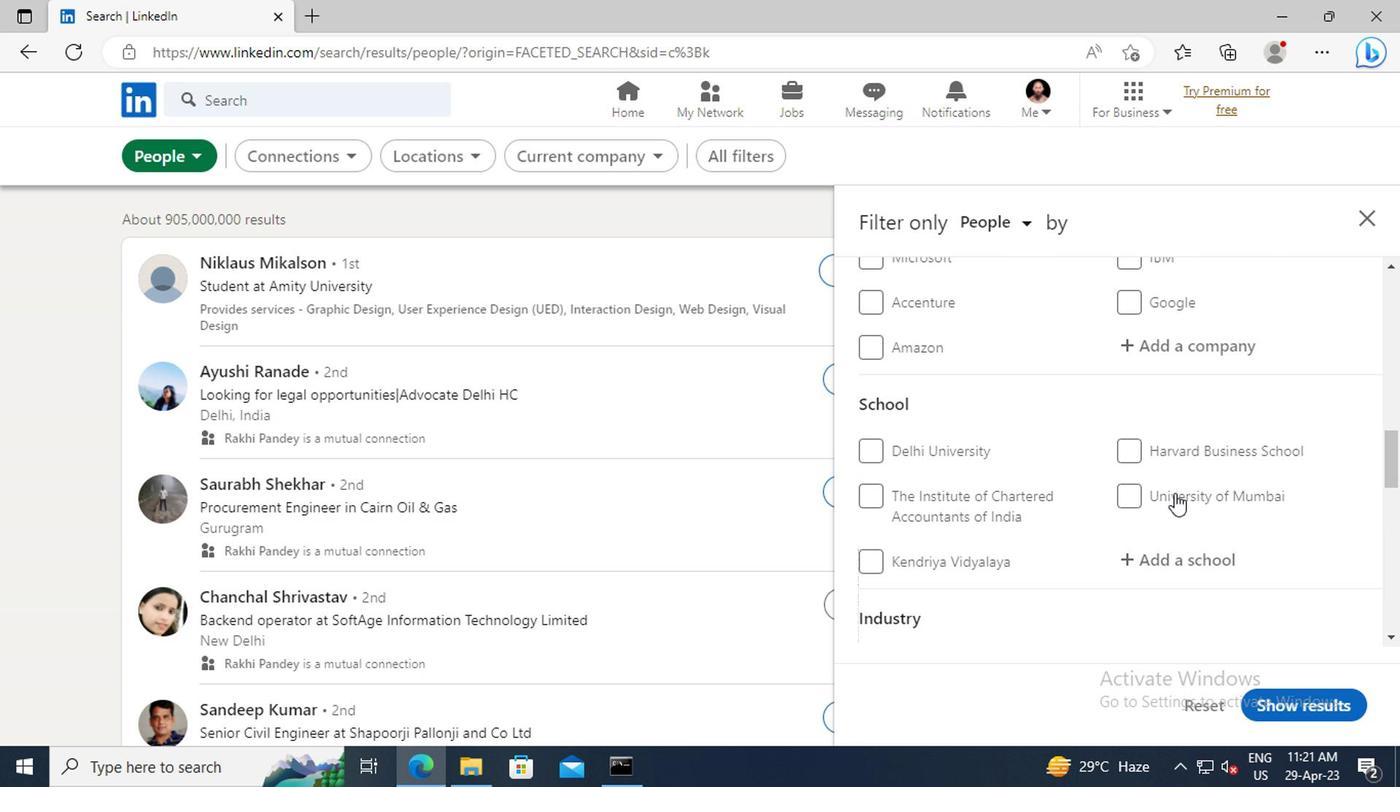 
Action: Mouse scrolled (1171, 494) with delta (0, 0)
Screenshot: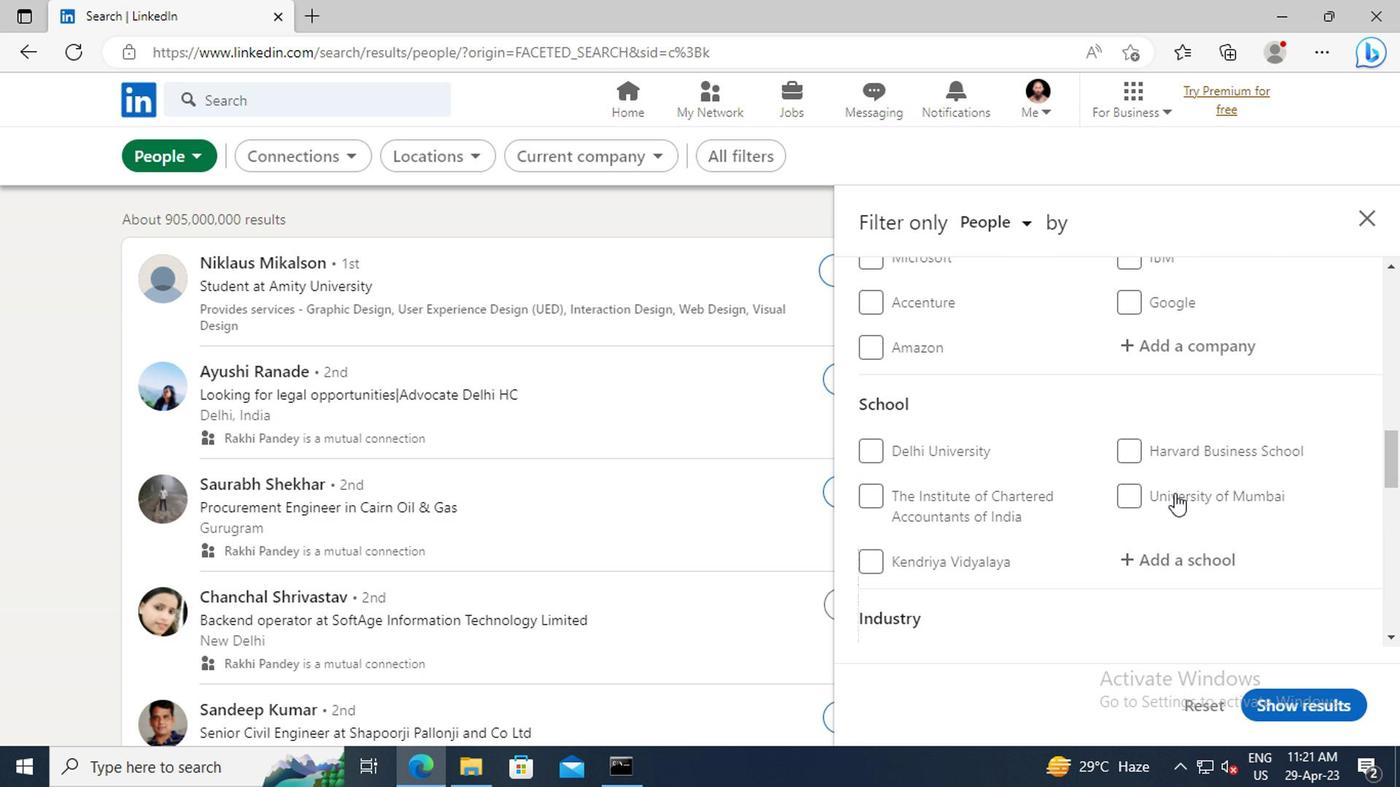 
Action: Mouse scrolled (1171, 494) with delta (0, 0)
Screenshot: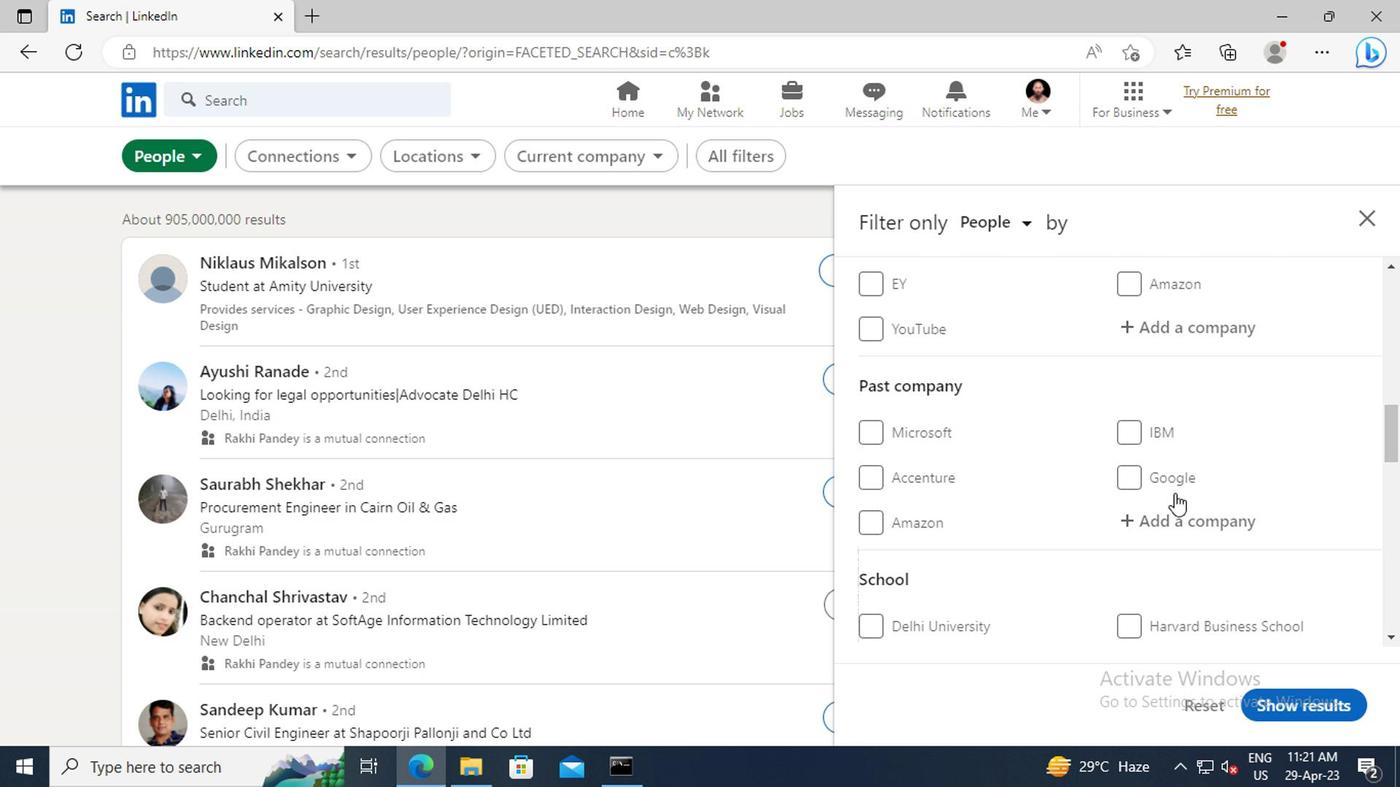 
Action: Mouse scrolled (1171, 494) with delta (0, 0)
Screenshot: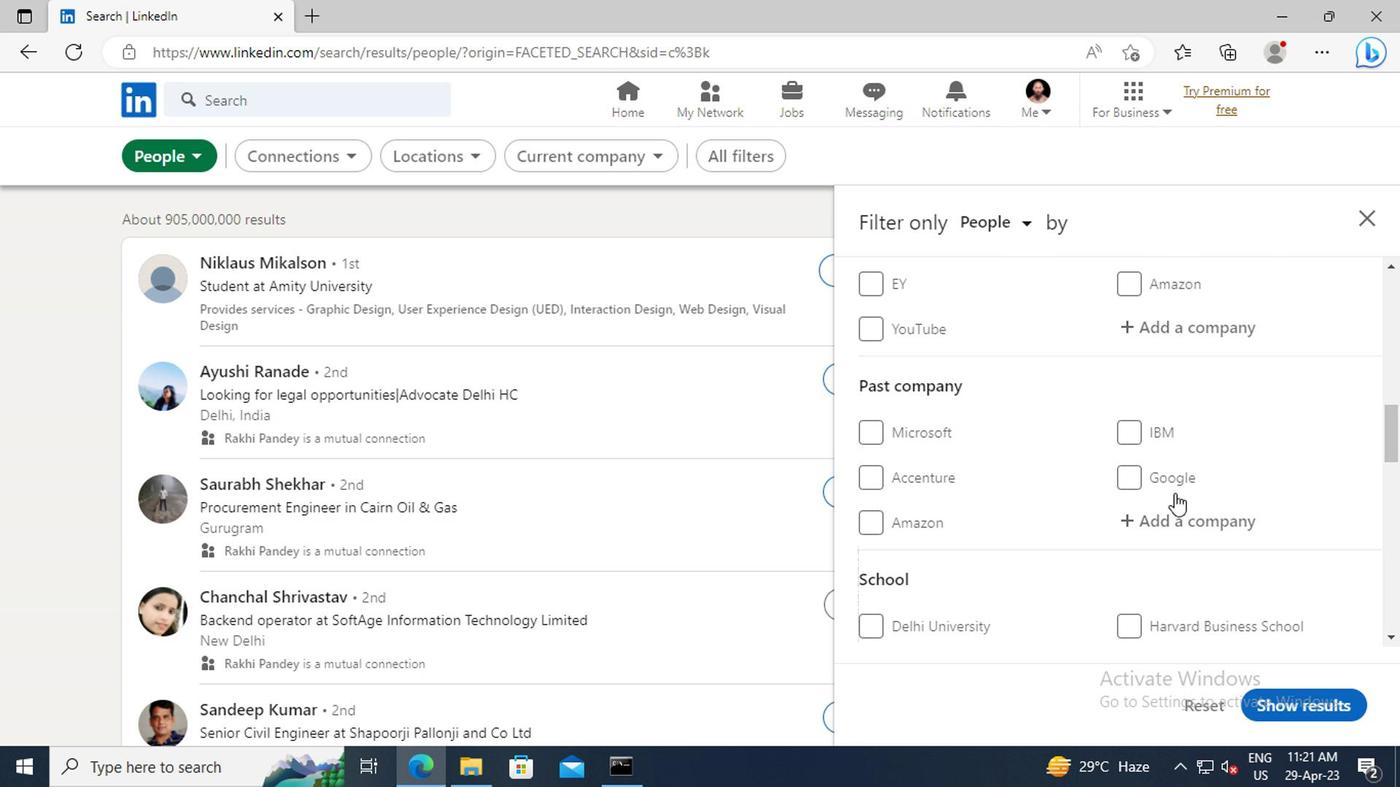 
Action: Mouse moved to (1161, 444)
Screenshot: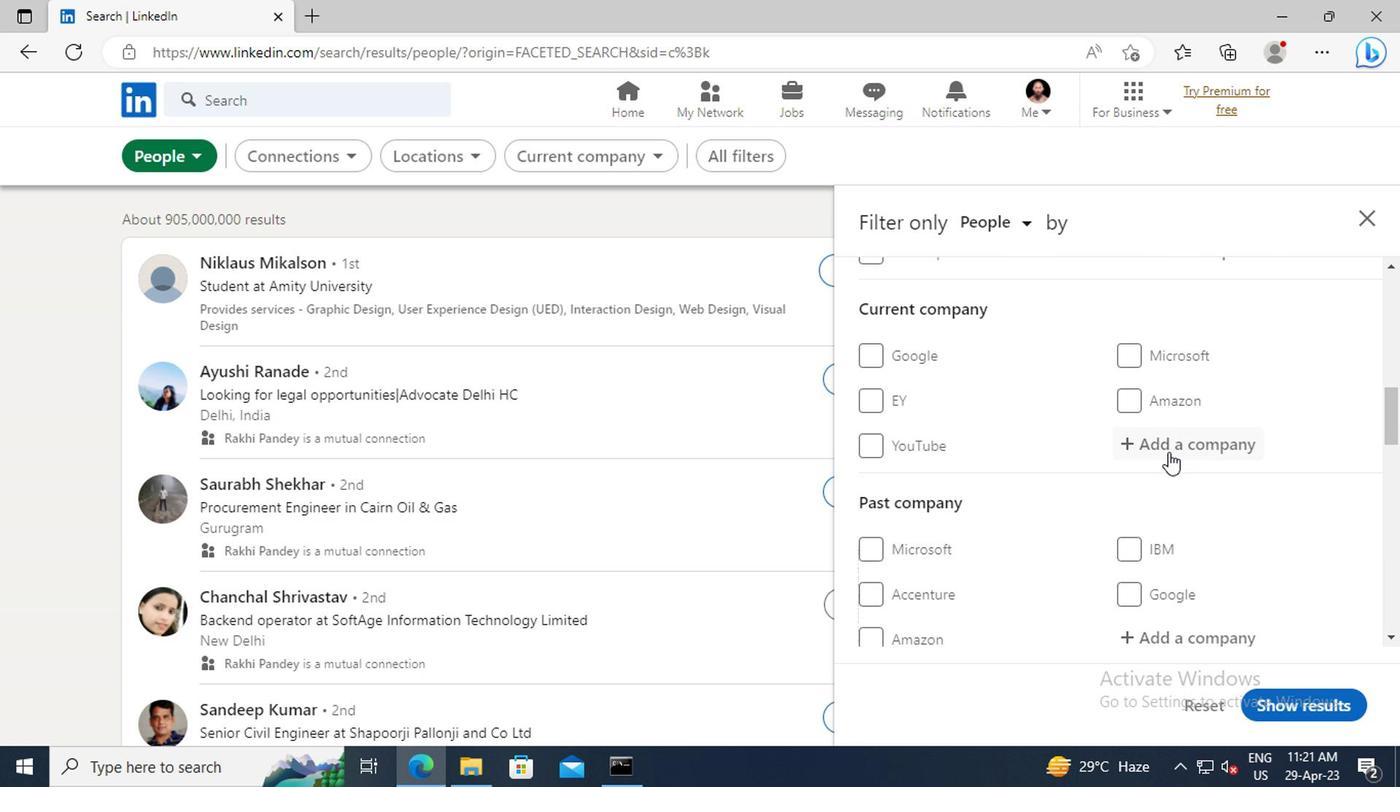 
Action: Mouse pressed left at (1161, 444)
Screenshot: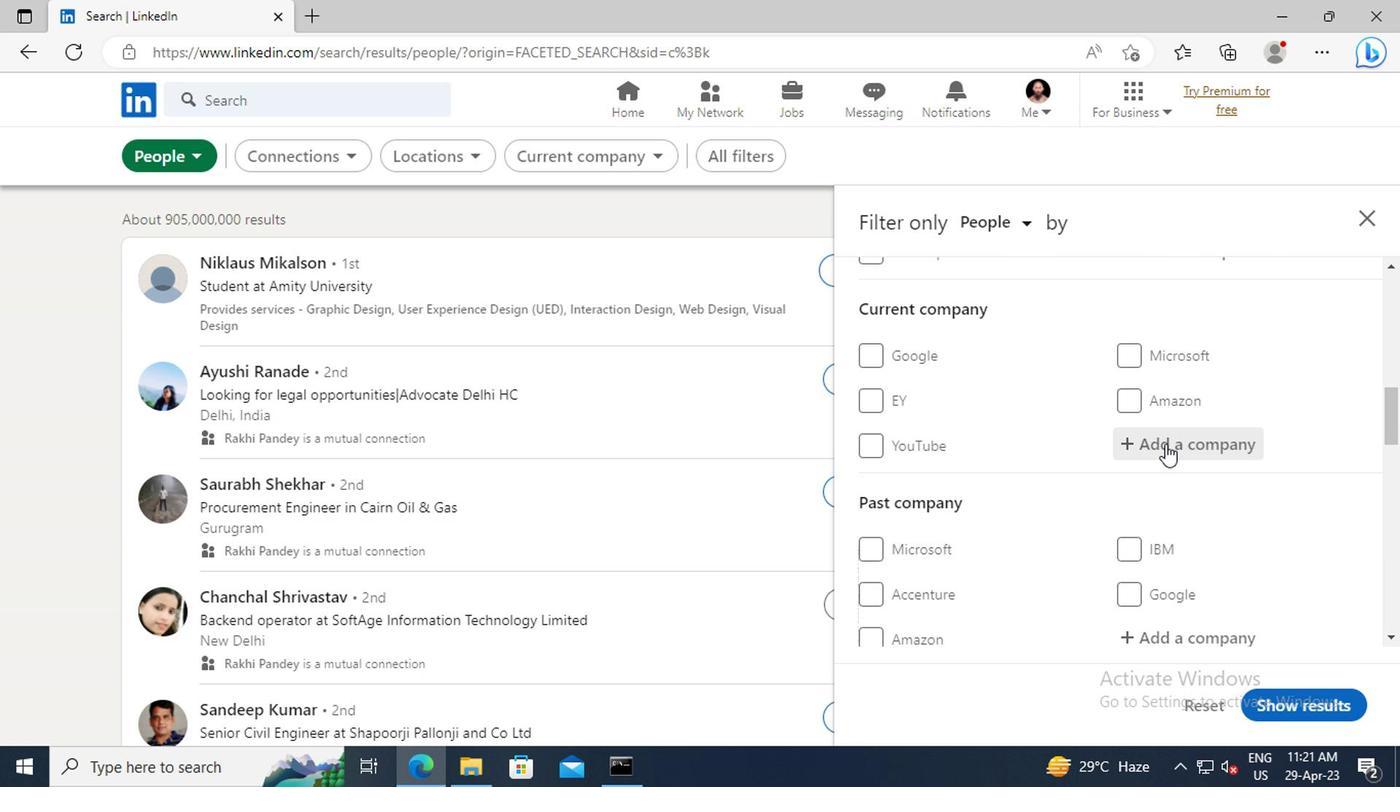 
Action: Key pressed <Key.shift>ASPIRING<Key.space><Key.shift>M
Screenshot: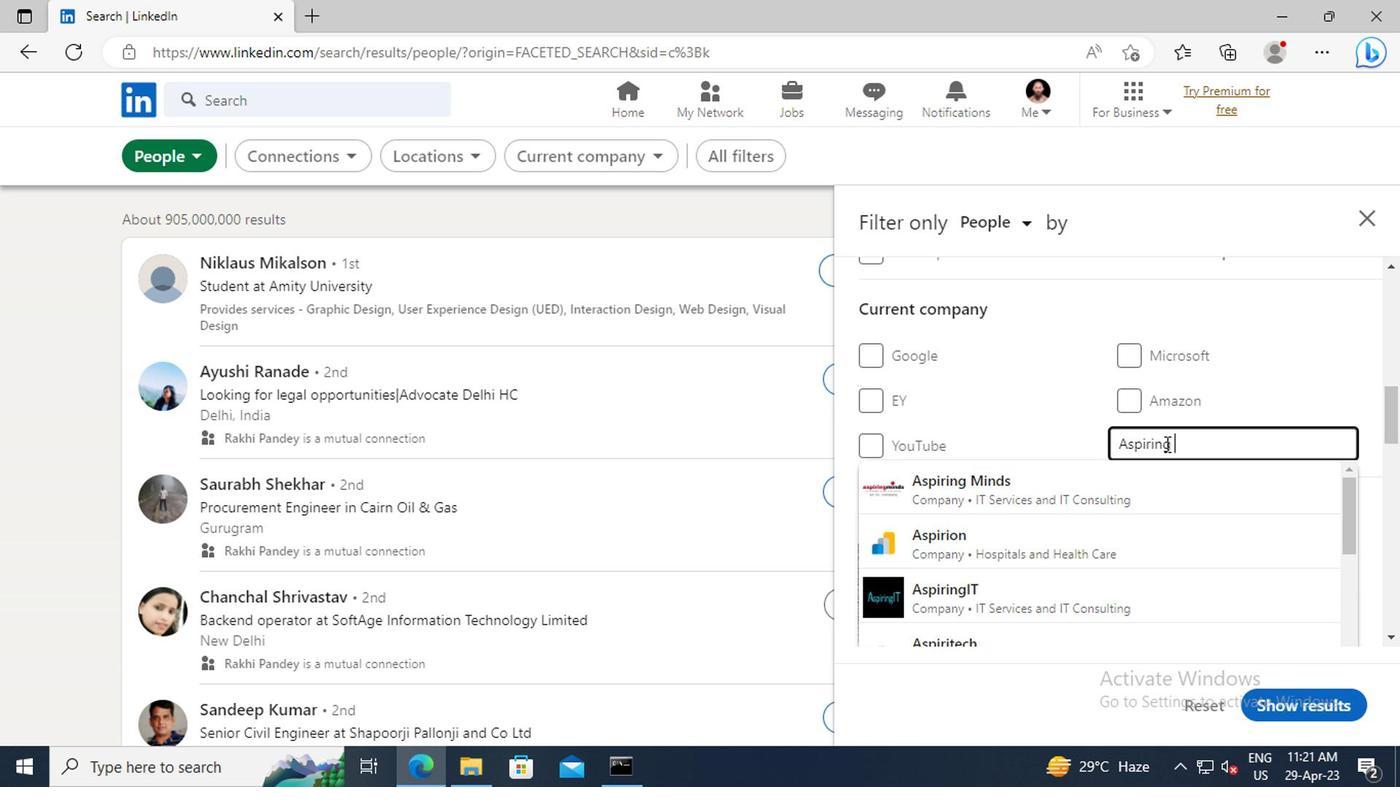 
Action: Mouse moved to (1088, 475)
Screenshot: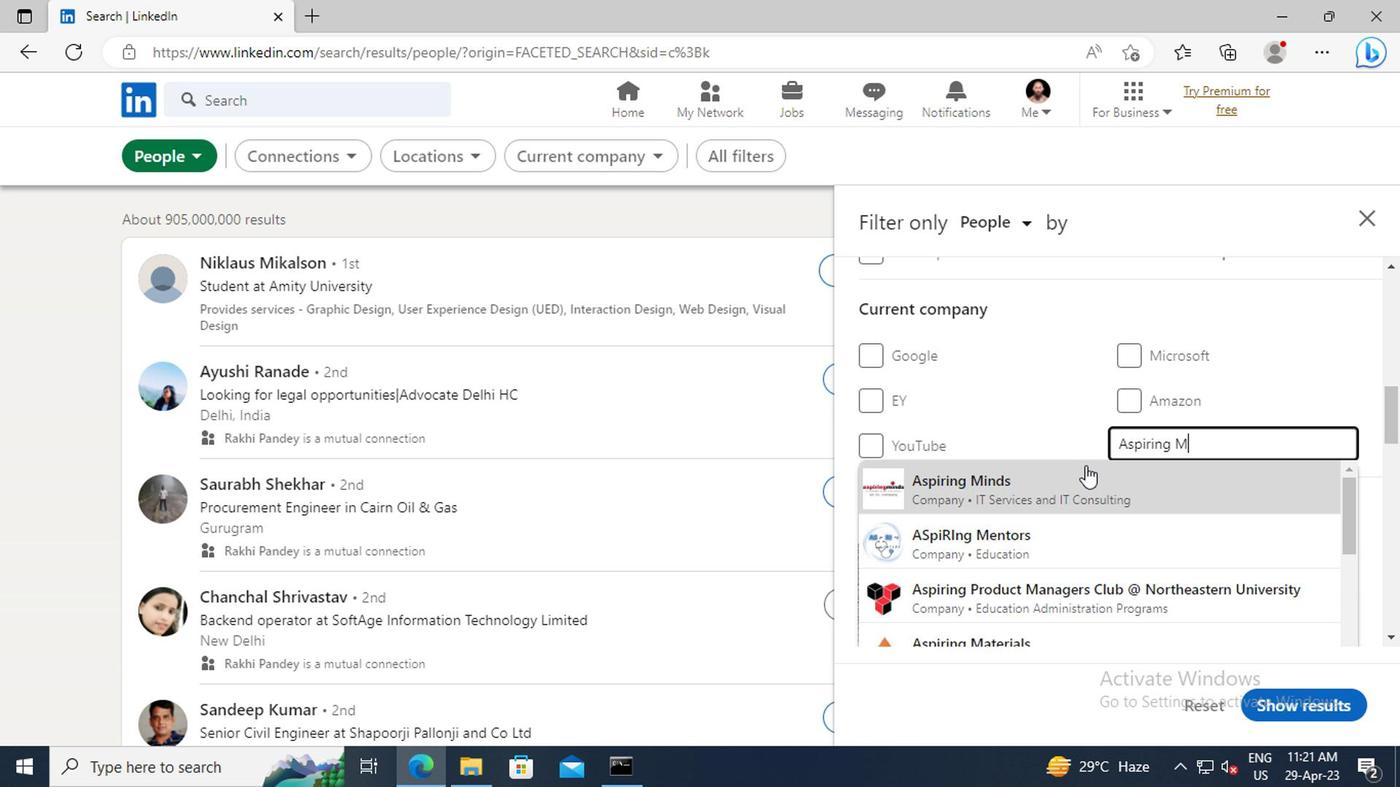 
Action: Mouse pressed left at (1088, 475)
Screenshot: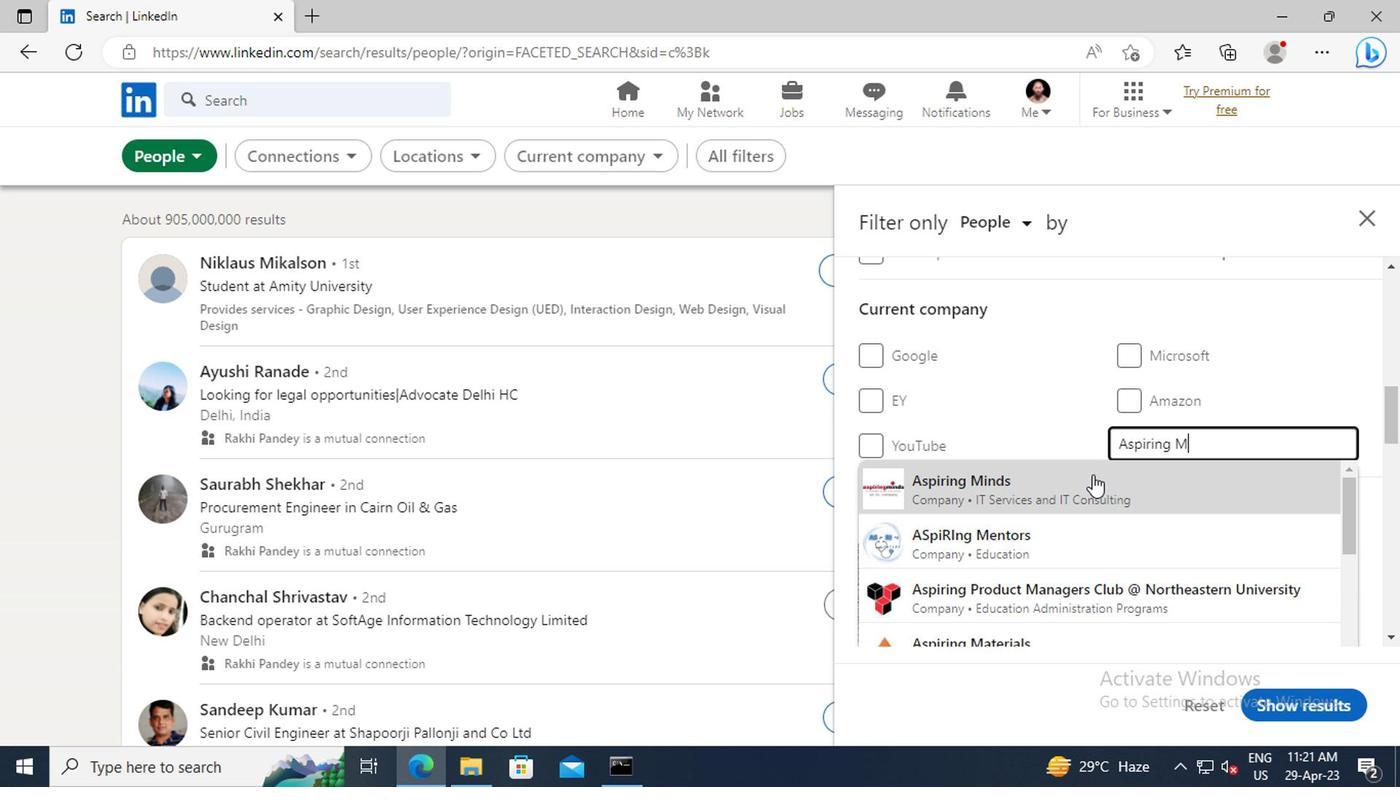 
Action: Mouse scrolled (1088, 474) with delta (0, 0)
Screenshot: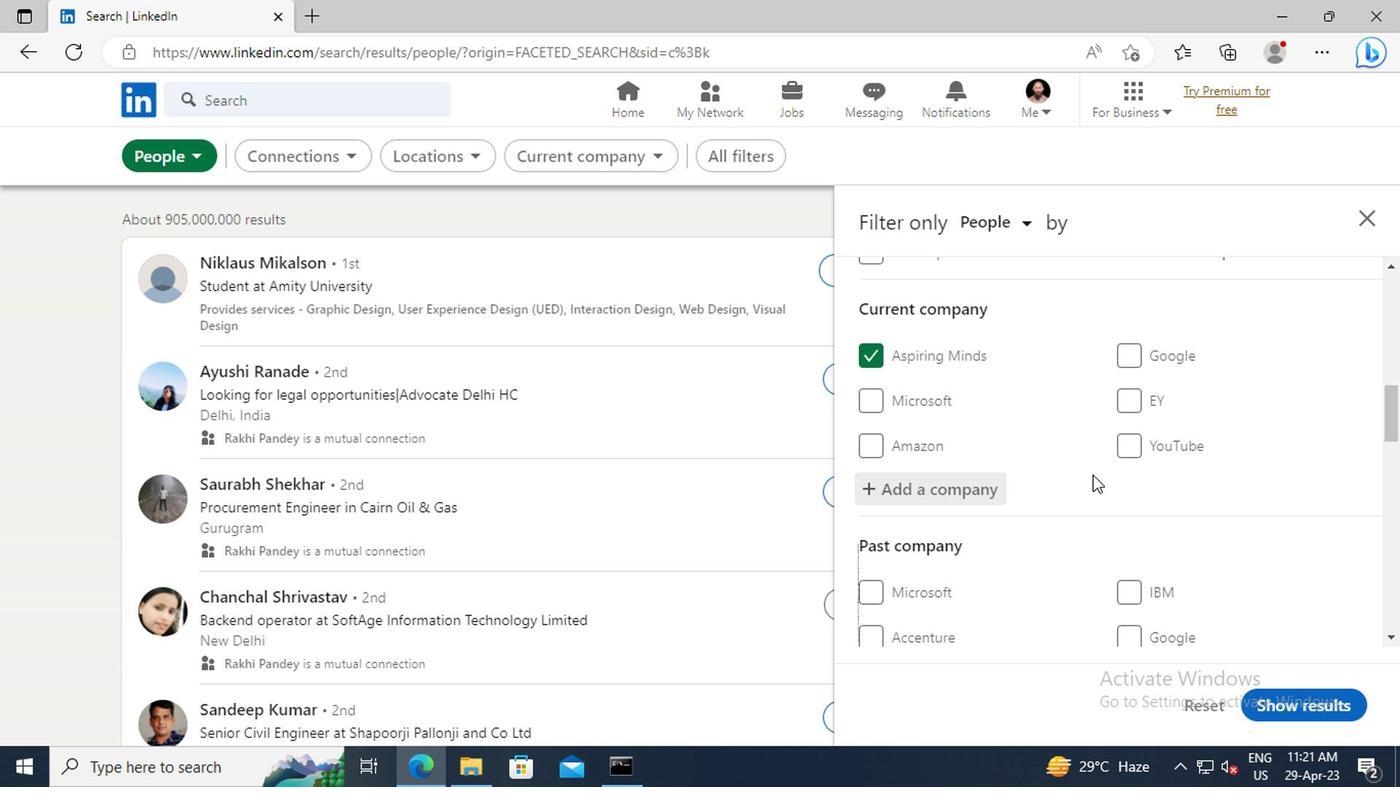 
Action: Mouse scrolled (1088, 474) with delta (0, 0)
Screenshot: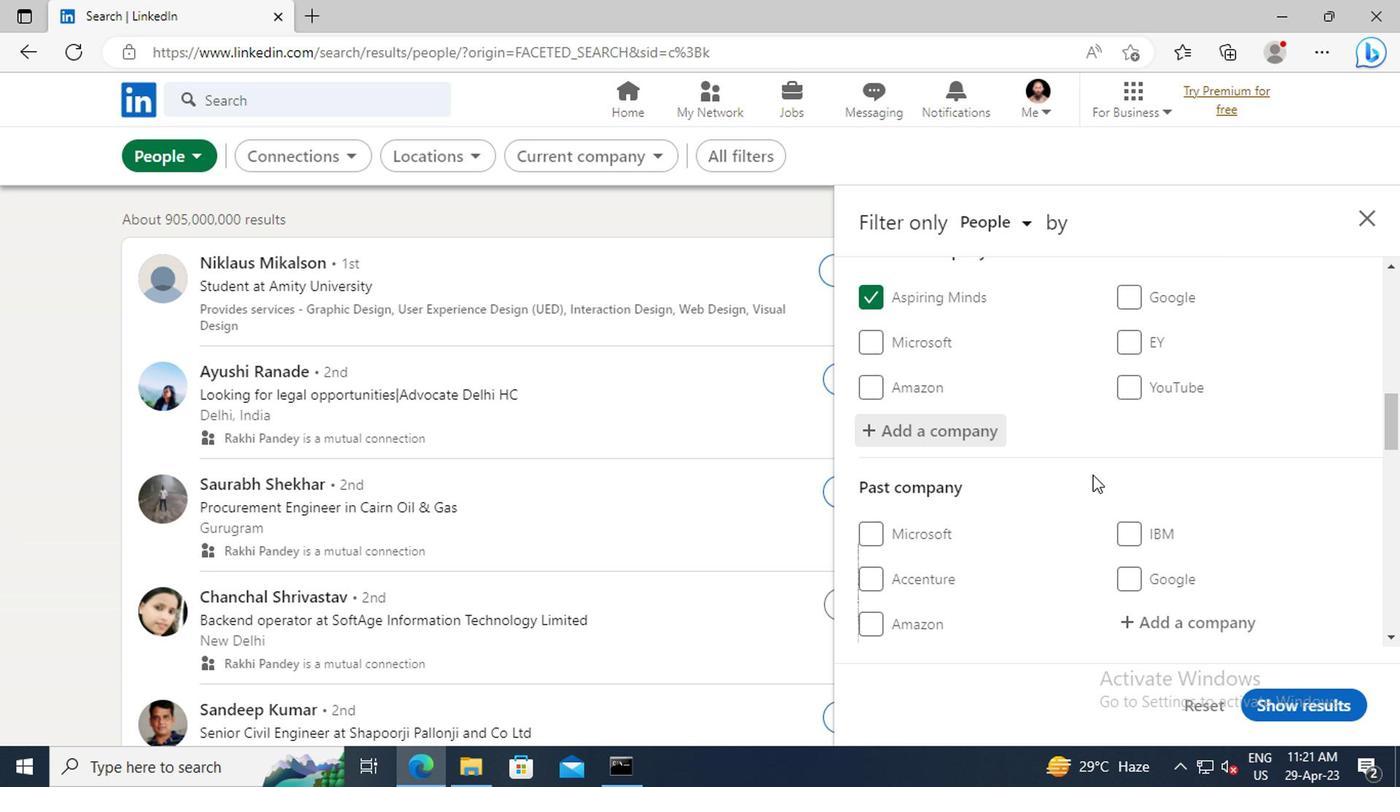 
Action: Mouse scrolled (1088, 474) with delta (0, 0)
Screenshot: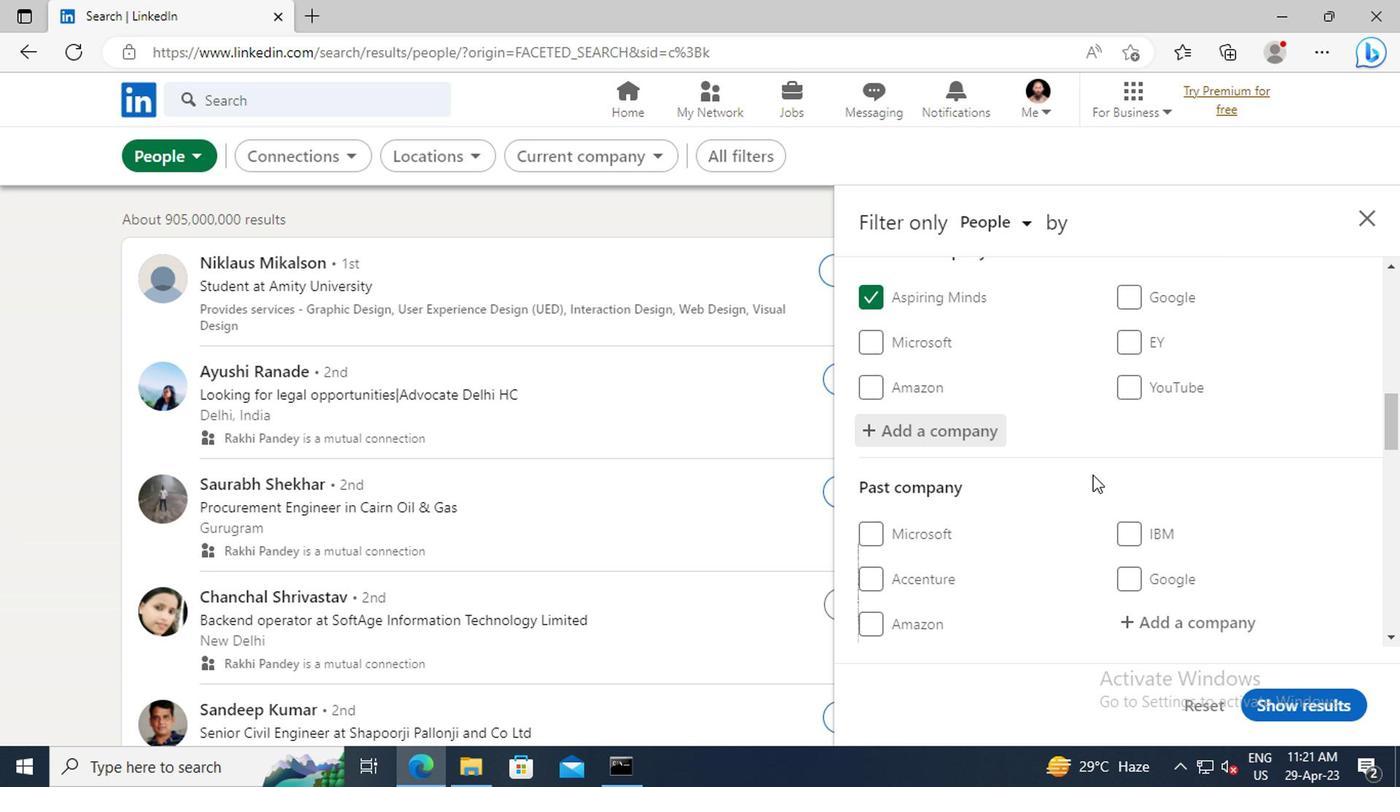 
Action: Mouse scrolled (1088, 474) with delta (0, 0)
Screenshot: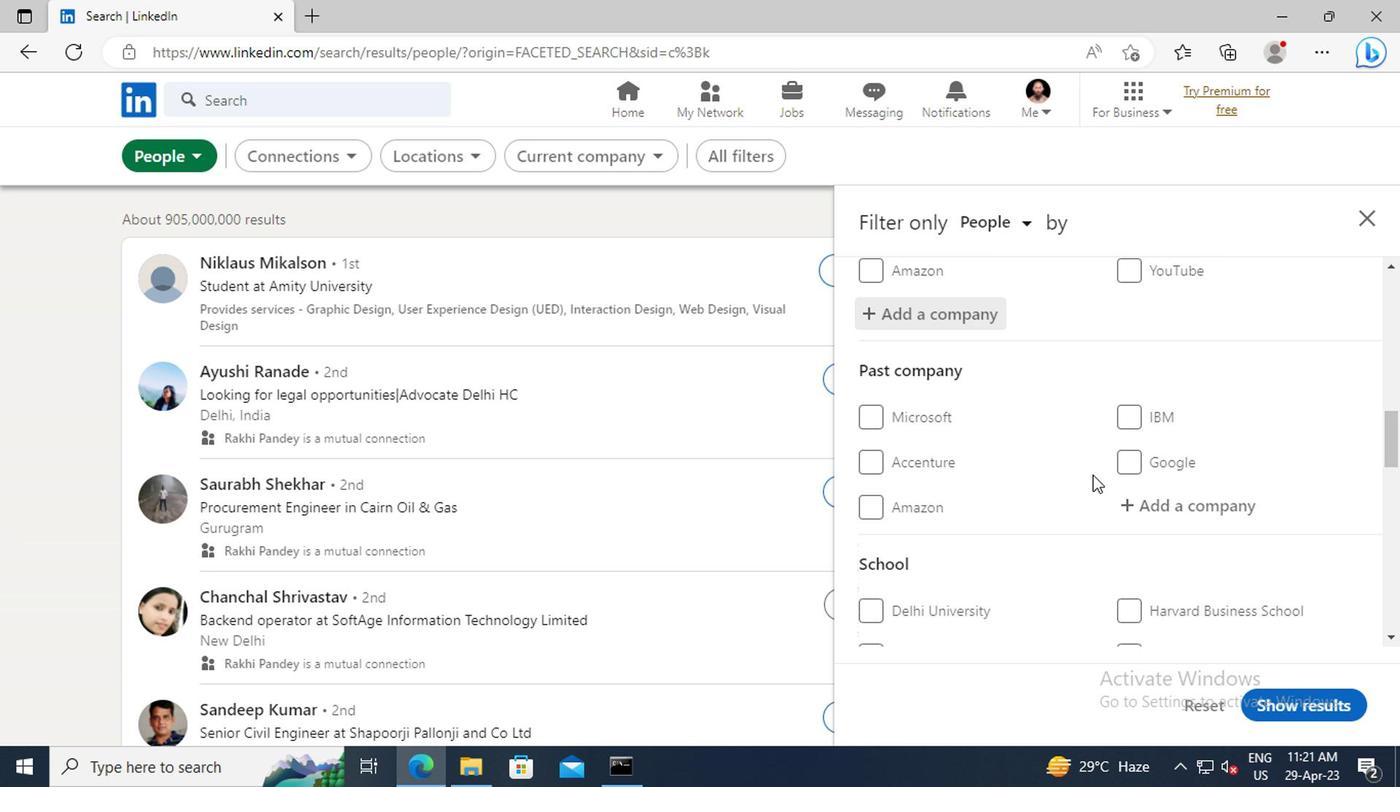 
Action: Mouse scrolled (1088, 474) with delta (0, 0)
Screenshot: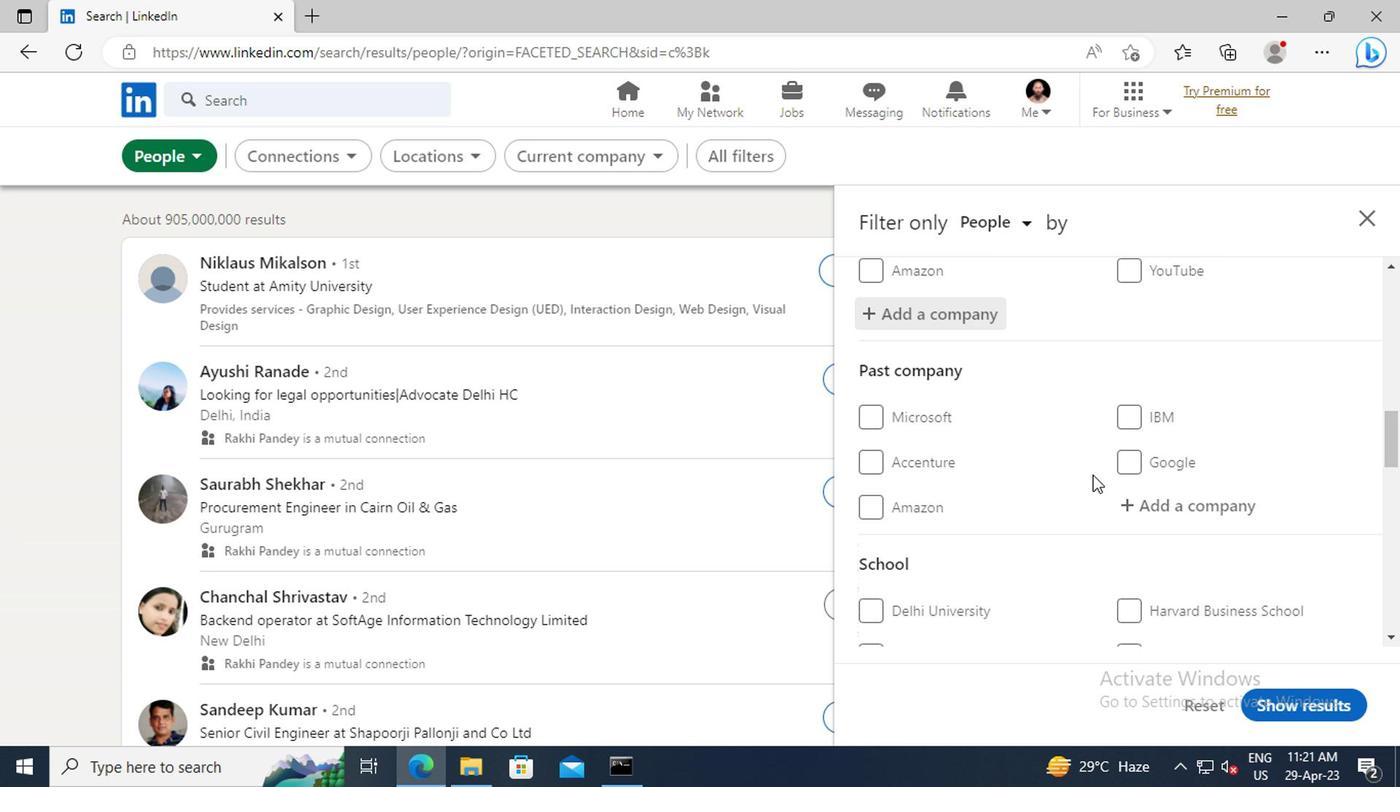 
Action: Mouse moved to (1088, 470)
Screenshot: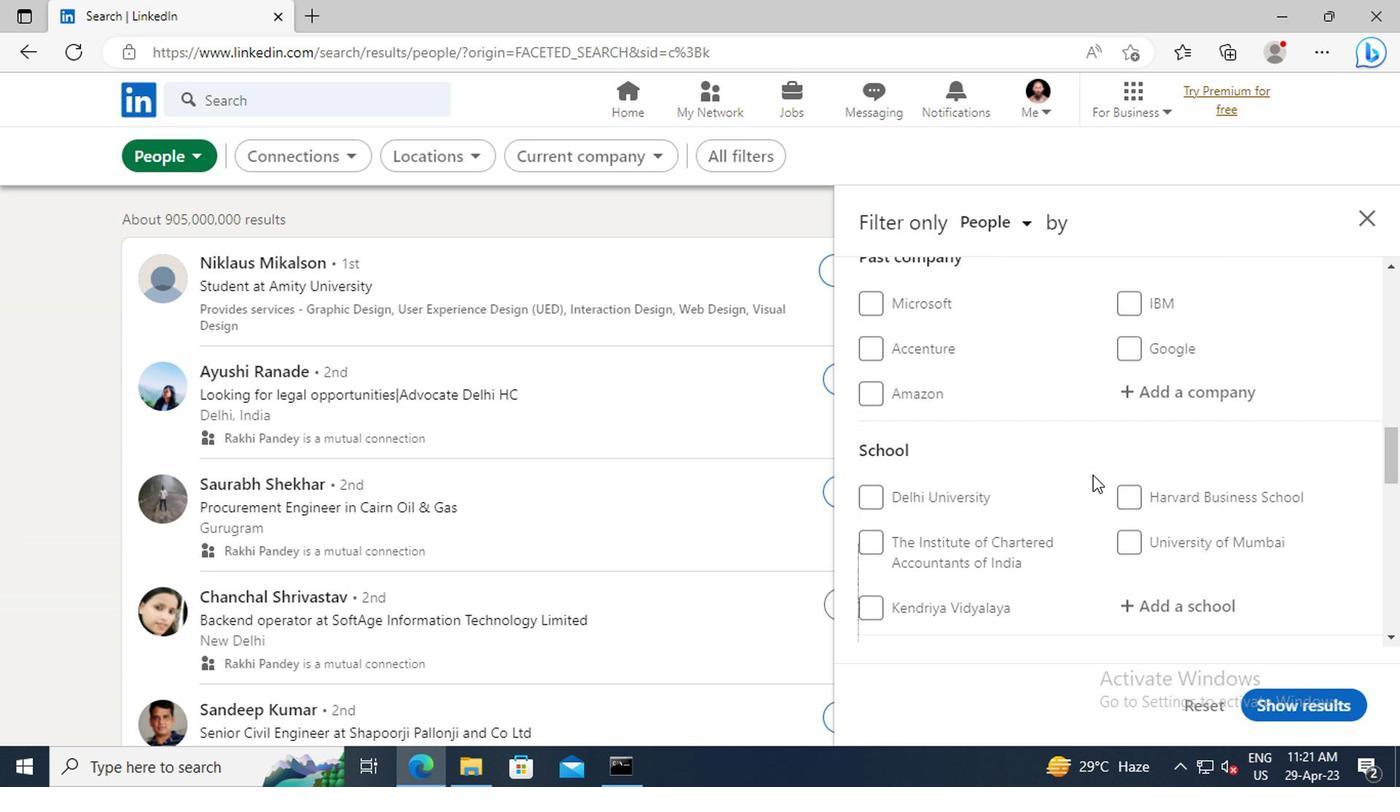 
Action: Mouse scrolled (1088, 469) with delta (0, 0)
Screenshot: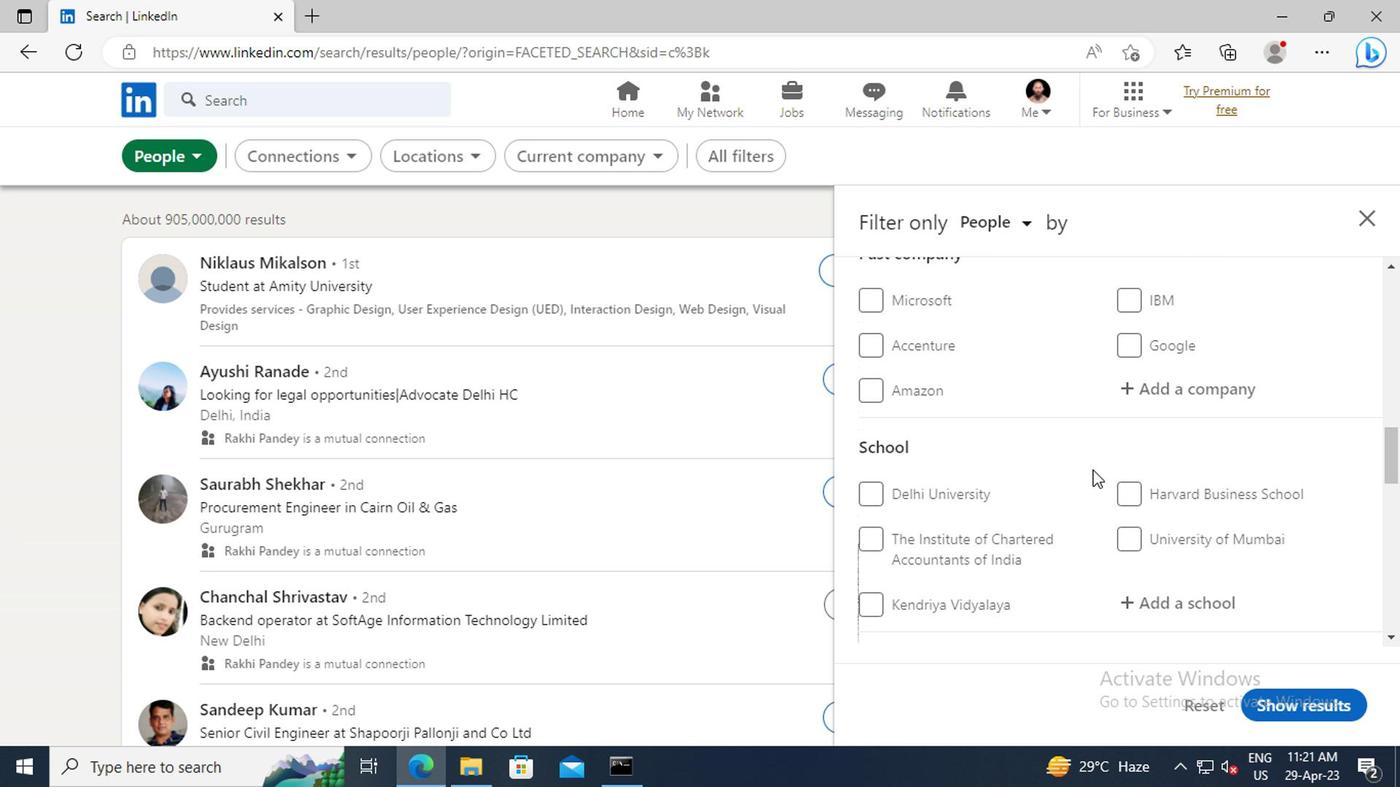 
Action: Mouse scrolled (1088, 469) with delta (0, 0)
Screenshot: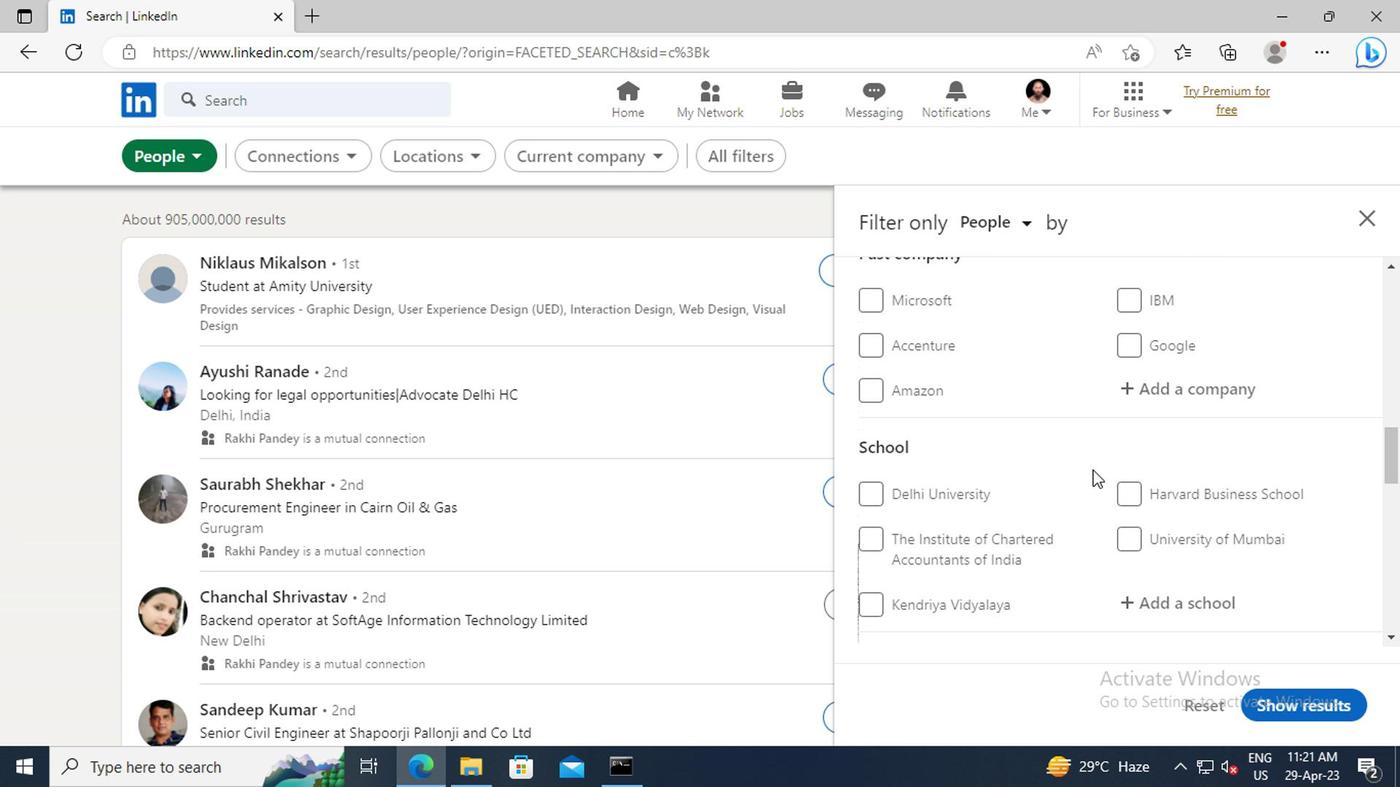 
Action: Mouse moved to (1136, 482)
Screenshot: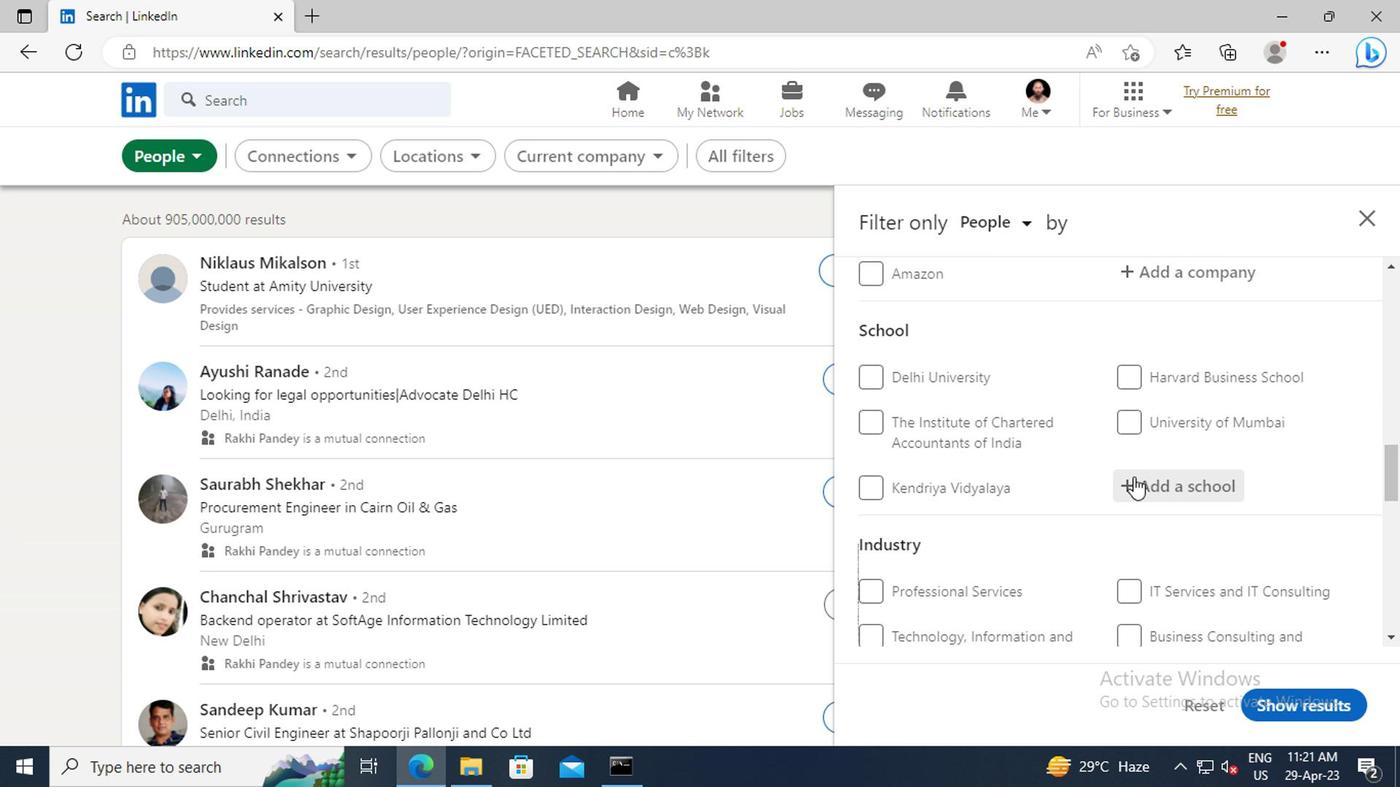 
Action: Mouse pressed left at (1136, 482)
Screenshot: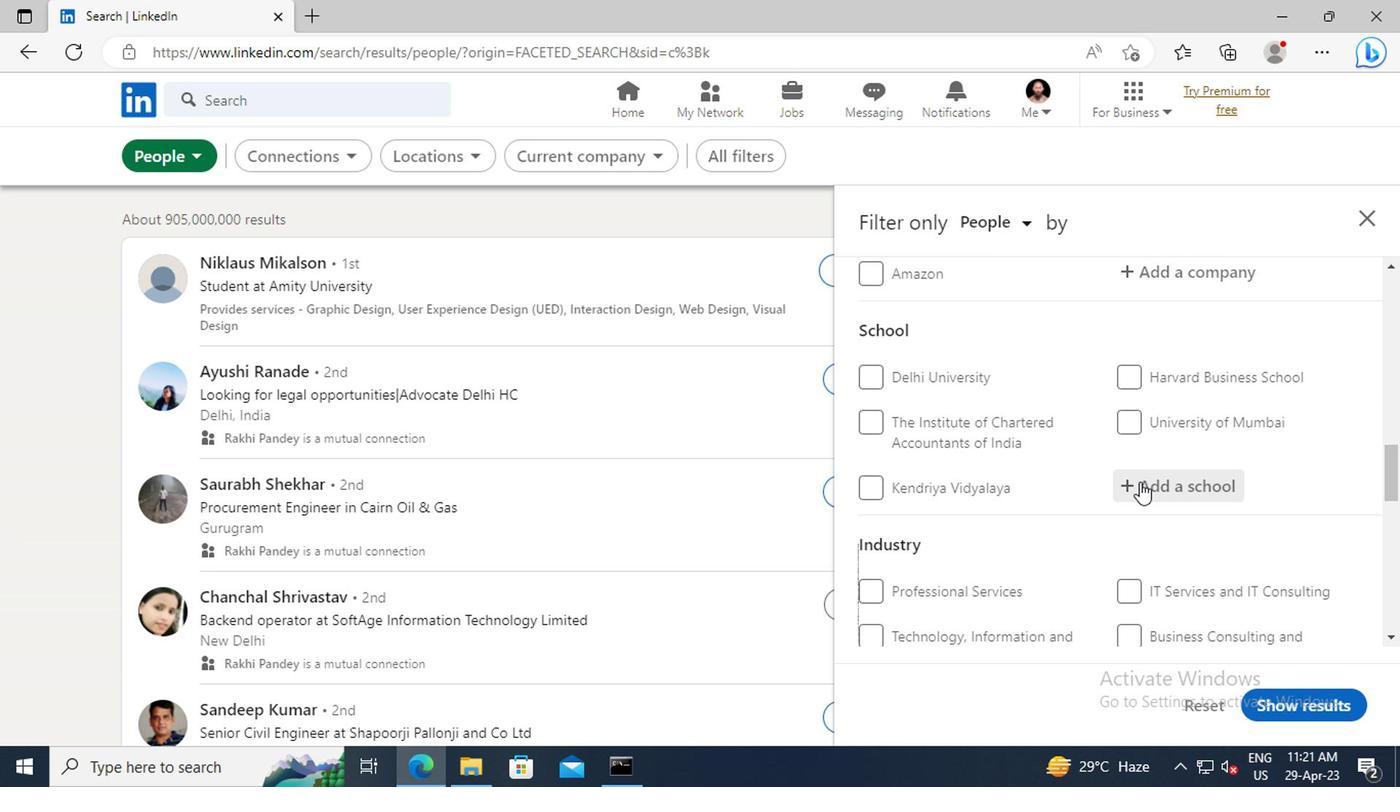 
Action: Key pressed <Key.shift>WELINGKAR<Key.space><Key.shift>IN
Screenshot: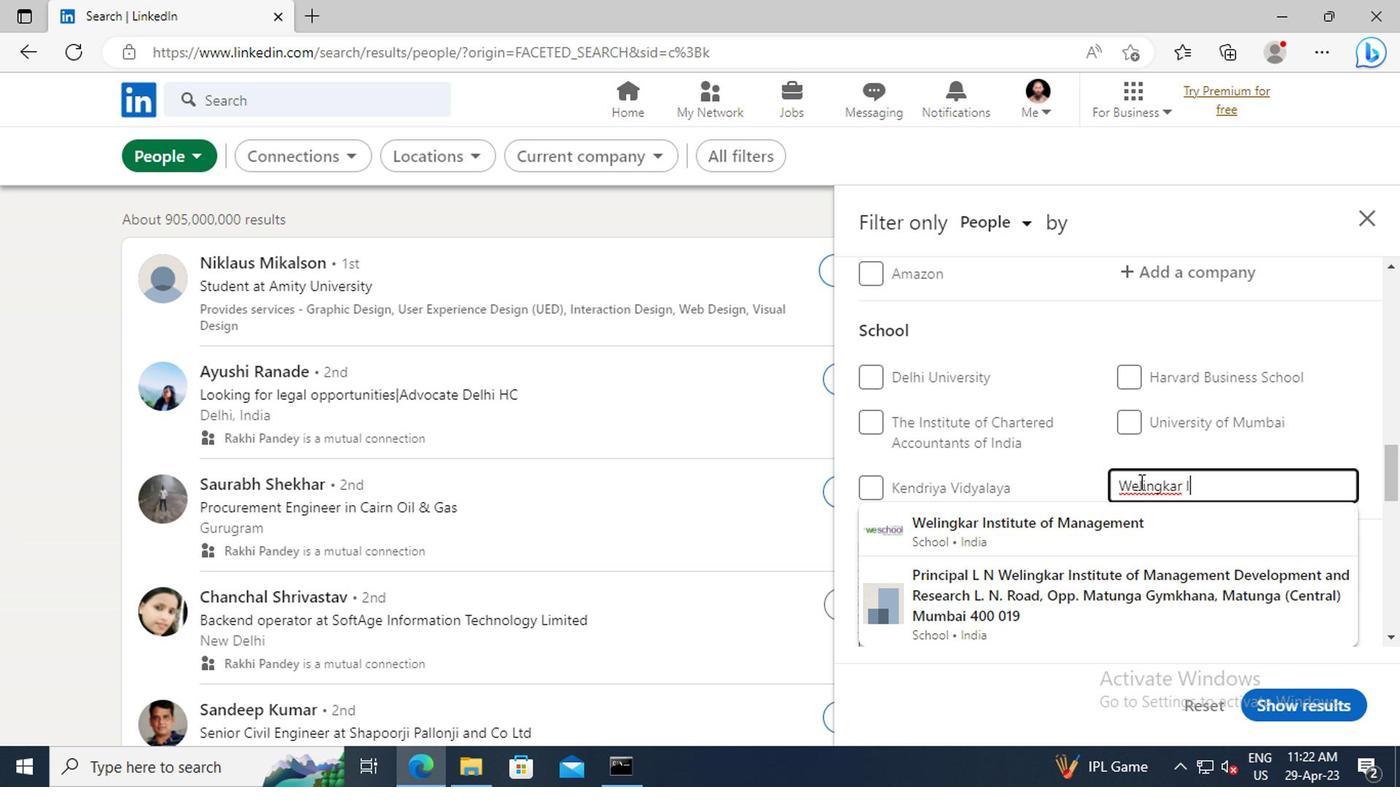 
Action: Mouse moved to (1112, 522)
Screenshot: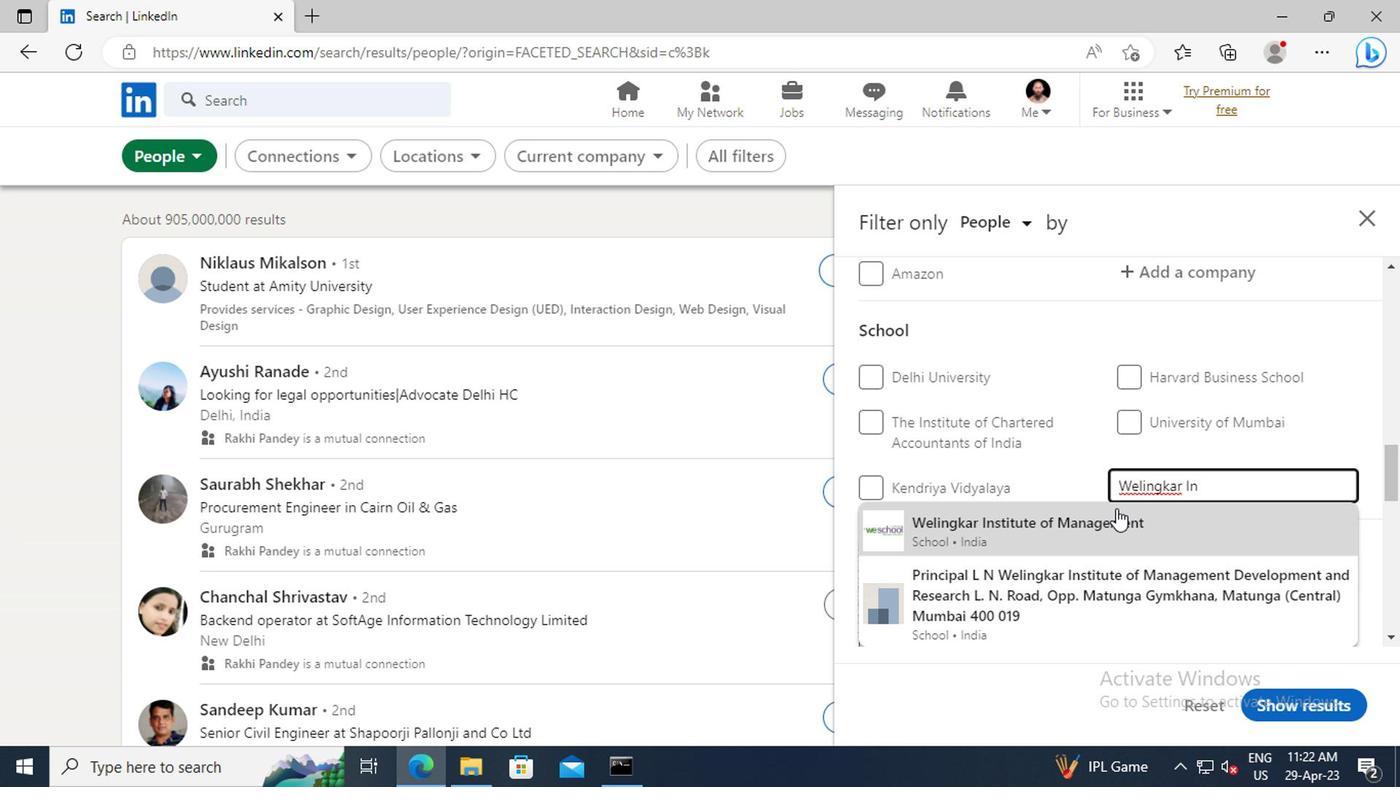 
Action: Mouse pressed left at (1112, 522)
Screenshot: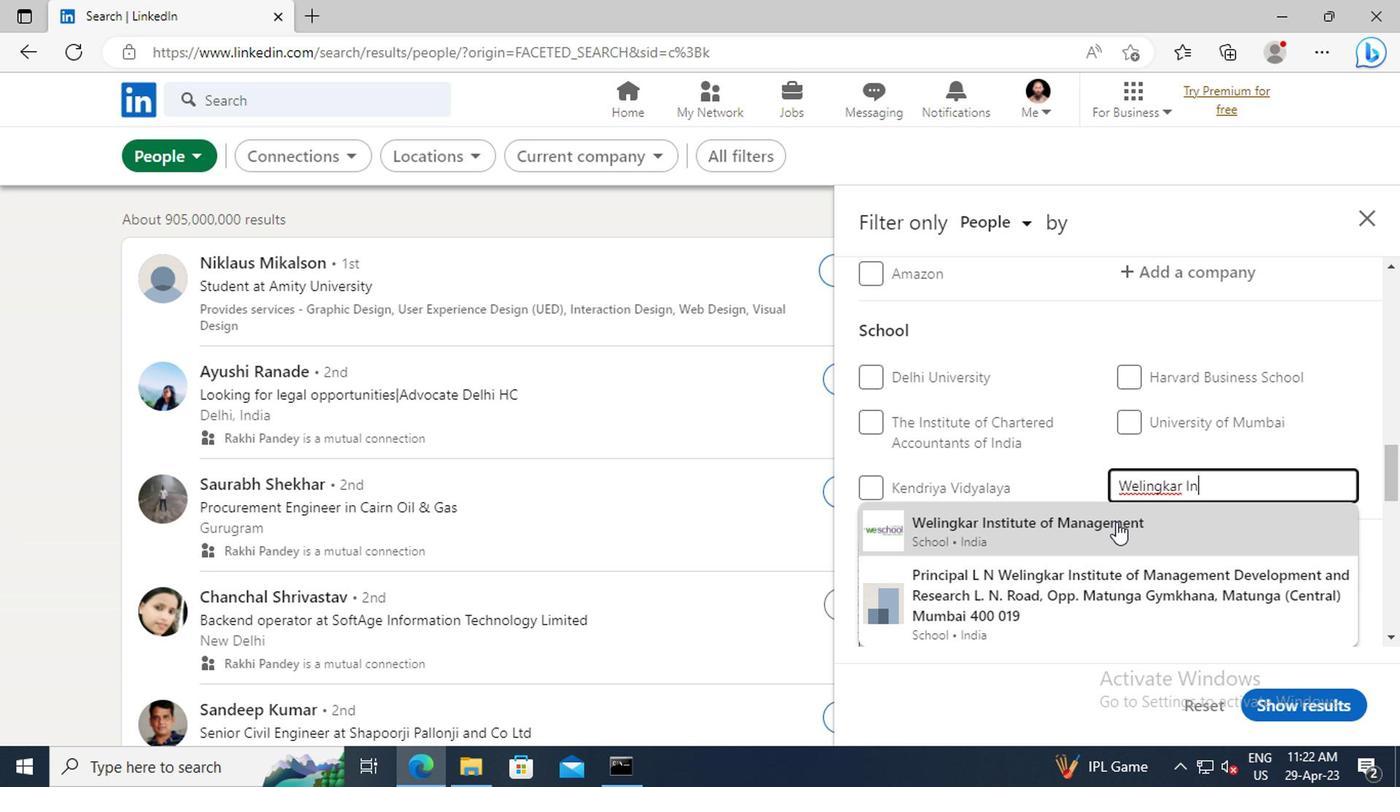 
Action: Mouse moved to (1112, 523)
Screenshot: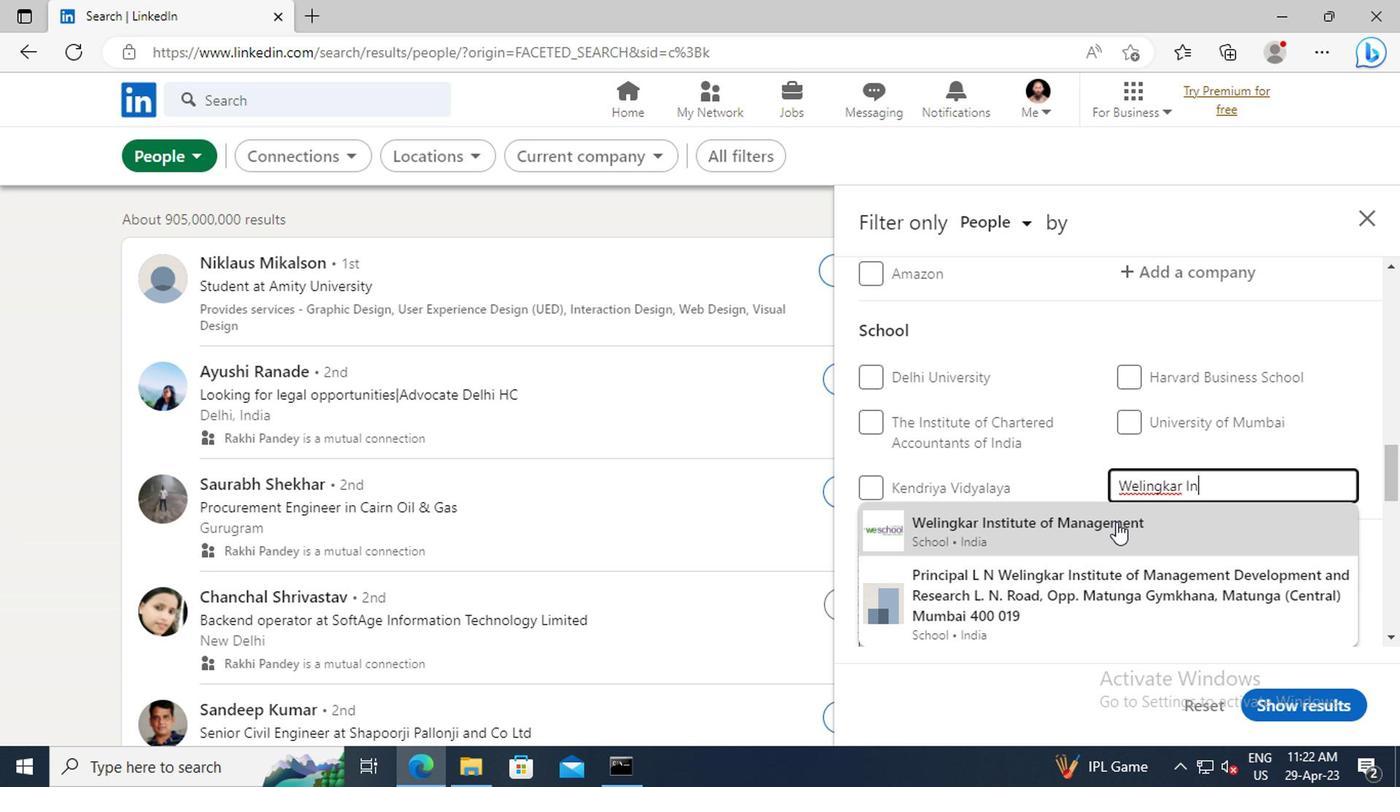 
Action: Mouse scrolled (1112, 522) with delta (0, -1)
Screenshot: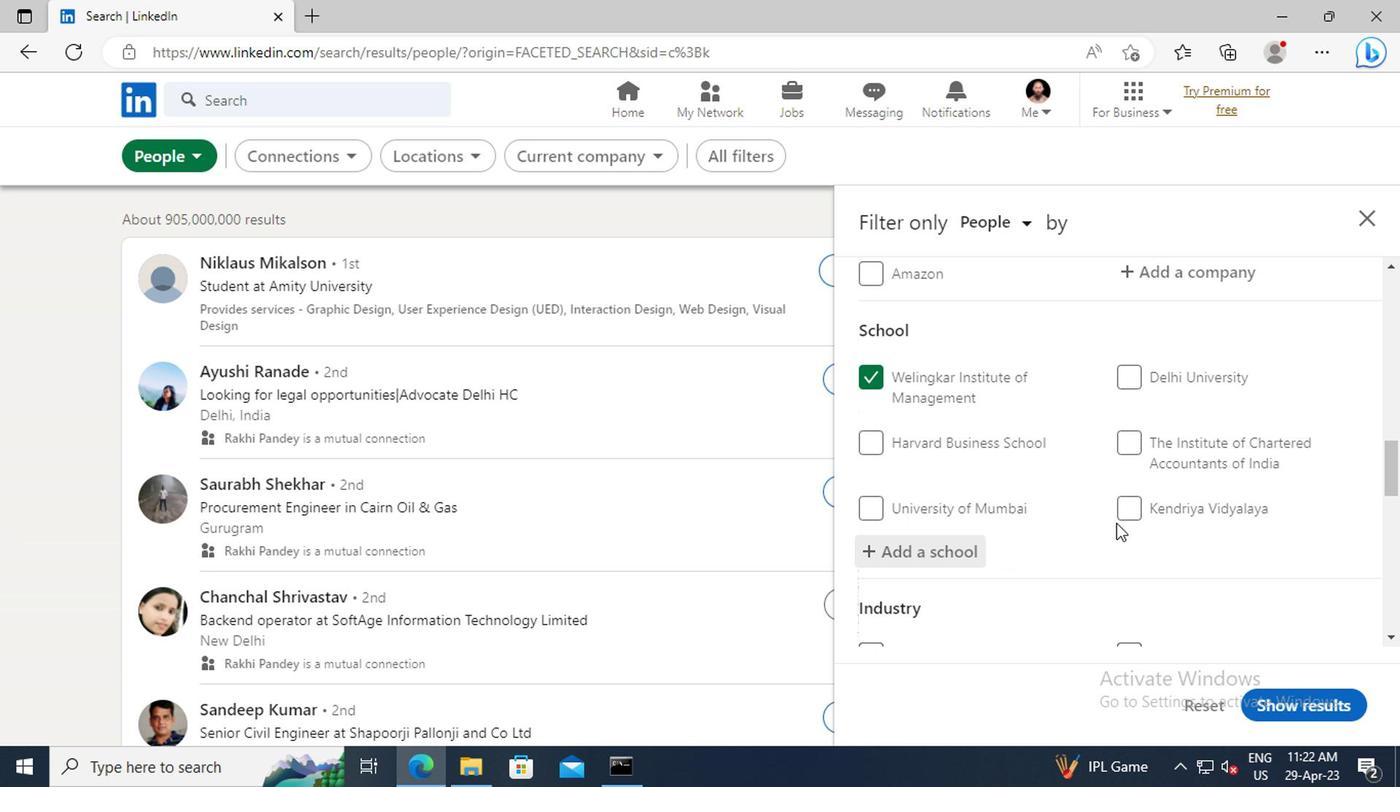 
Action: Mouse scrolled (1112, 522) with delta (0, -1)
Screenshot: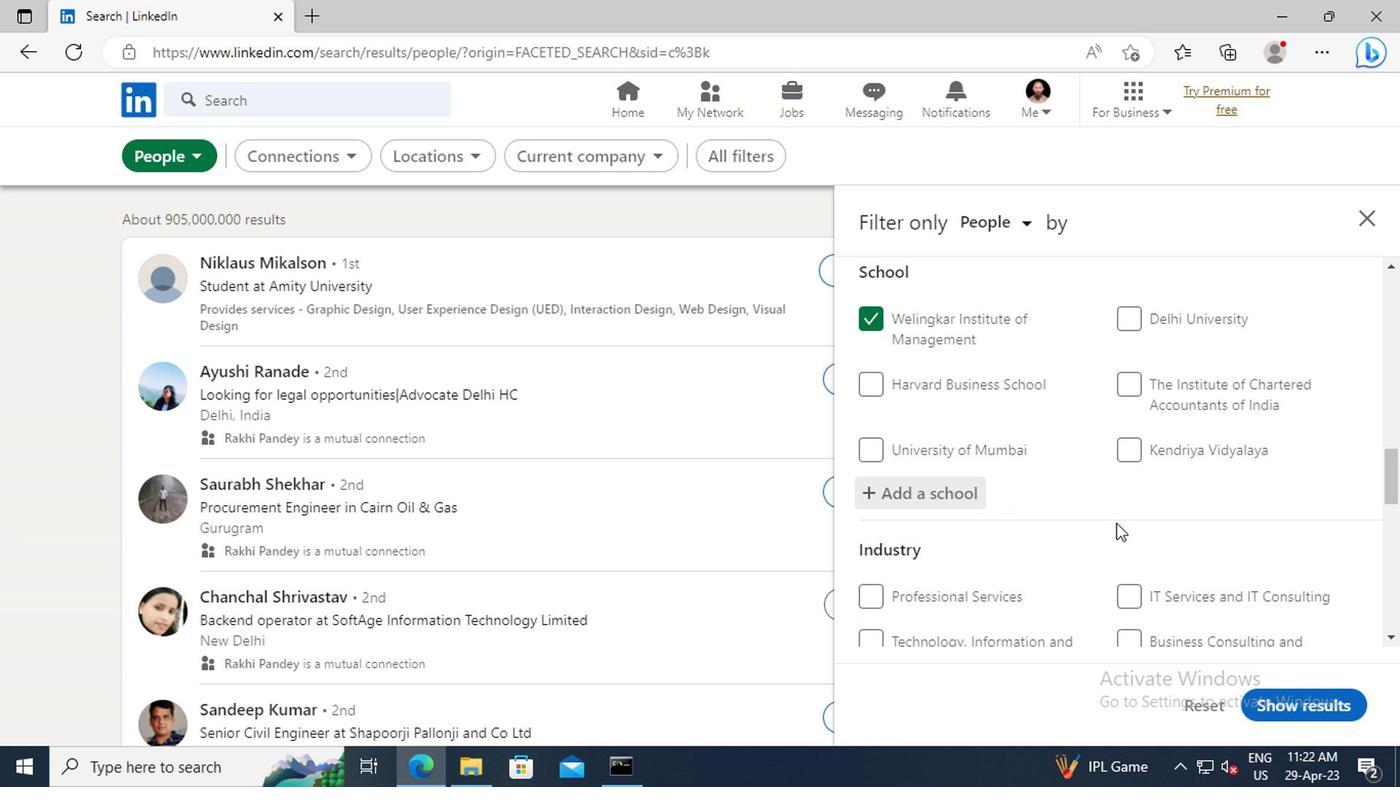 
Action: Mouse scrolled (1112, 522) with delta (0, -1)
Screenshot: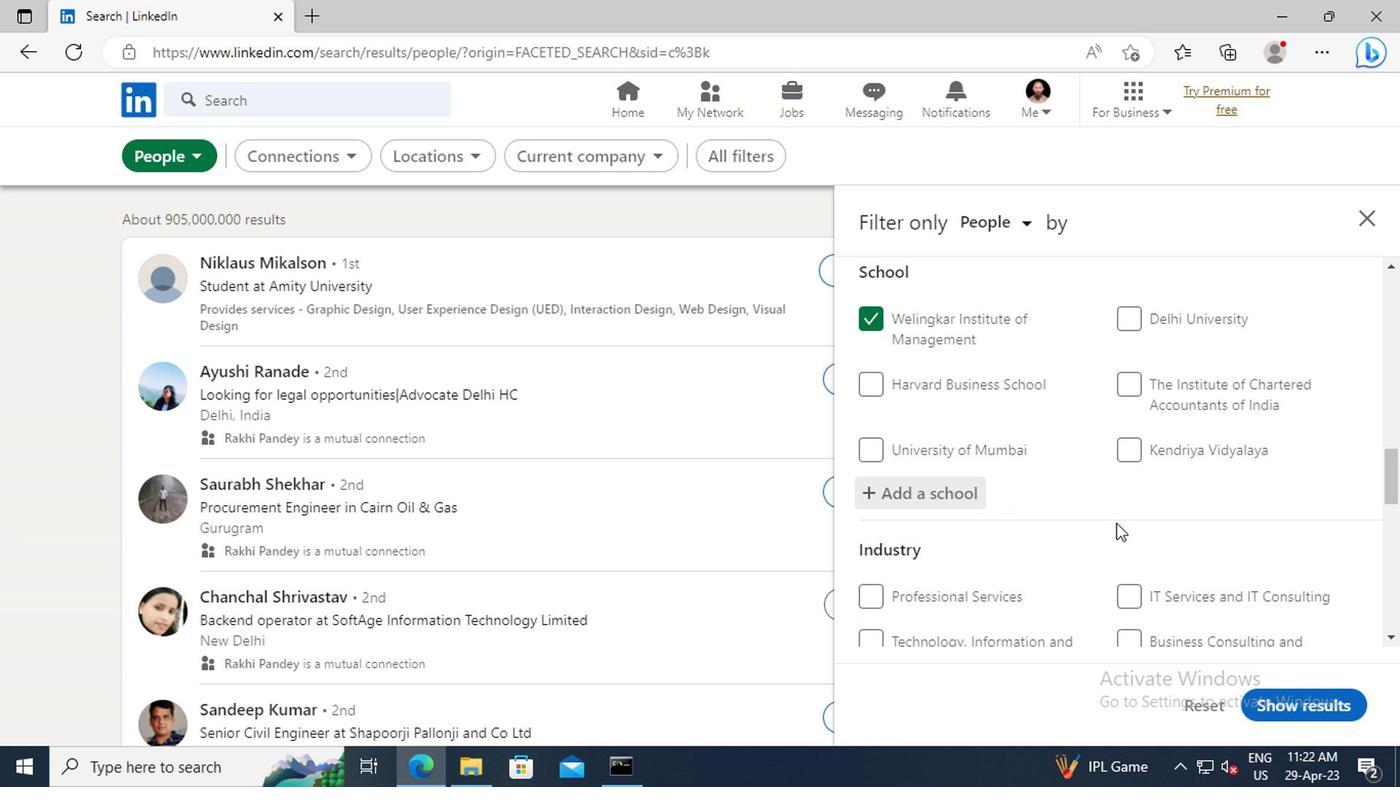 
Action: Mouse scrolled (1112, 522) with delta (0, -1)
Screenshot: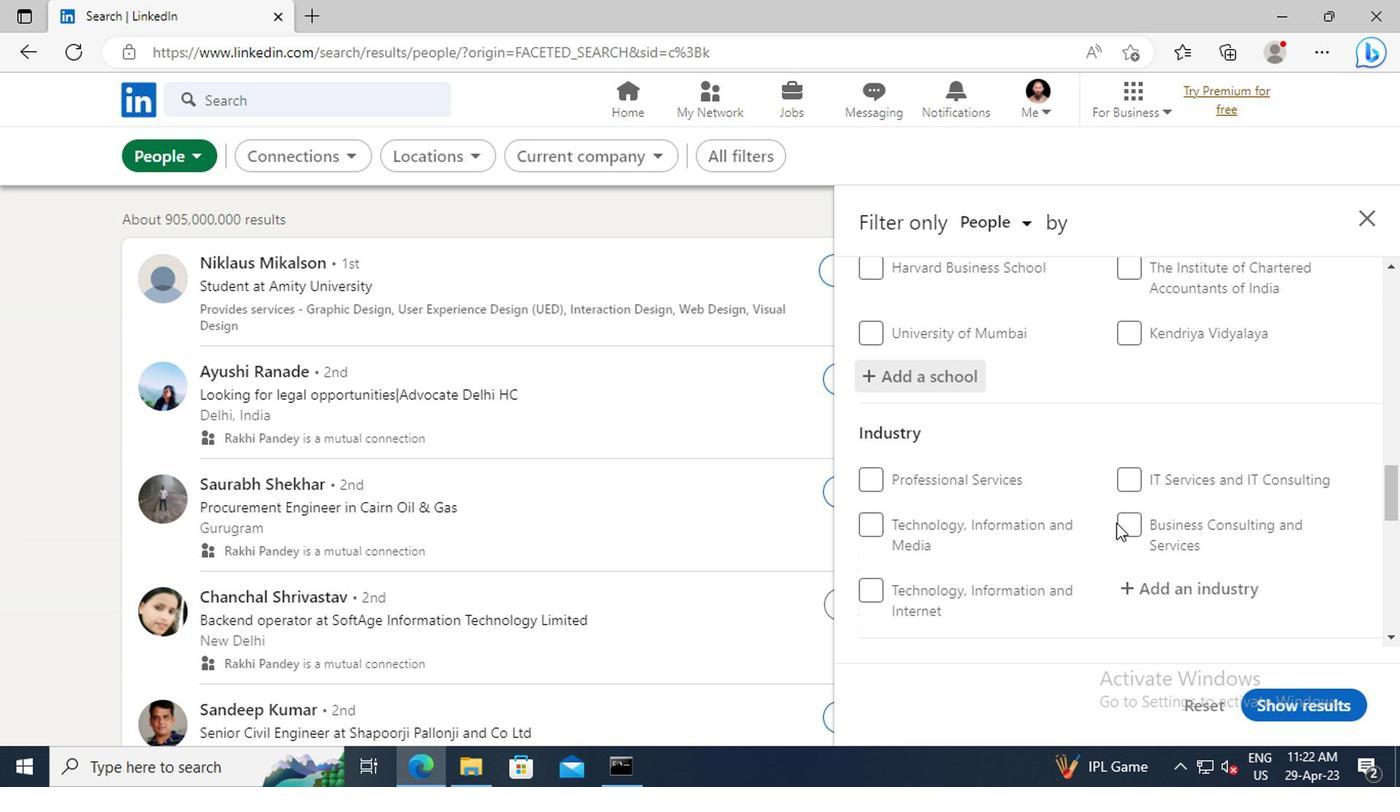 
Action: Mouse moved to (1138, 527)
Screenshot: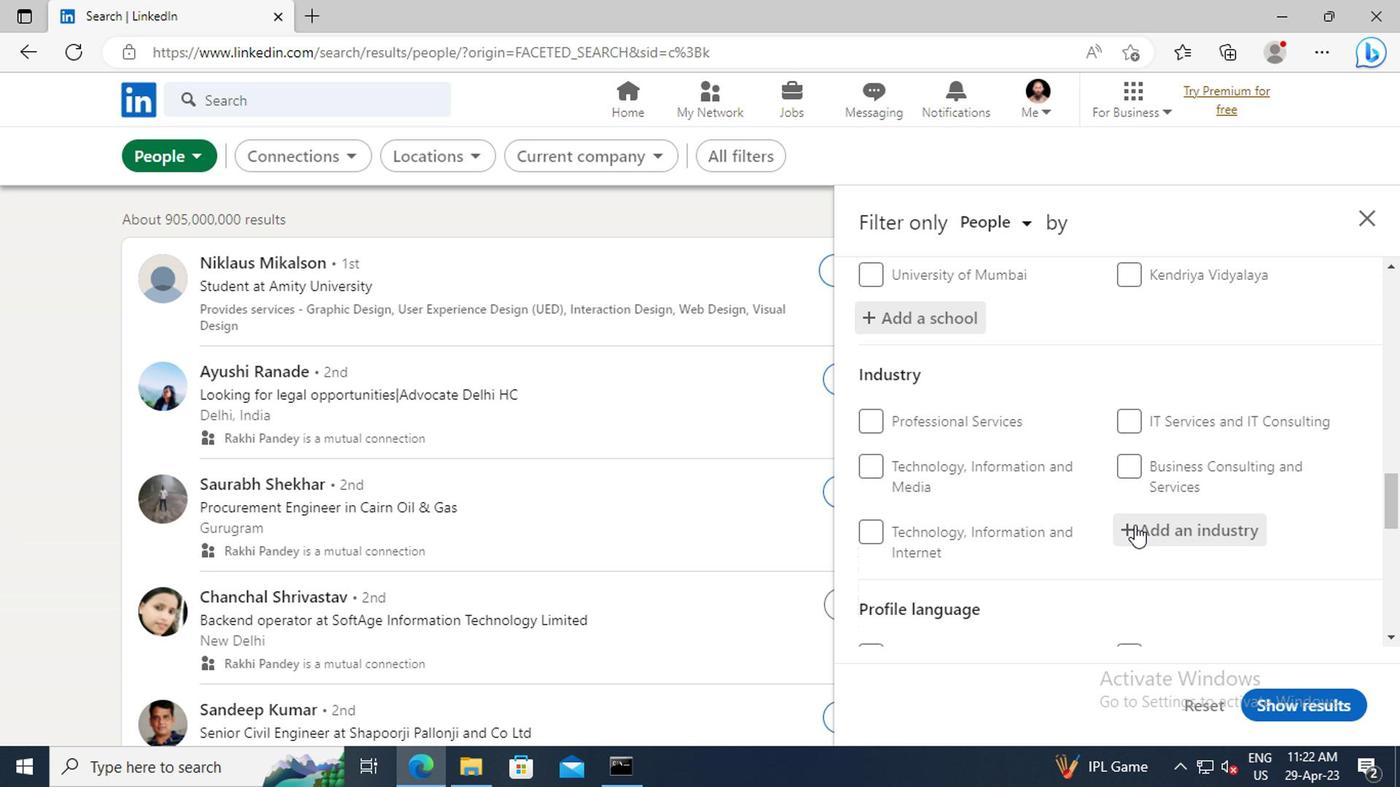 
Action: Mouse pressed left at (1138, 527)
Screenshot: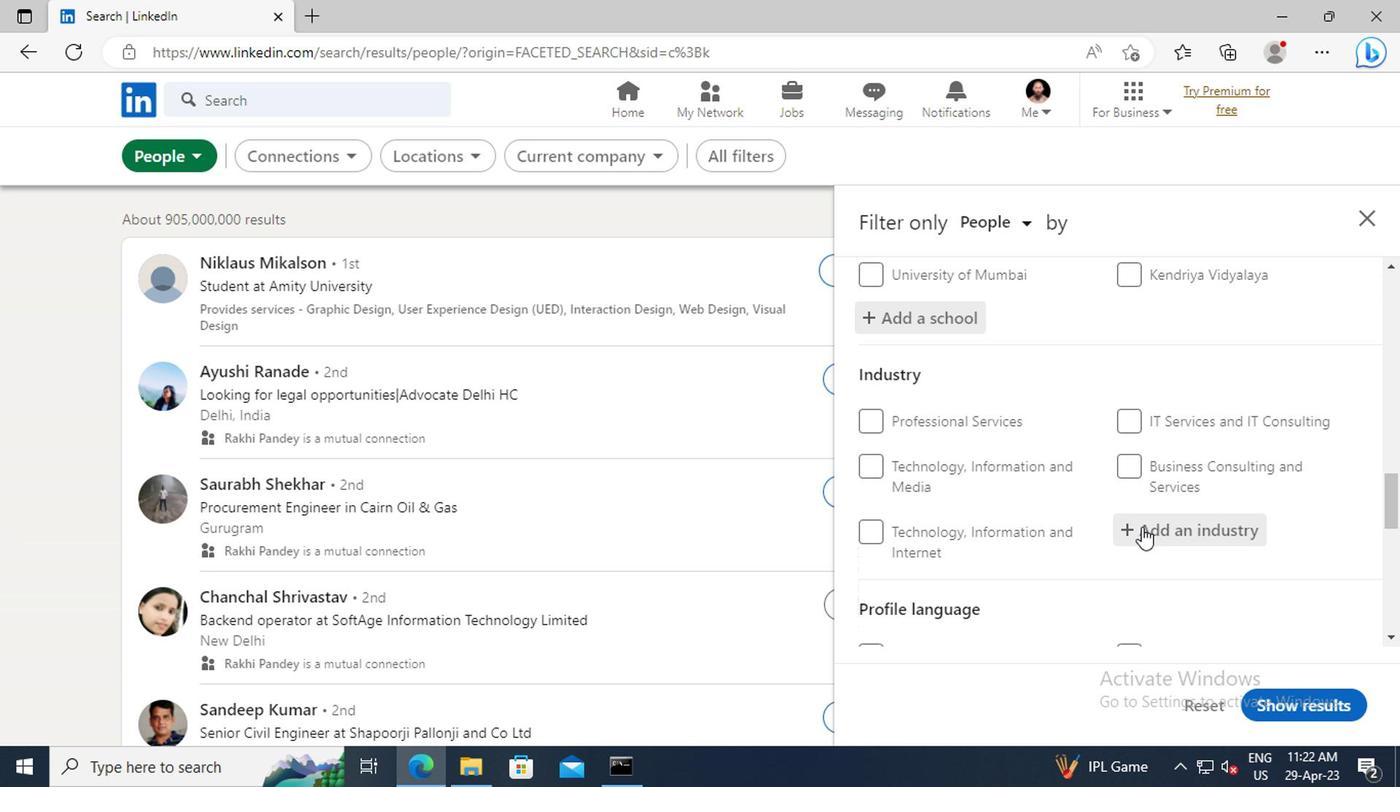 
Action: Key pressed <Key.shift>CLIMATE<Key.space><Key.shift>TE
Screenshot: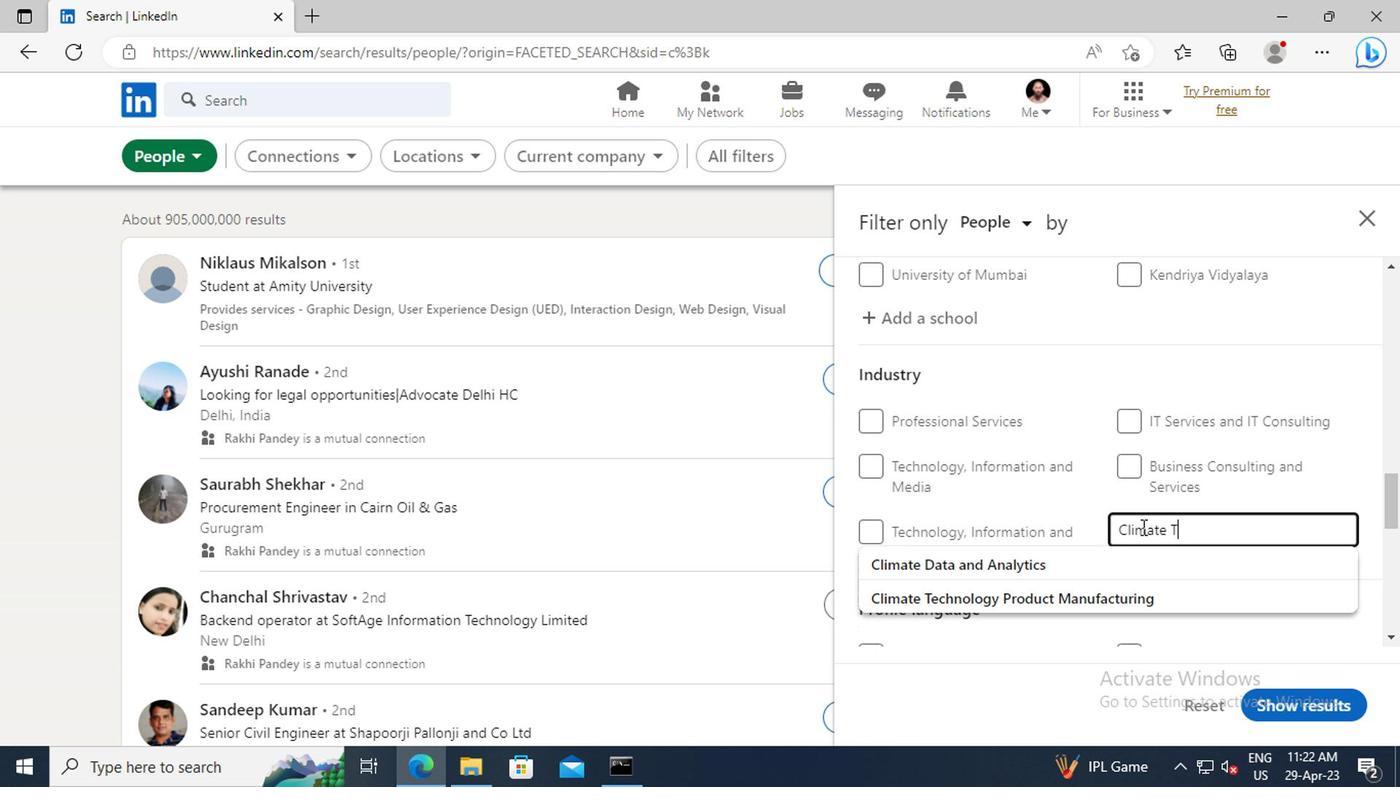 
Action: Mouse moved to (1142, 555)
Screenshot: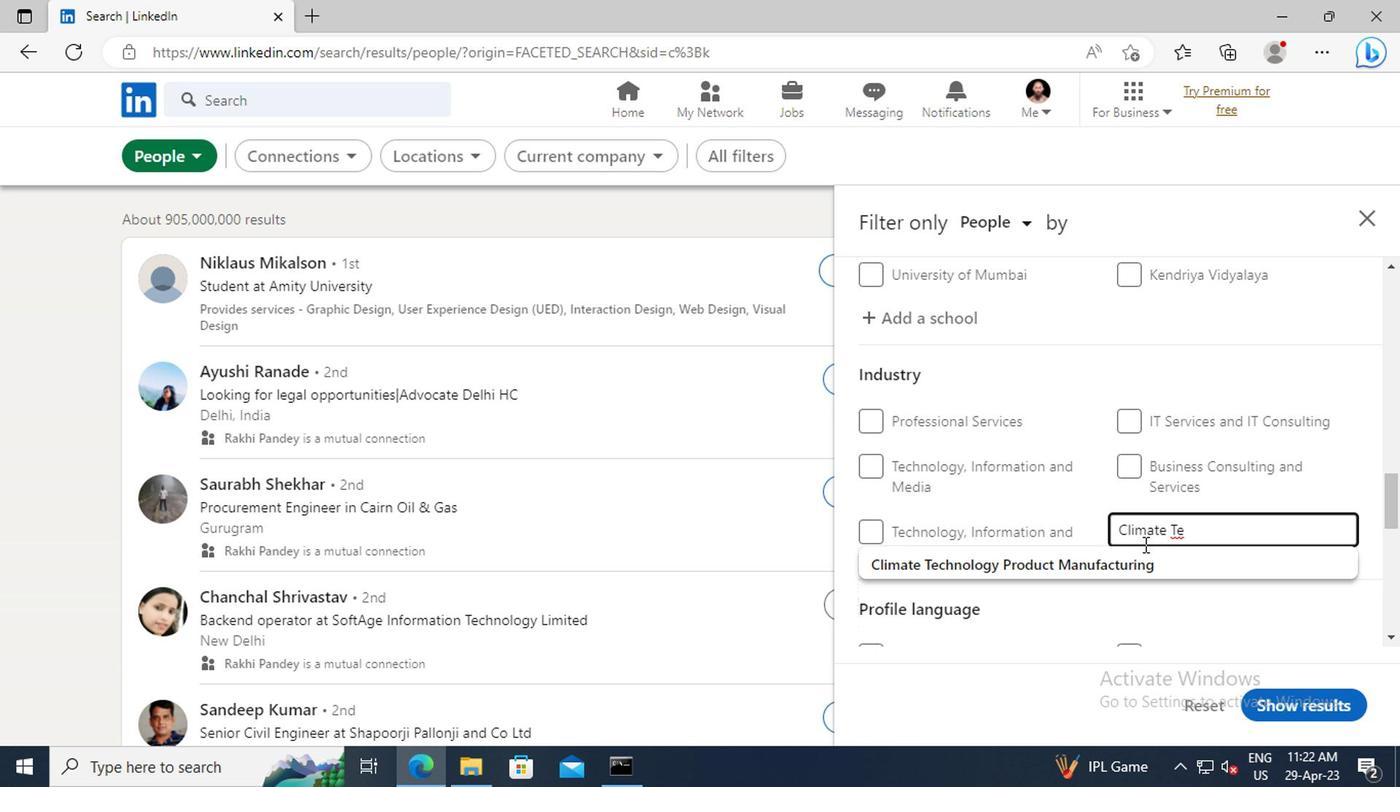 
Action: Mouse pressed left at (1142, 555)
Screenshot: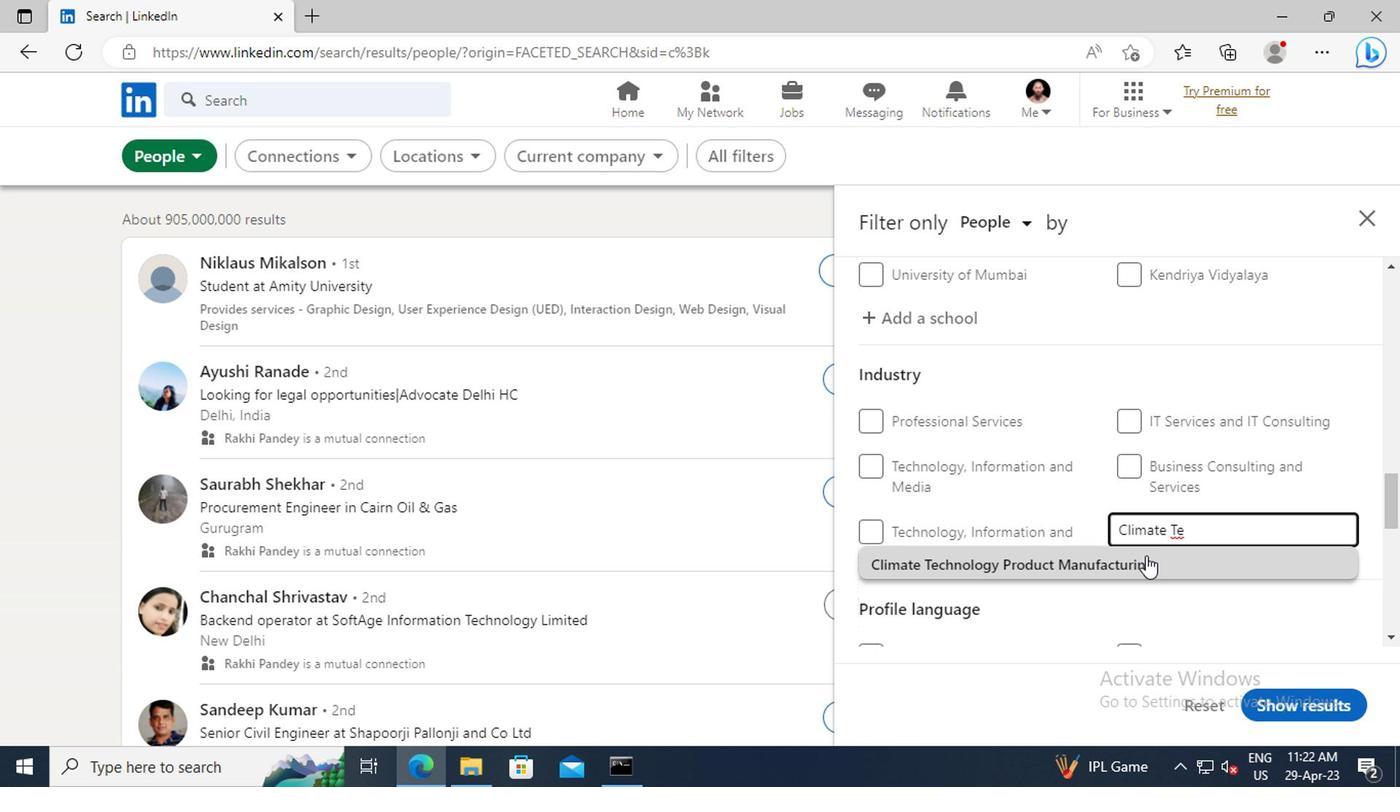 
Action: Mouse scrolled (1142, 554) with delta (0, 0)
Screenshot: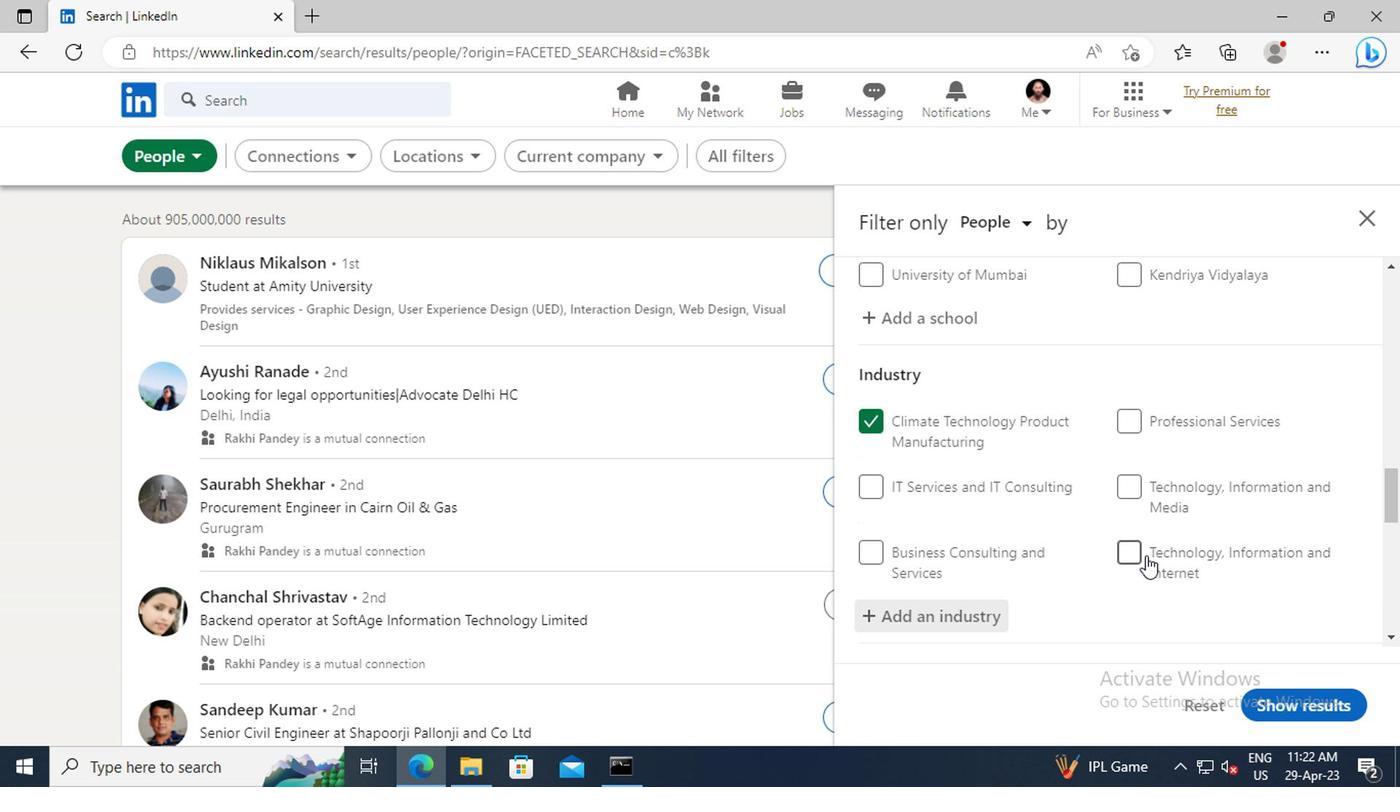 
Action: Mouse scrolled (1142, 554) with delta (0, 0)
Screenshot: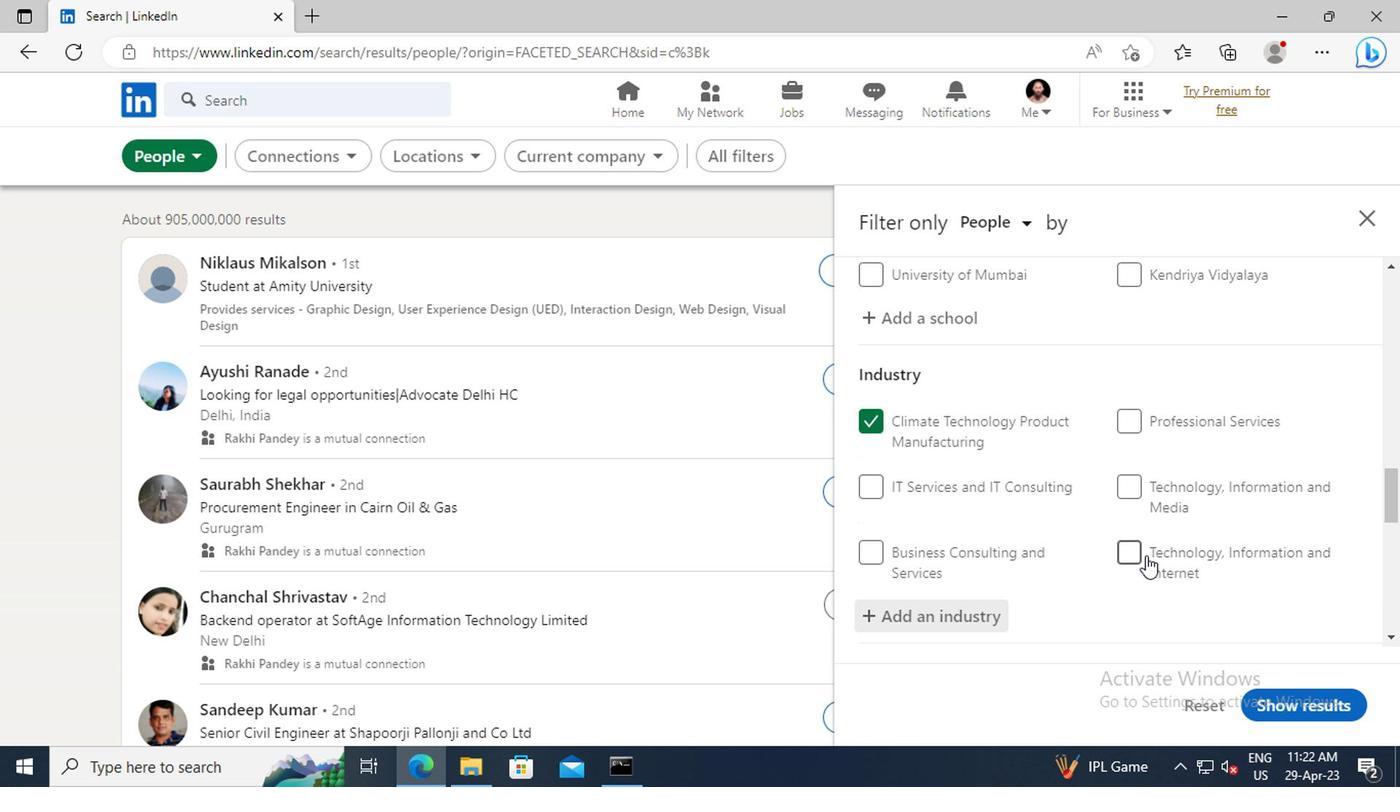 
Action: Mouse scrolled (1142, 554) with delta (0, 0)
Screenshot: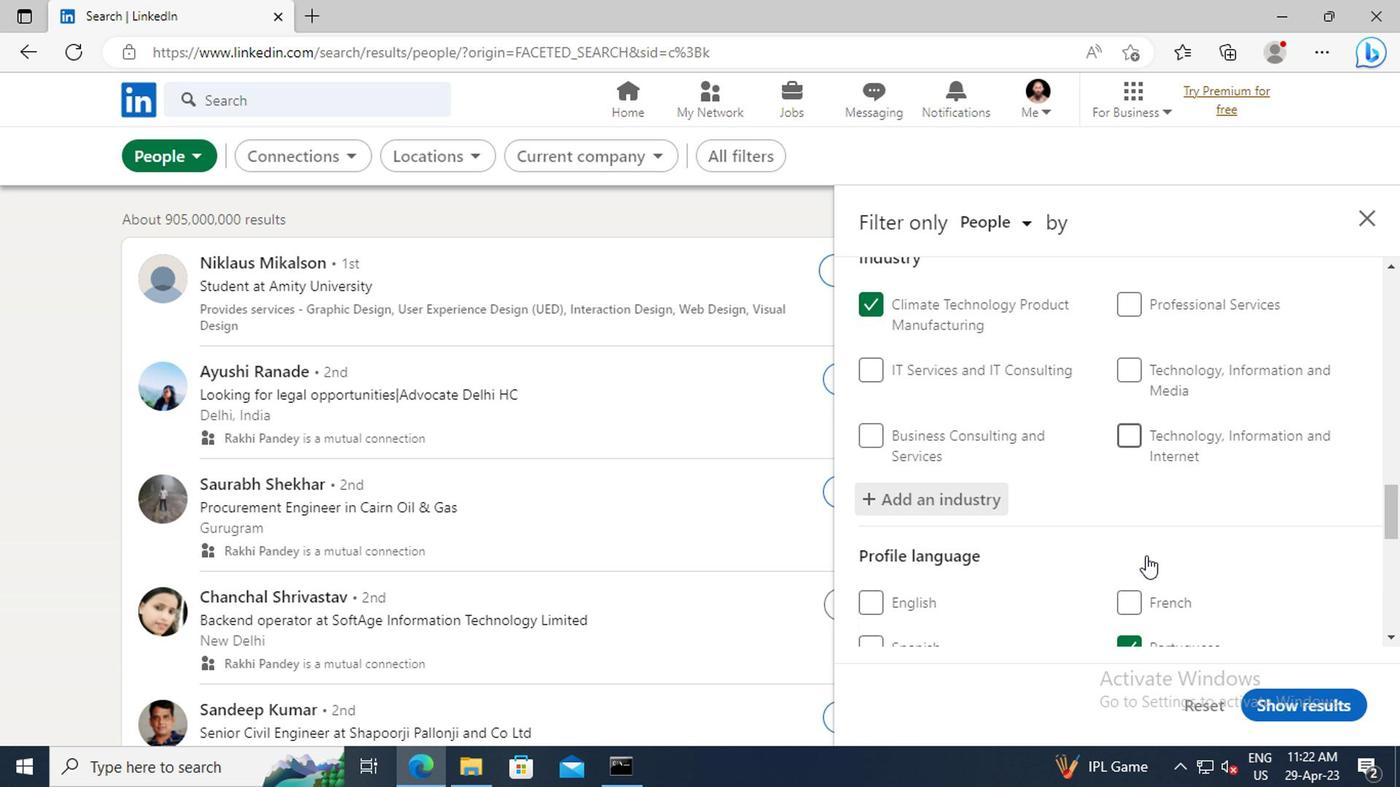 
Action: Mouse scrolled (1142, 554) with delta (0, 0)
Screenshot: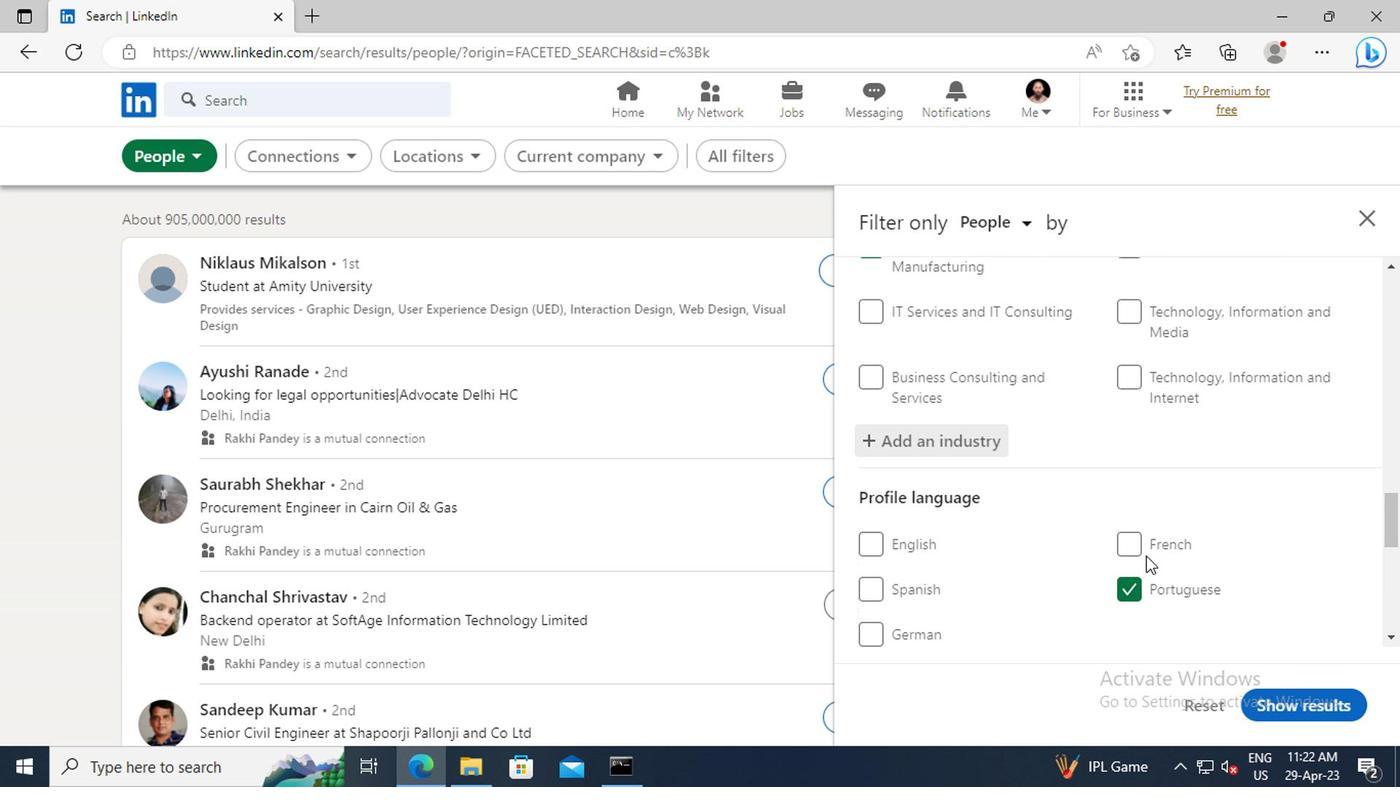 
Action: Mouse scrolled (1142, 554) with delta (0, 0)
Screenshot: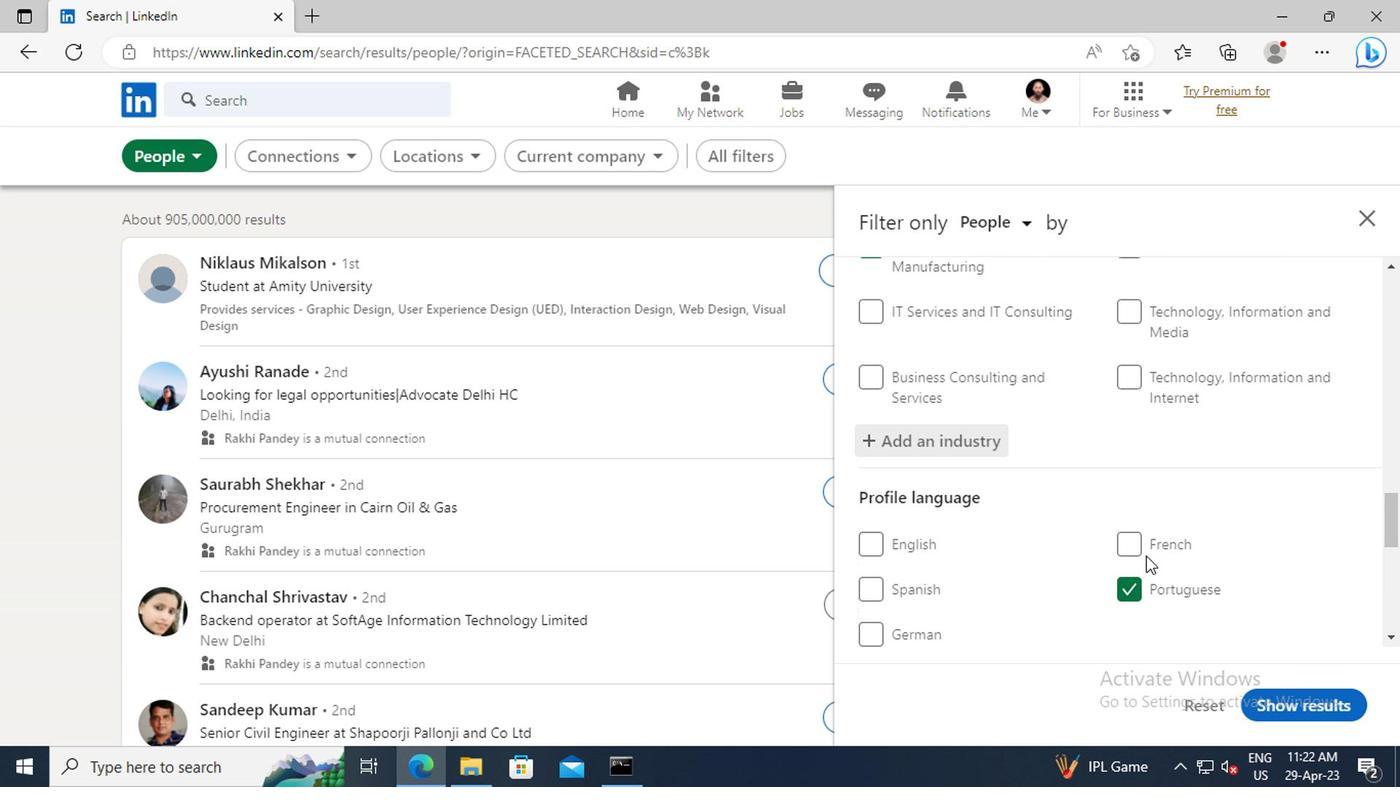 
Action: Mouse scrolled (1142, 554) with delta (0, 0)
Screenshot: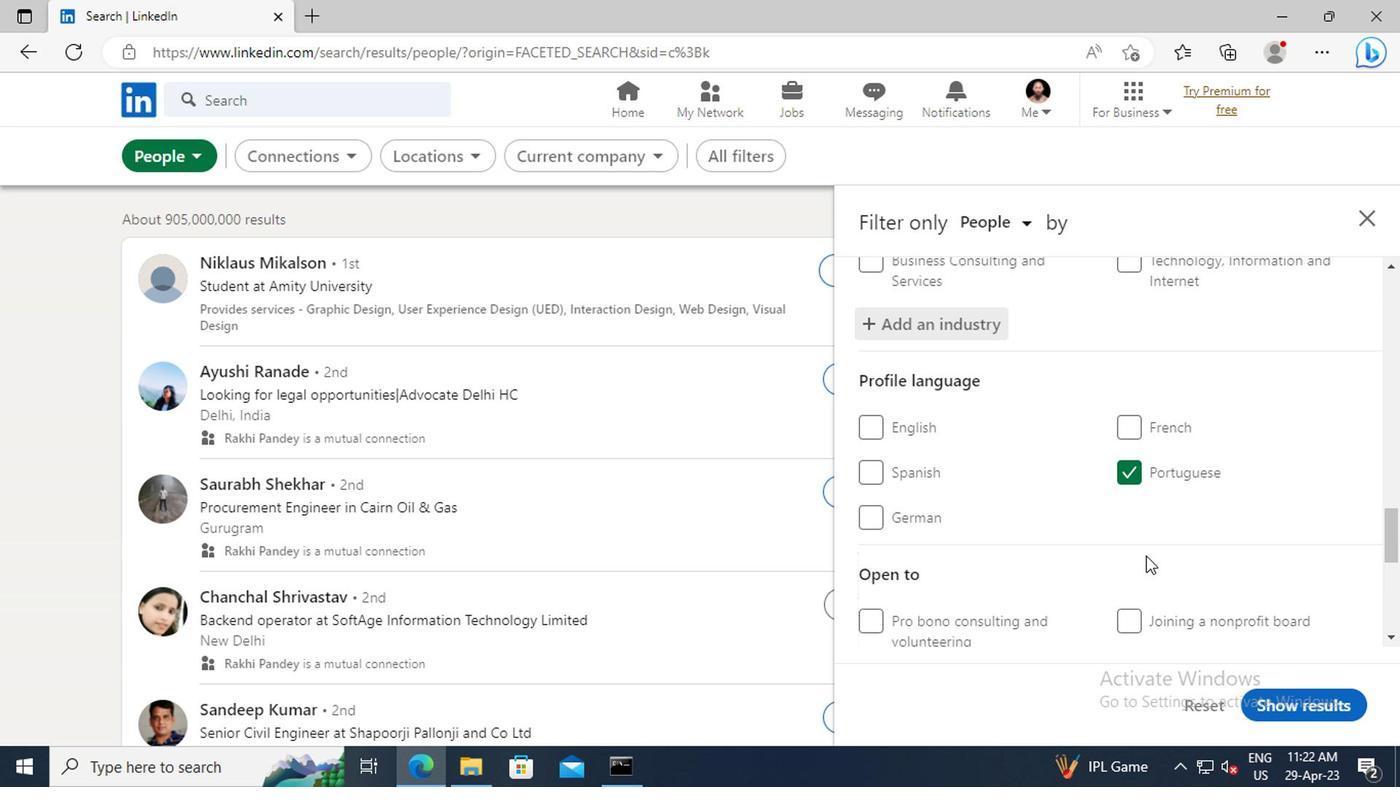 
Action: Mouse scrolled (1142, 554) with delta (0, 0)
Screenshot: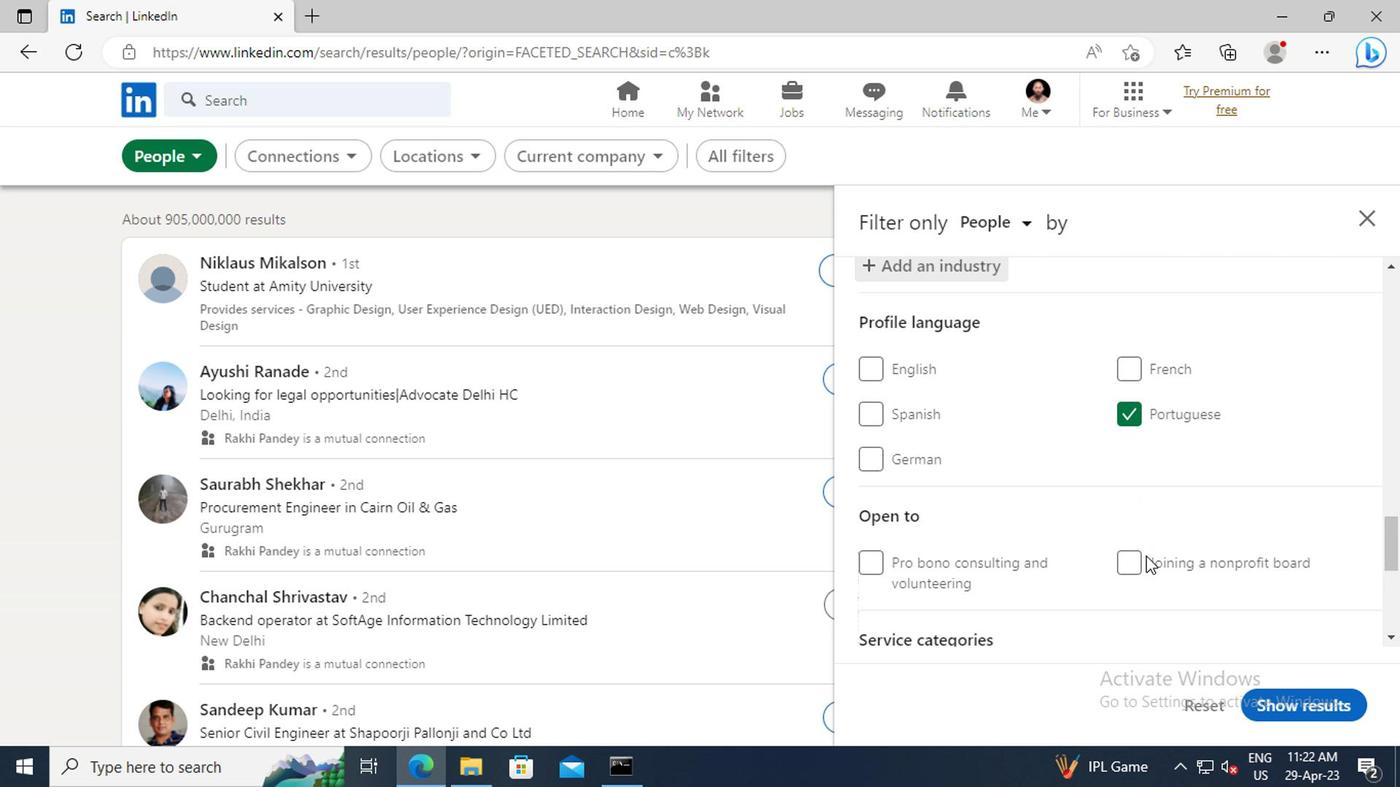 
Action: Mouse scrolled (1142, 554) with delta (0, 0)
Screenshot: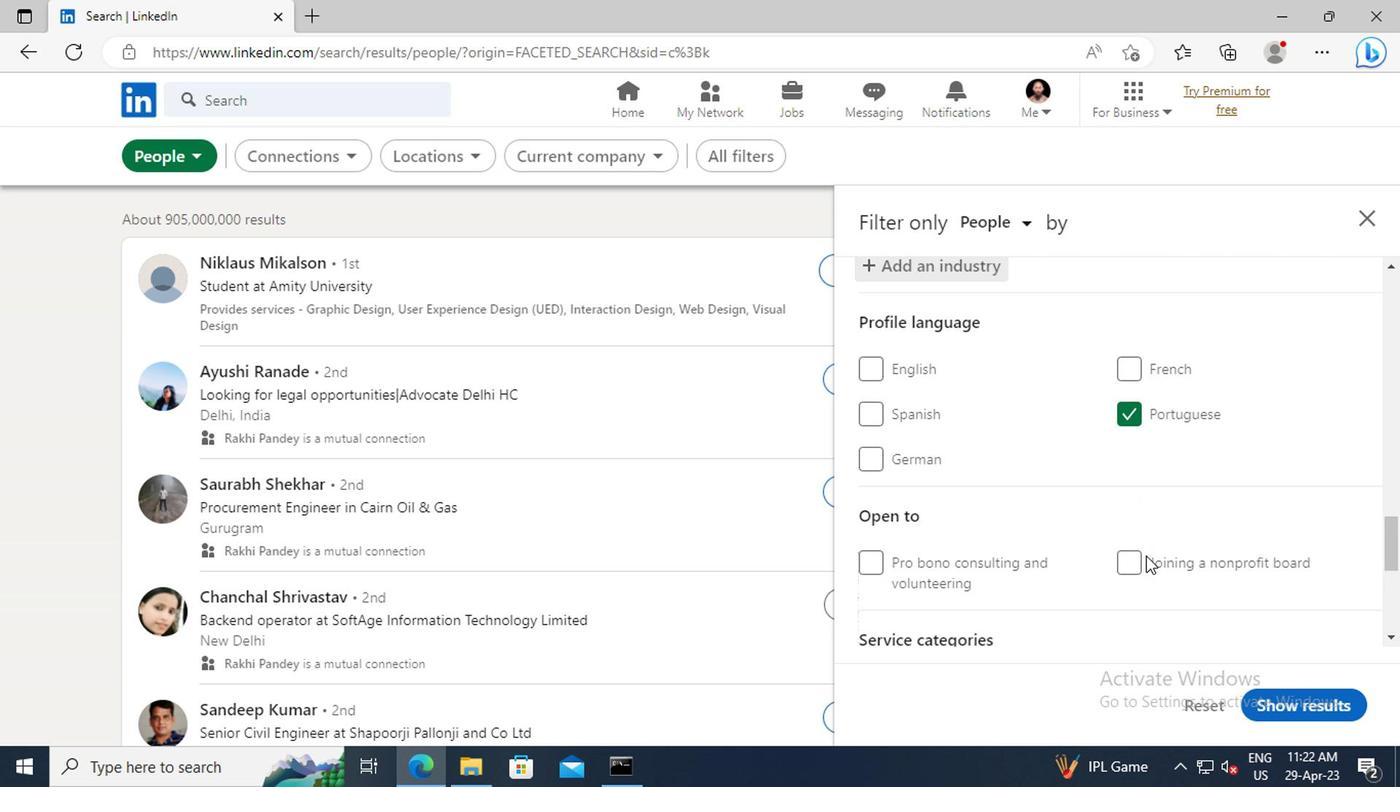 
Action: Mouse scrolled (1142, 554) with delta (0, 0)
Screenshot: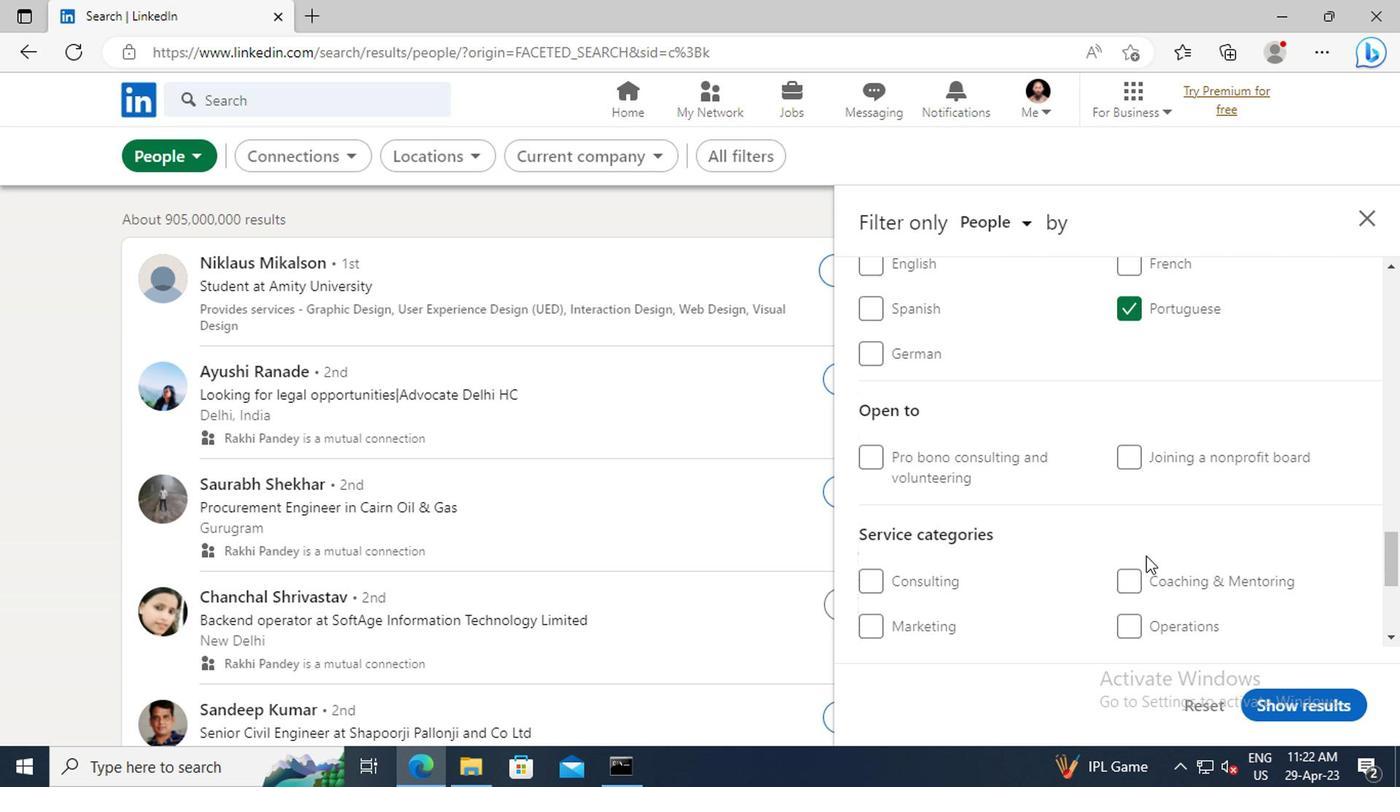 
Action: Mouse scrolled (1142, 554) with delta (0, 0)
Screenshot: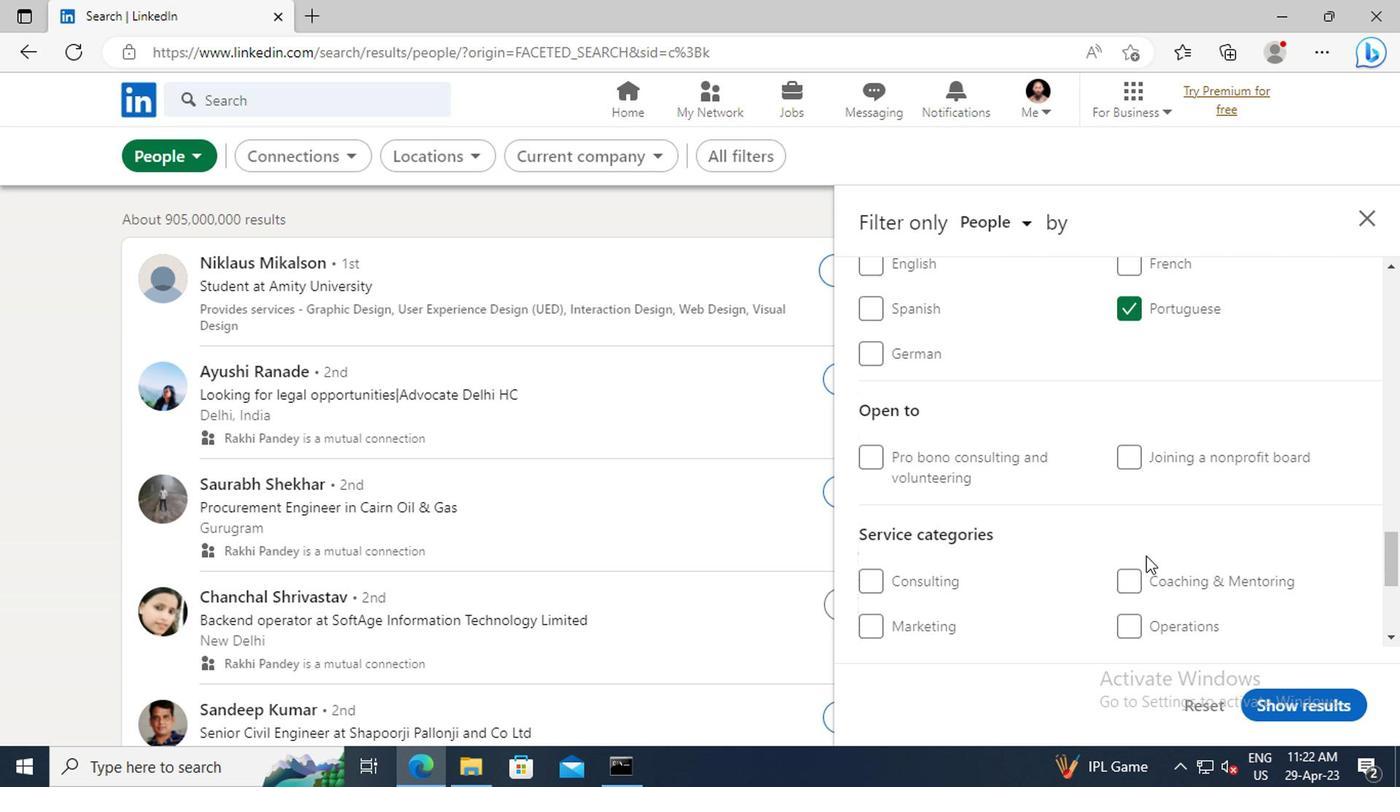 
Action: Mouse scrolled (1142, 554) with delta (0, 0)
Screenshot: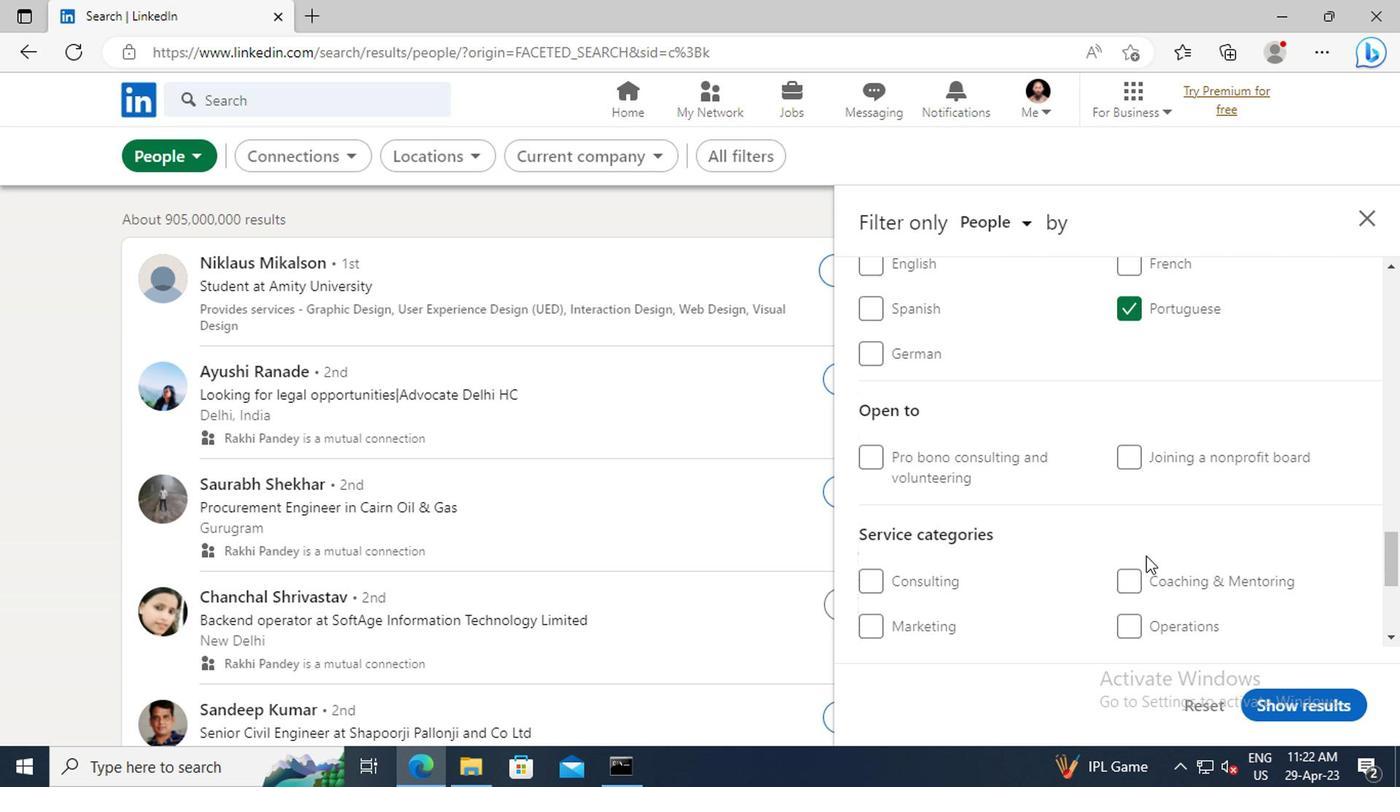 
Action: Mouse moved to (1153, 485)
Screenshot: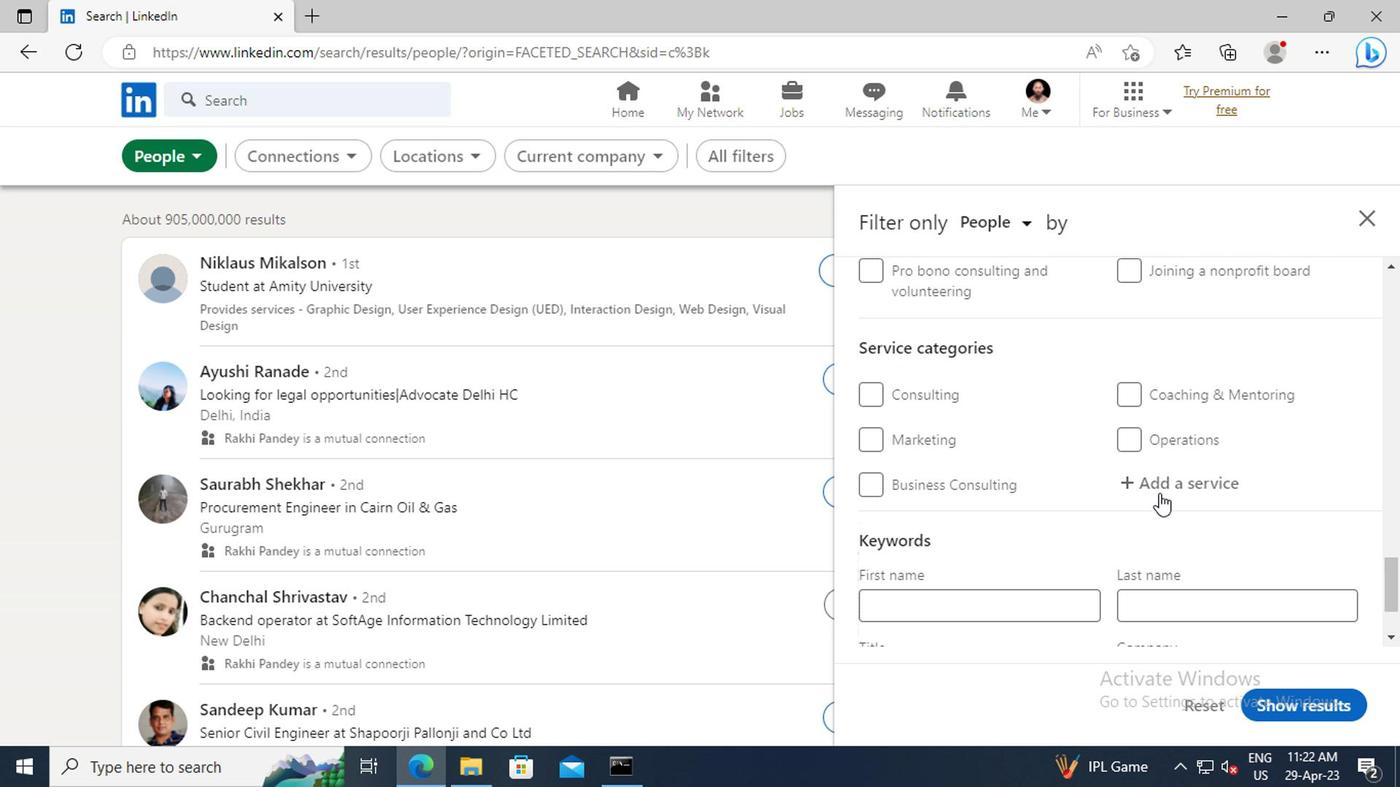 
Action: Mouse pressed left at (1153, 485)
Screenshot: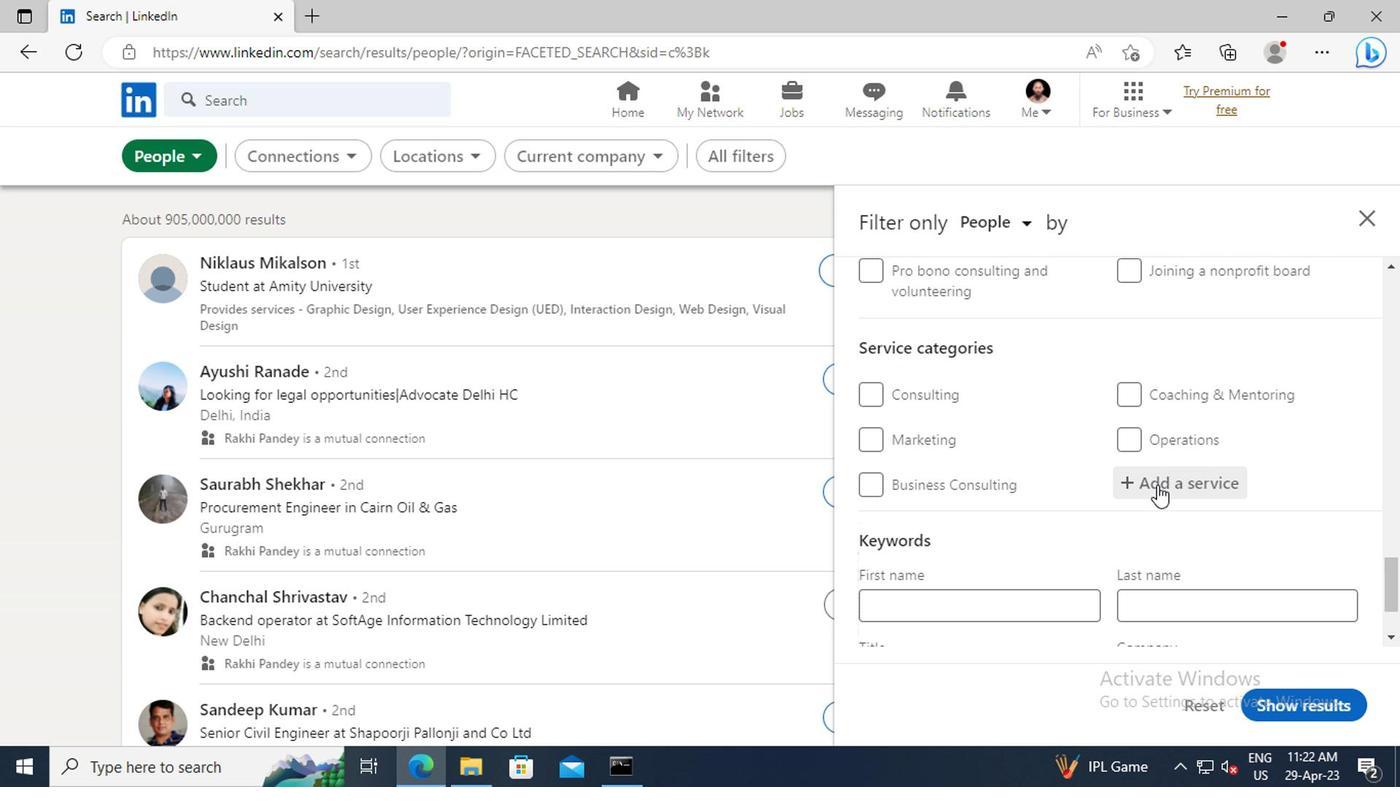 
Action: Mouse moved to (1152, 484)
Screenshot: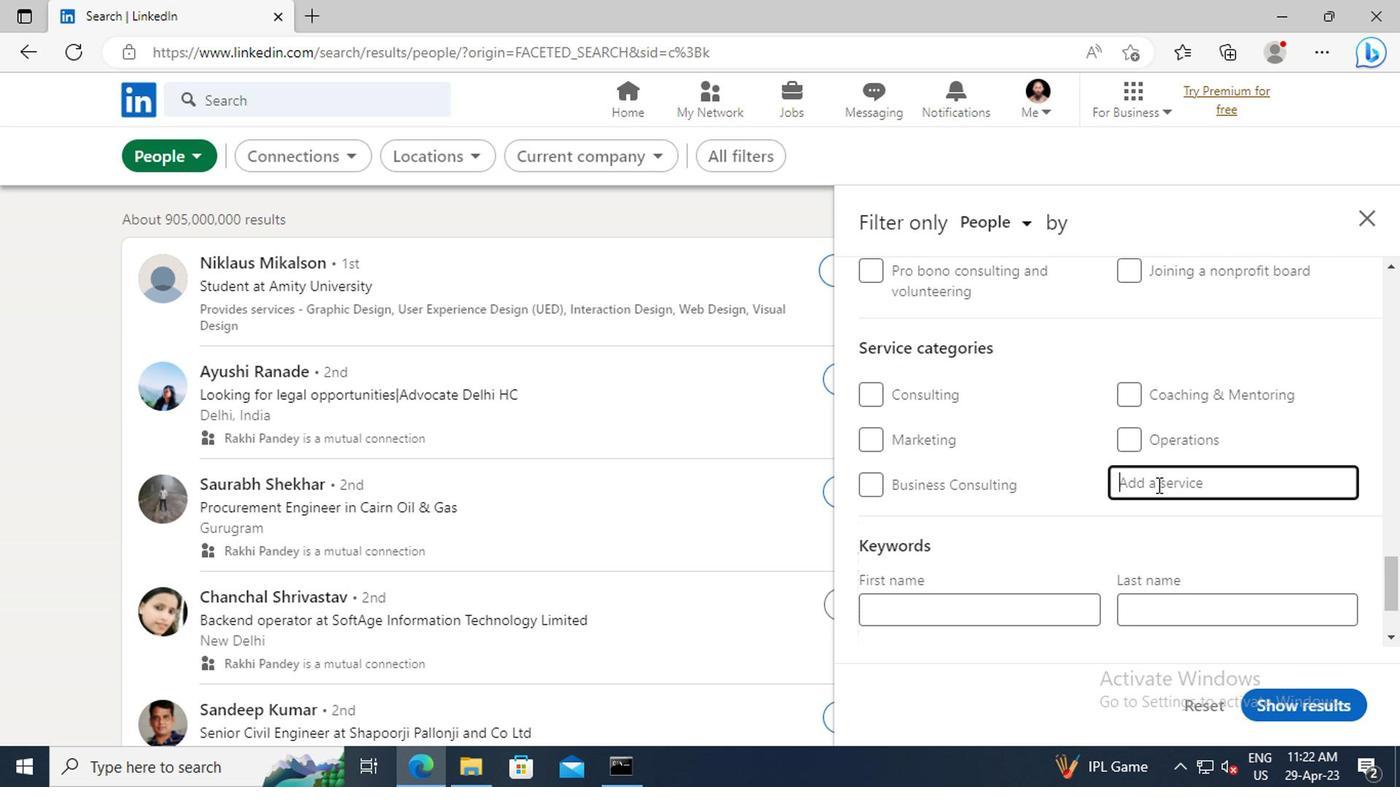 
Action: Key pressed <Key.shift>ADMINISTRATIVE<Key.enter>
Screenshot: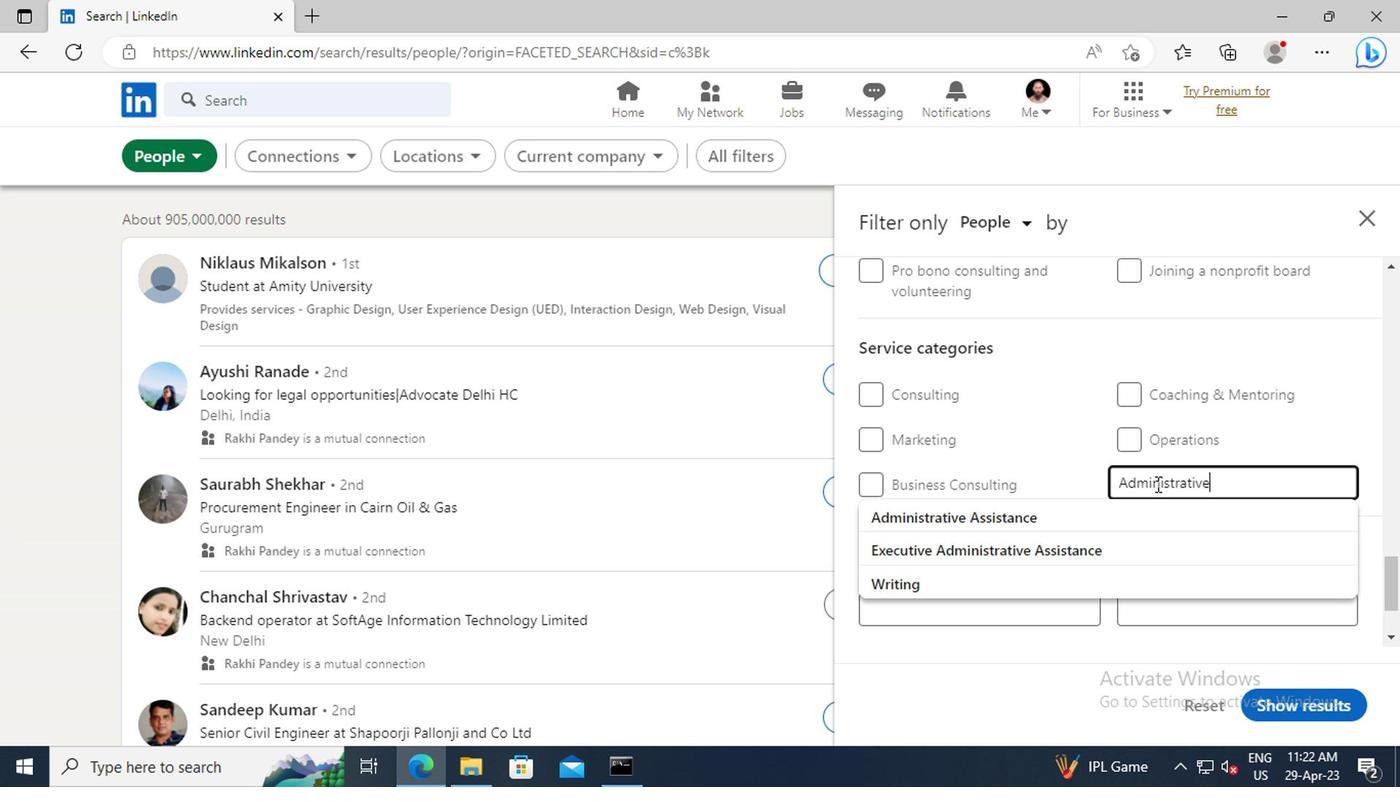 
Action: Mouse scrolled (1152, 483) with delta (0, -1)
Screenshot: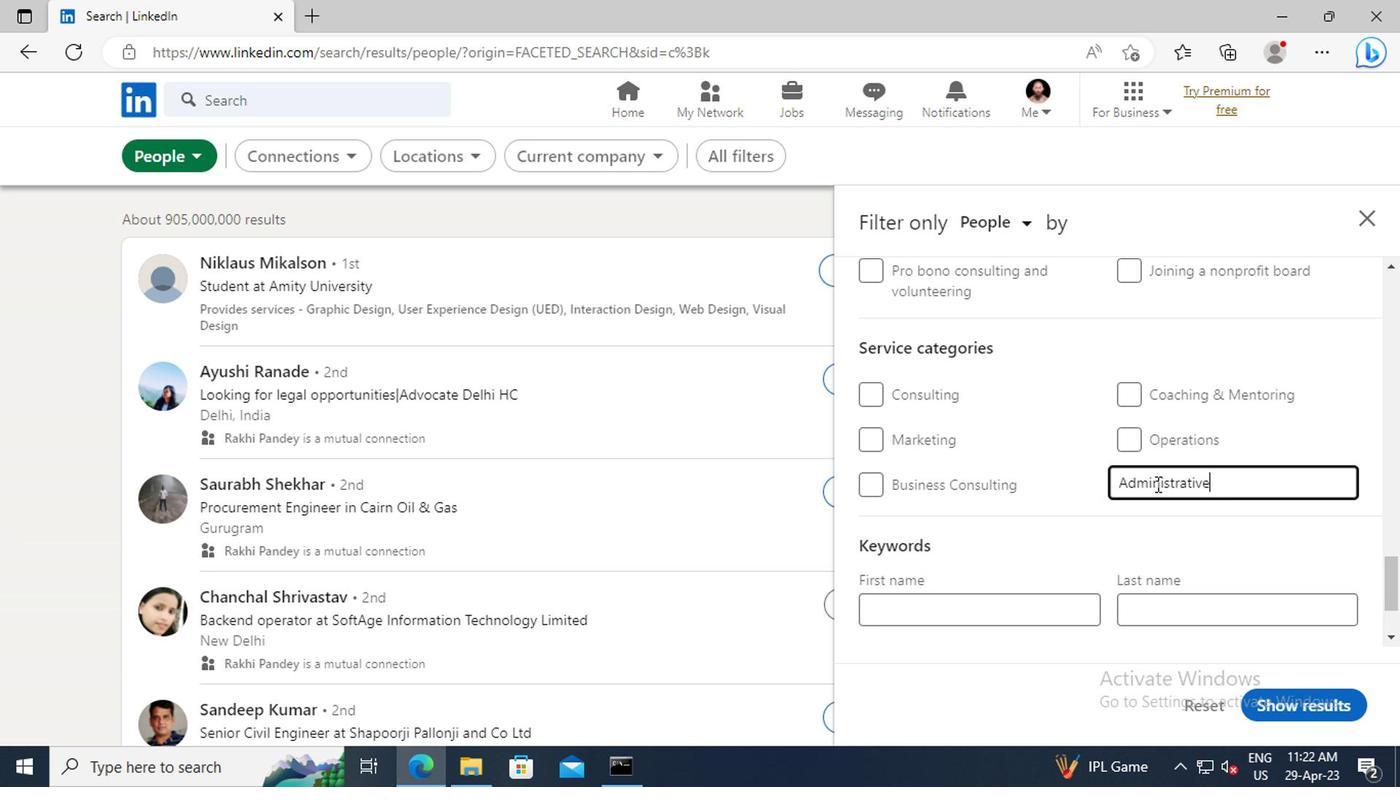 
Action: Mouse scrolled (1152, 483) with delta (0, -1)
Screenshot: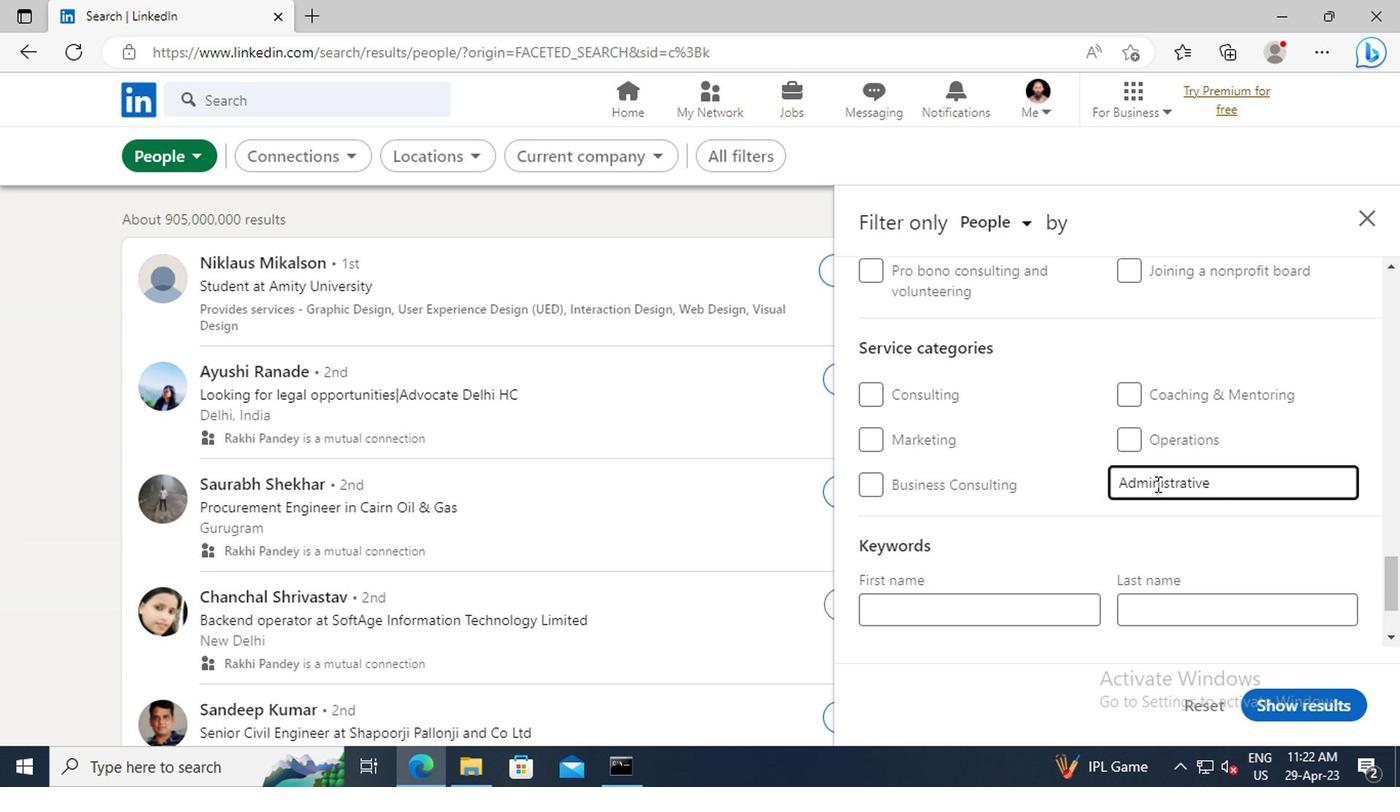 
Action: Mouse scrolled (1152, 483) with delta (0, -1)
Screenshot: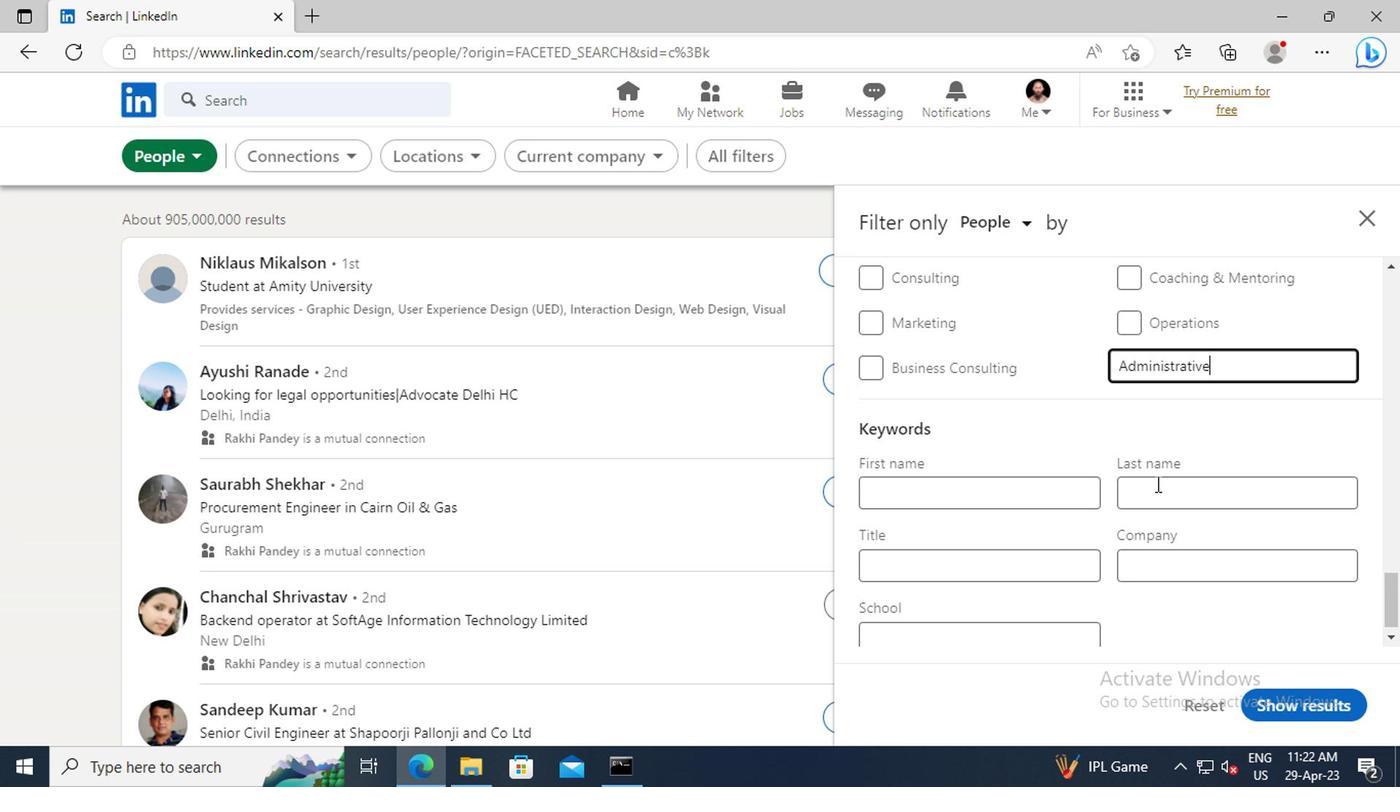 
Action: Mouse scrolled (1152, 483) with delta (0, -1)
Screenshot: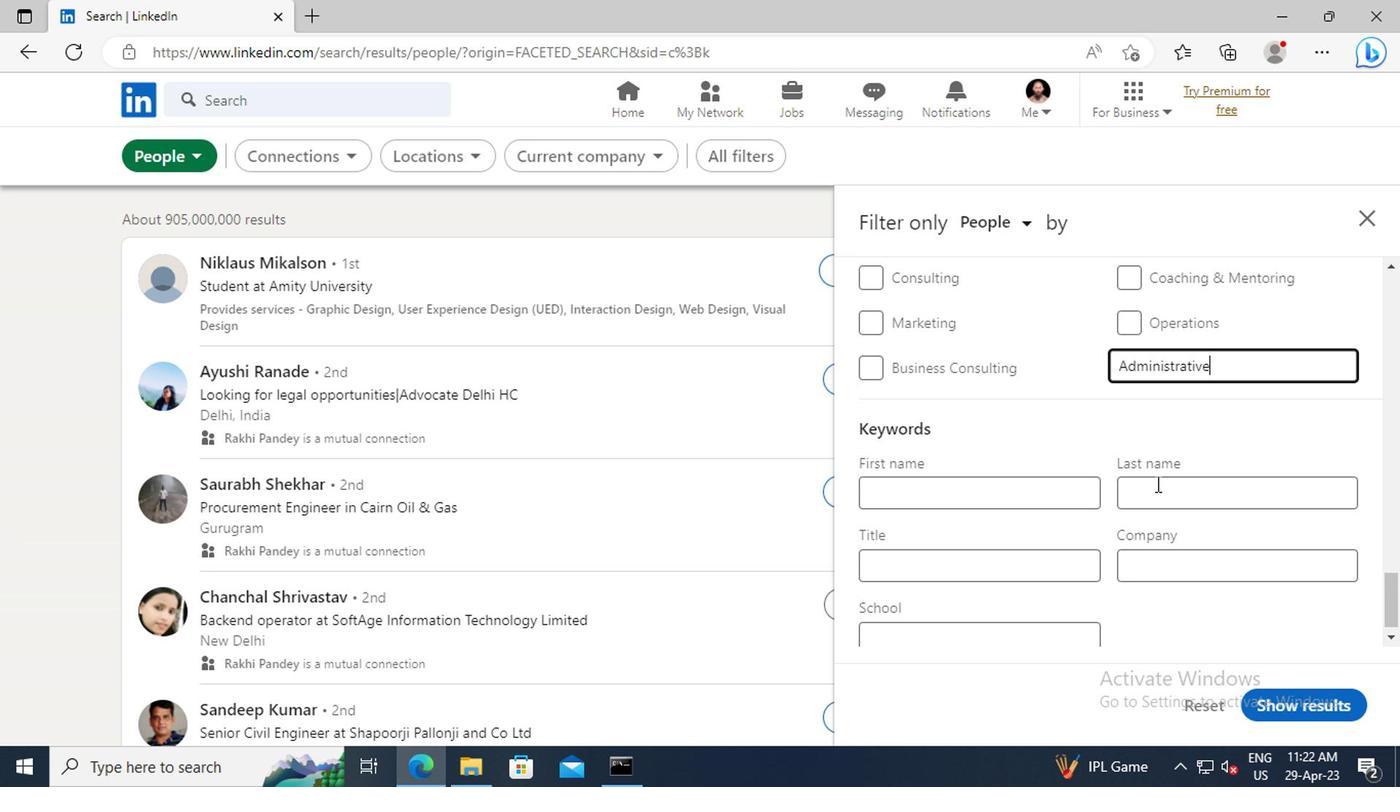 
Action: Mouse moved to (902, 554)
Screenshot: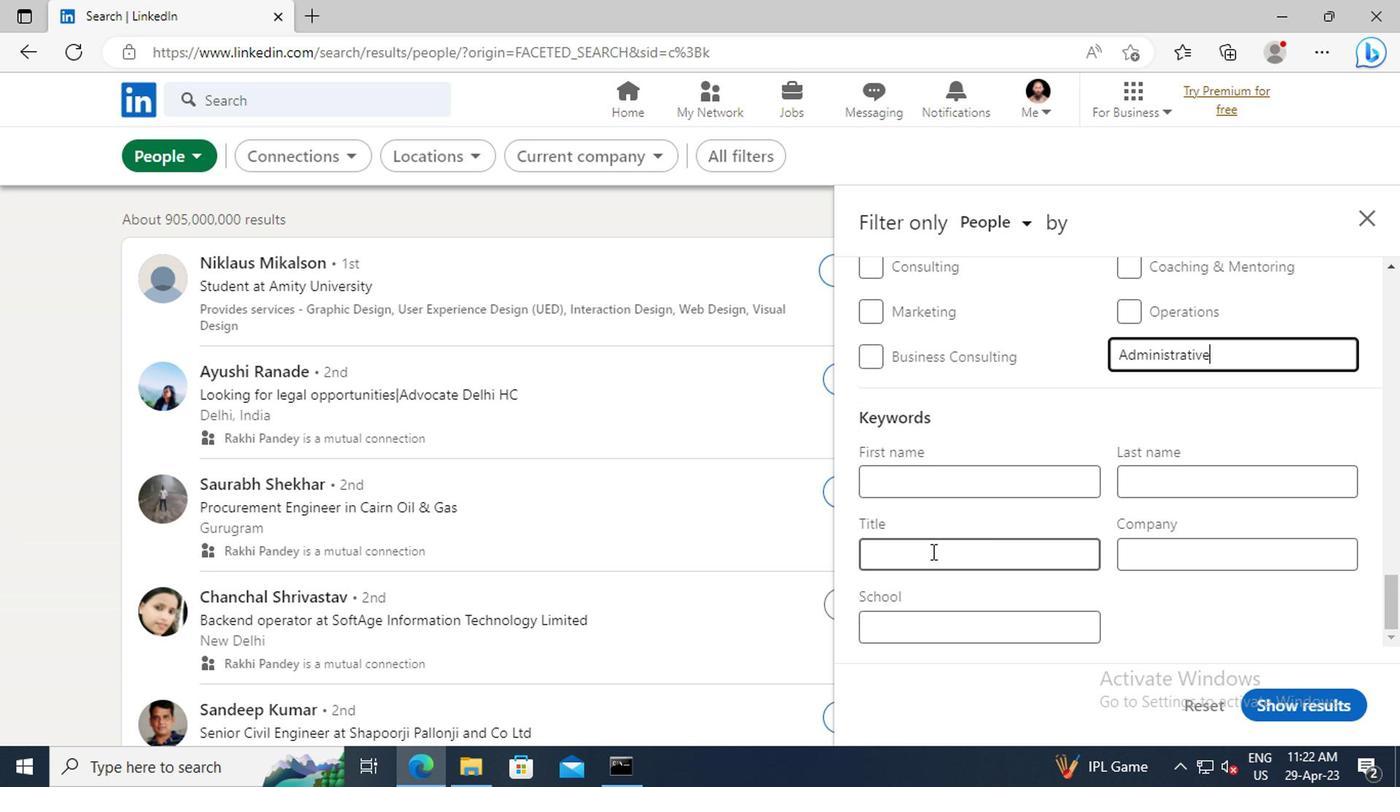 
Action: Mouse pressed left at (902, 554)
Screenshot: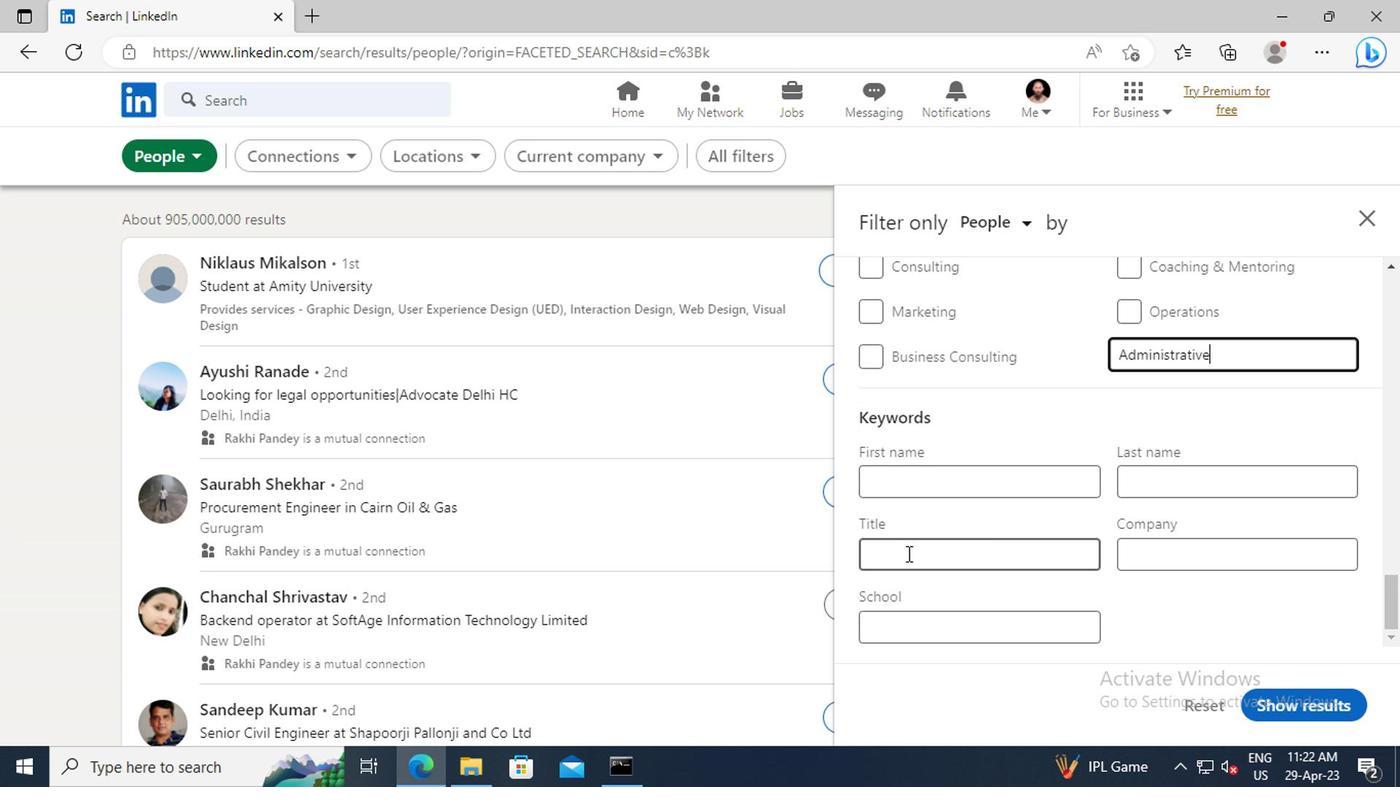 
Action: Key pressed <Key.shift>OFFICE<Key.space><Key.shift>CLERK<Key.enter>
Screenshot: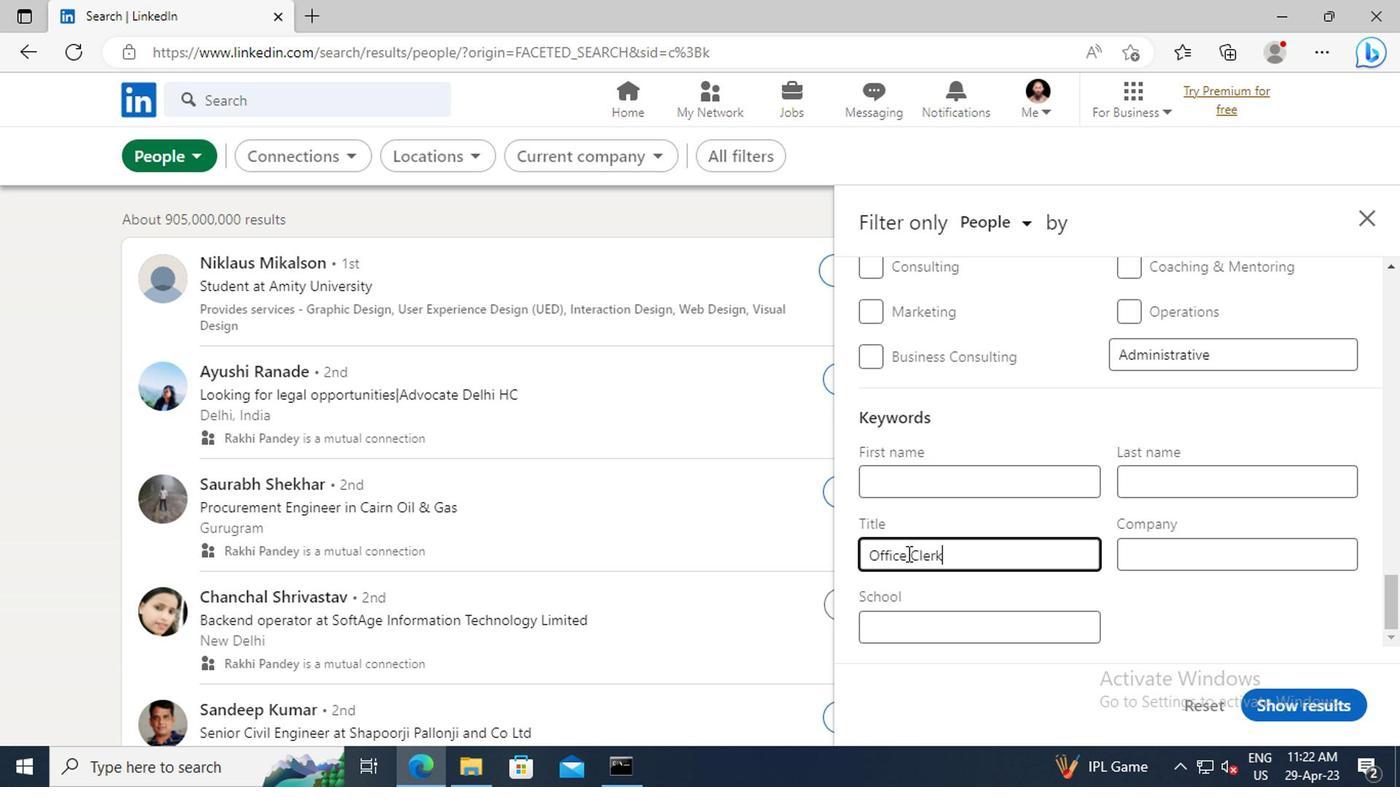 
Action: Mouse moved to (1263, 704)
Screenshot: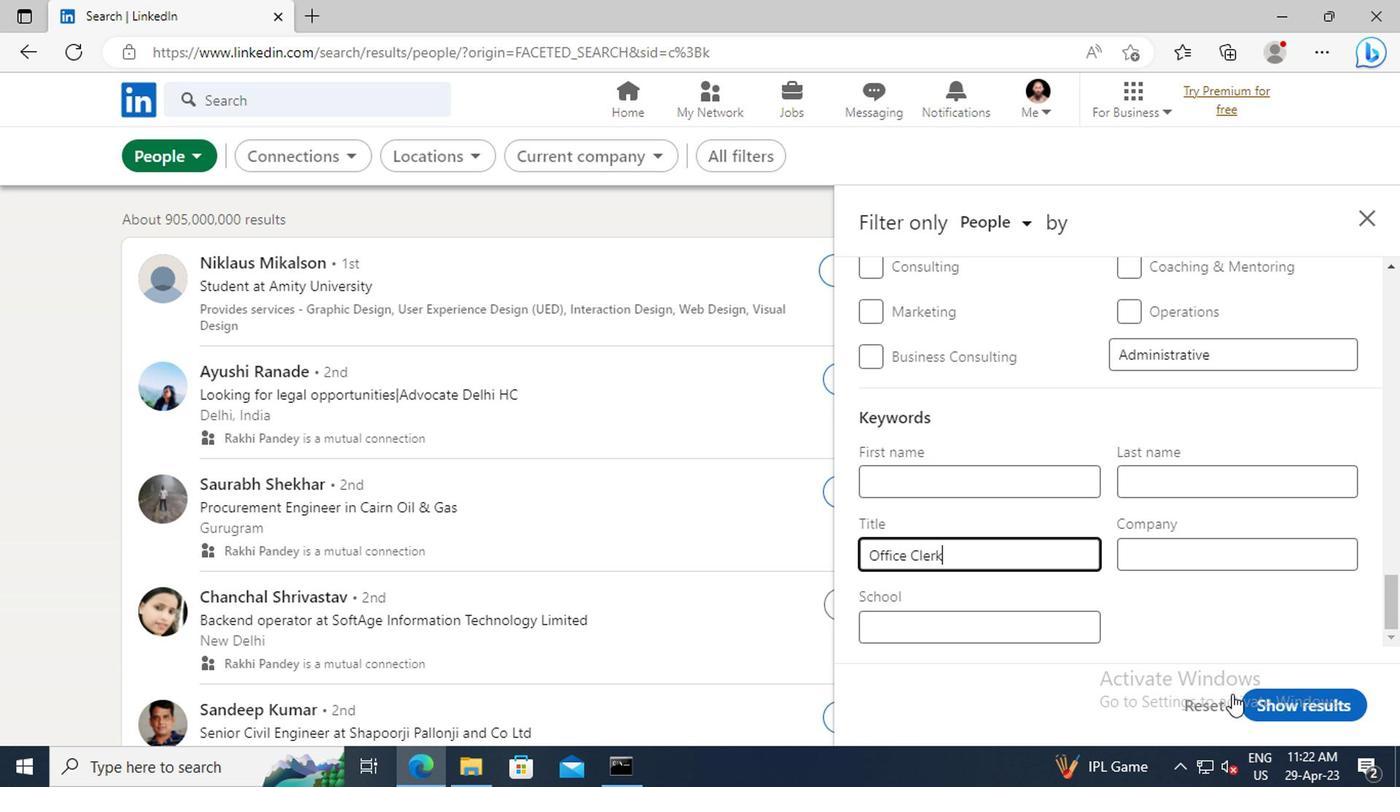 
Action: Mouse pressed left at (1263, 704)
Screenshot: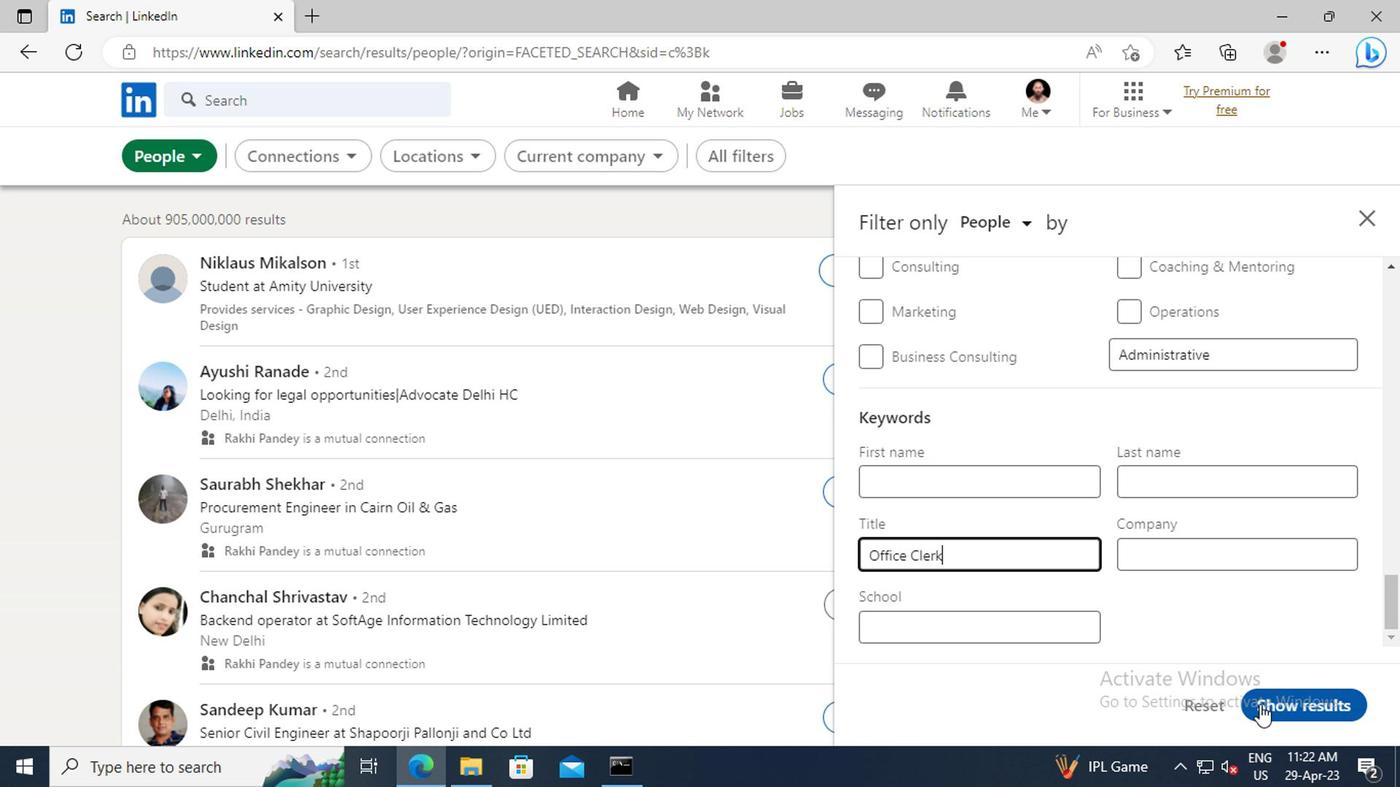 
